 Task: Look for space in Banda, India from 1st August, 2023 to 5th August, 2023 for 1 adult in price range Rs.6000 to Rs.15000. Place can be entire place with 1  bedroom having 1 bed and 1 bathroom. Property type can be house, flat, guest house. Amenities needed are: wifi. Booking option can be shelf check-in. Required host language is English.
Action: Mouse moved to (593, 134)
Screenshot: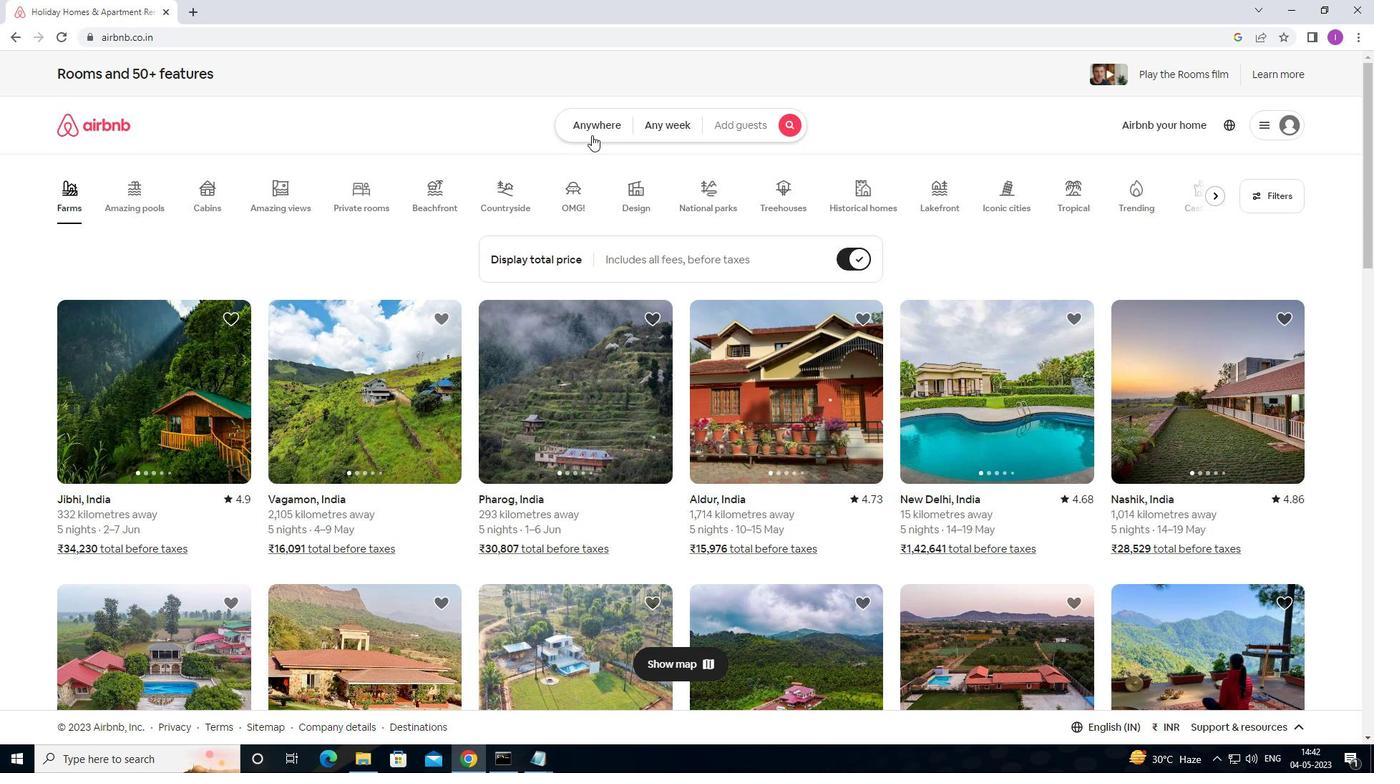 
Action: Mouse pressed left at (593, 134)
Screenshot: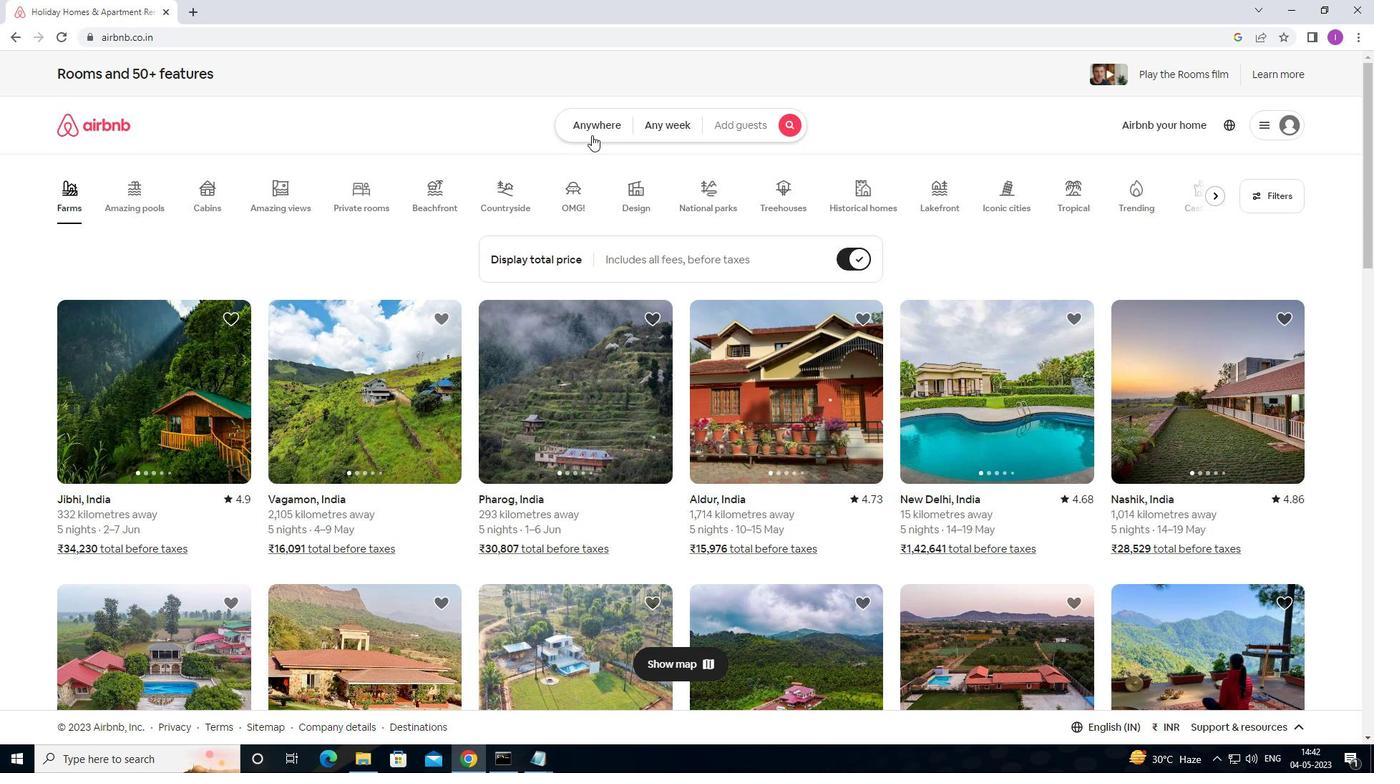 
Action: Mouse moved to (498, 181)
Screenshot: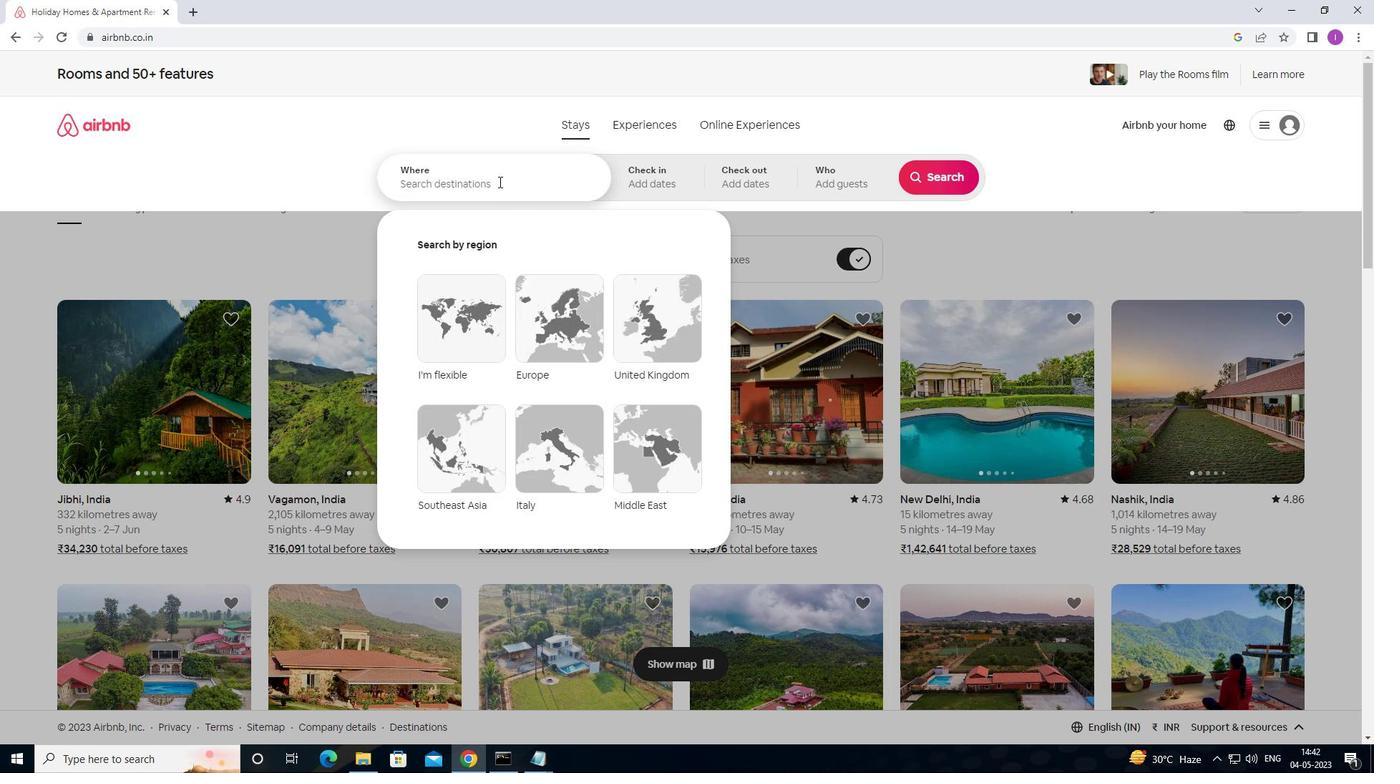 
Action: Mouse pressed left at (498, 181)
Screenshot: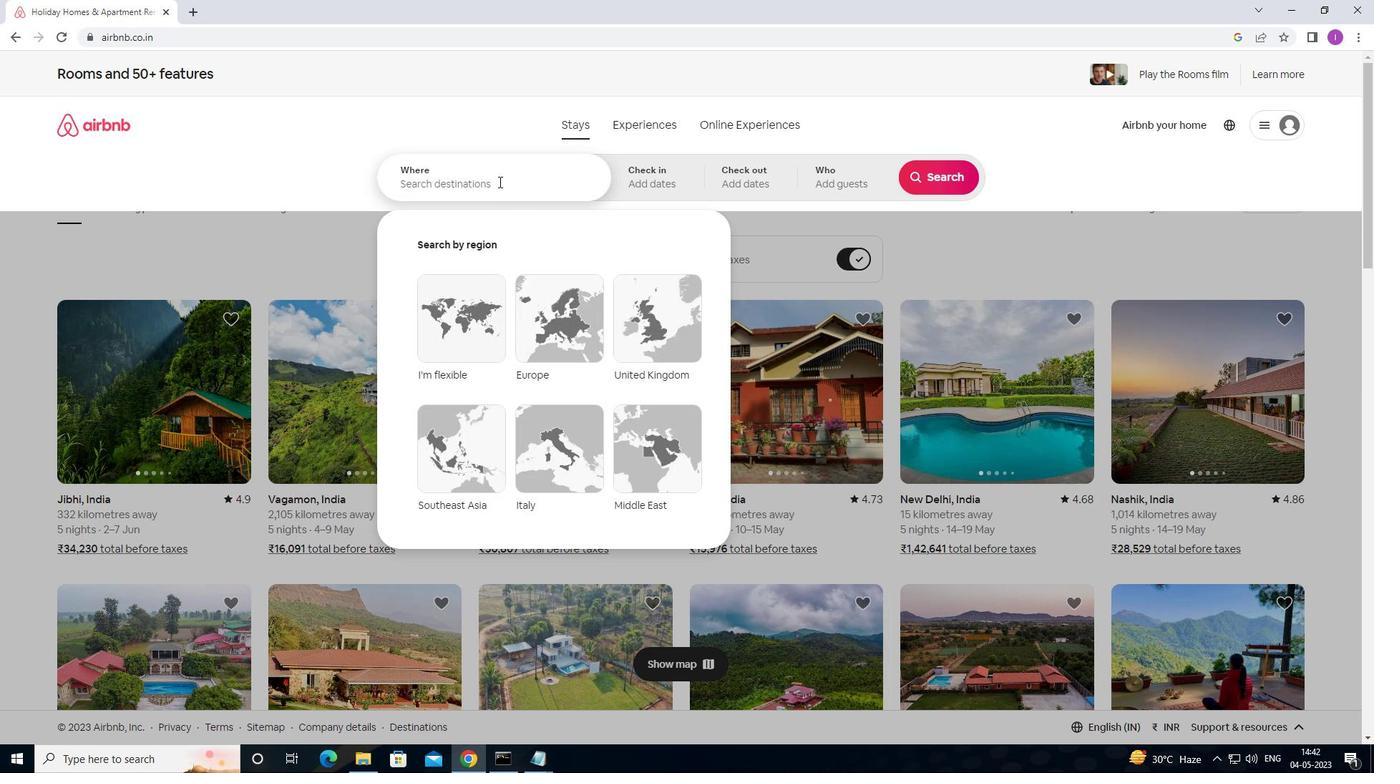 
Action: Mouse moved to (596, 175)
Screenshot: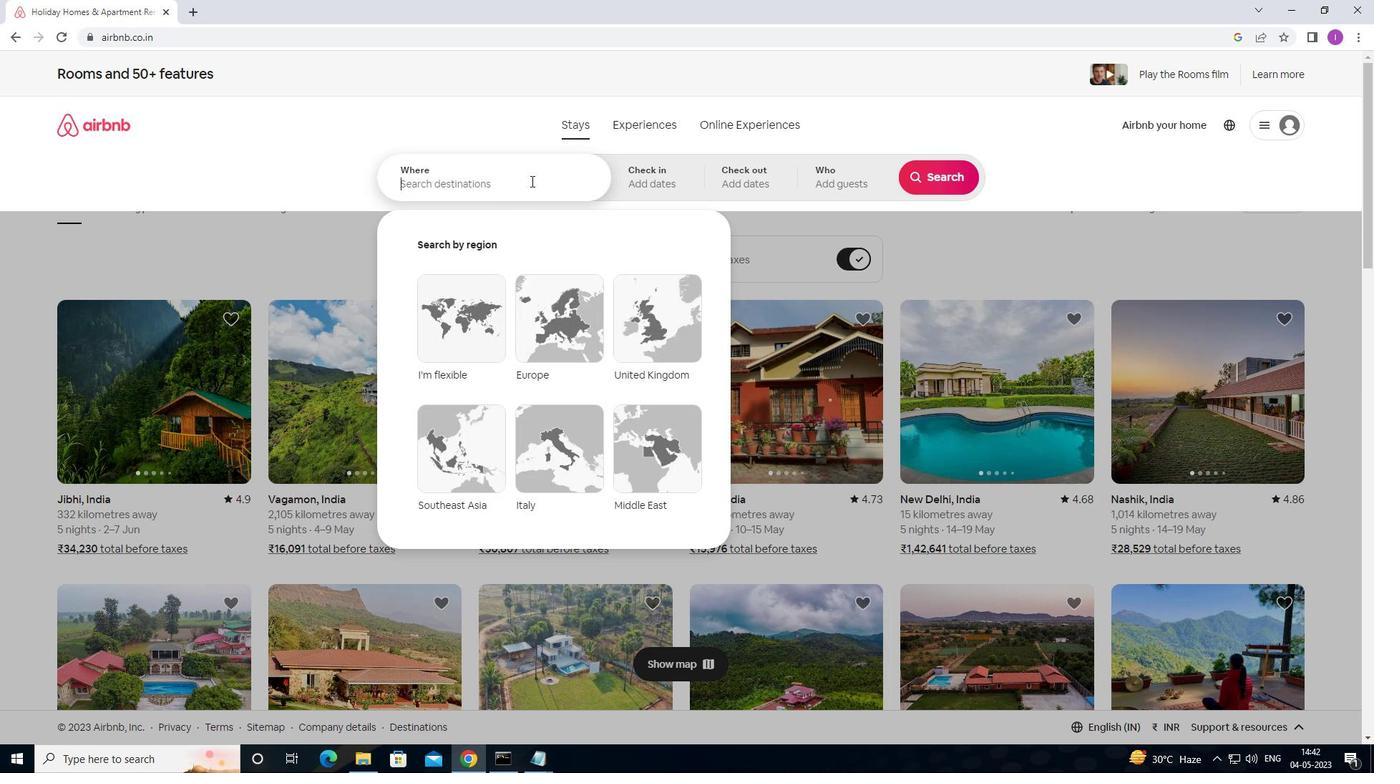 
Action: Key pressed <Key.shift>BANDA,<Key.shift>INDU<Key.backspace>IA
Screenshot: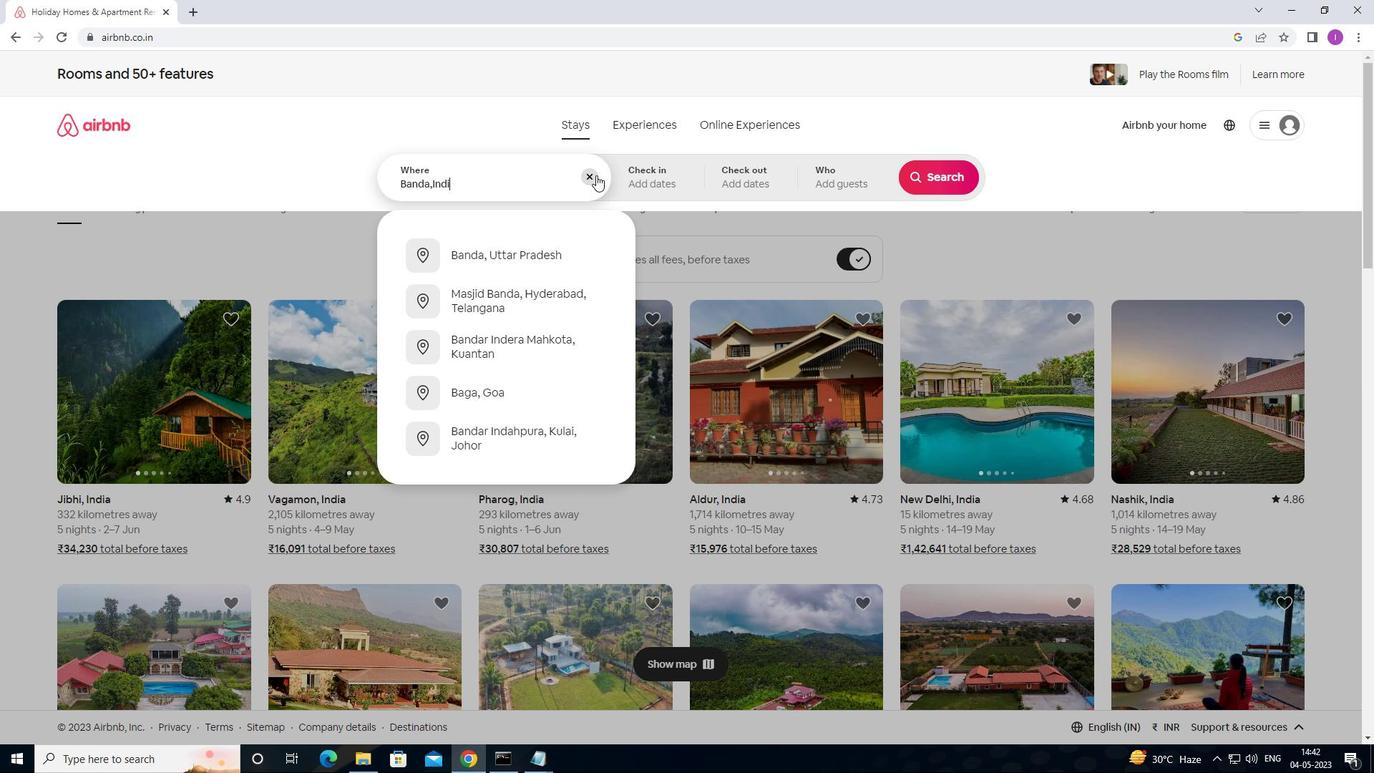 
Action: Mouse moved to (639, 182)
Screenshot: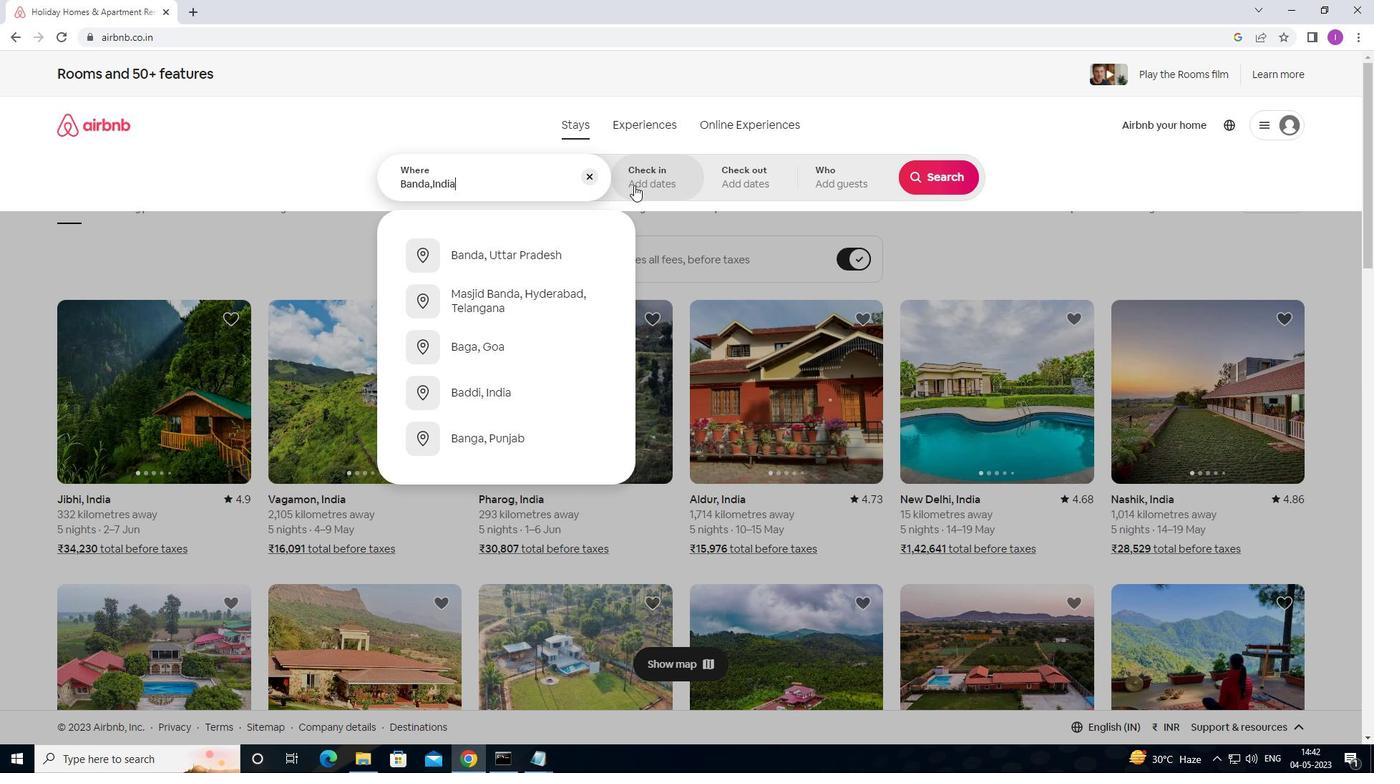 
Action: Mouse pressed left at (639, 182)
Screenshot: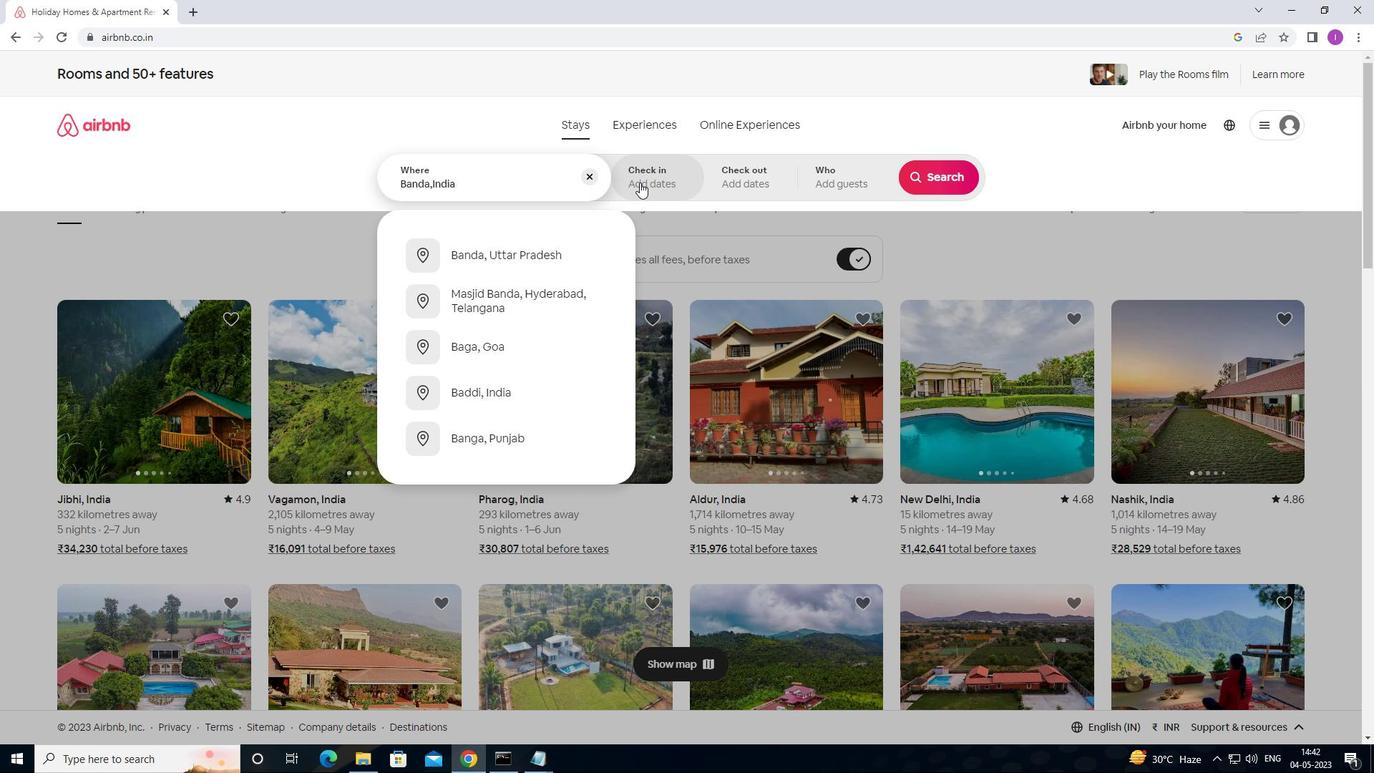 
Action: Mouse moved to (945, 288)
Screenshot: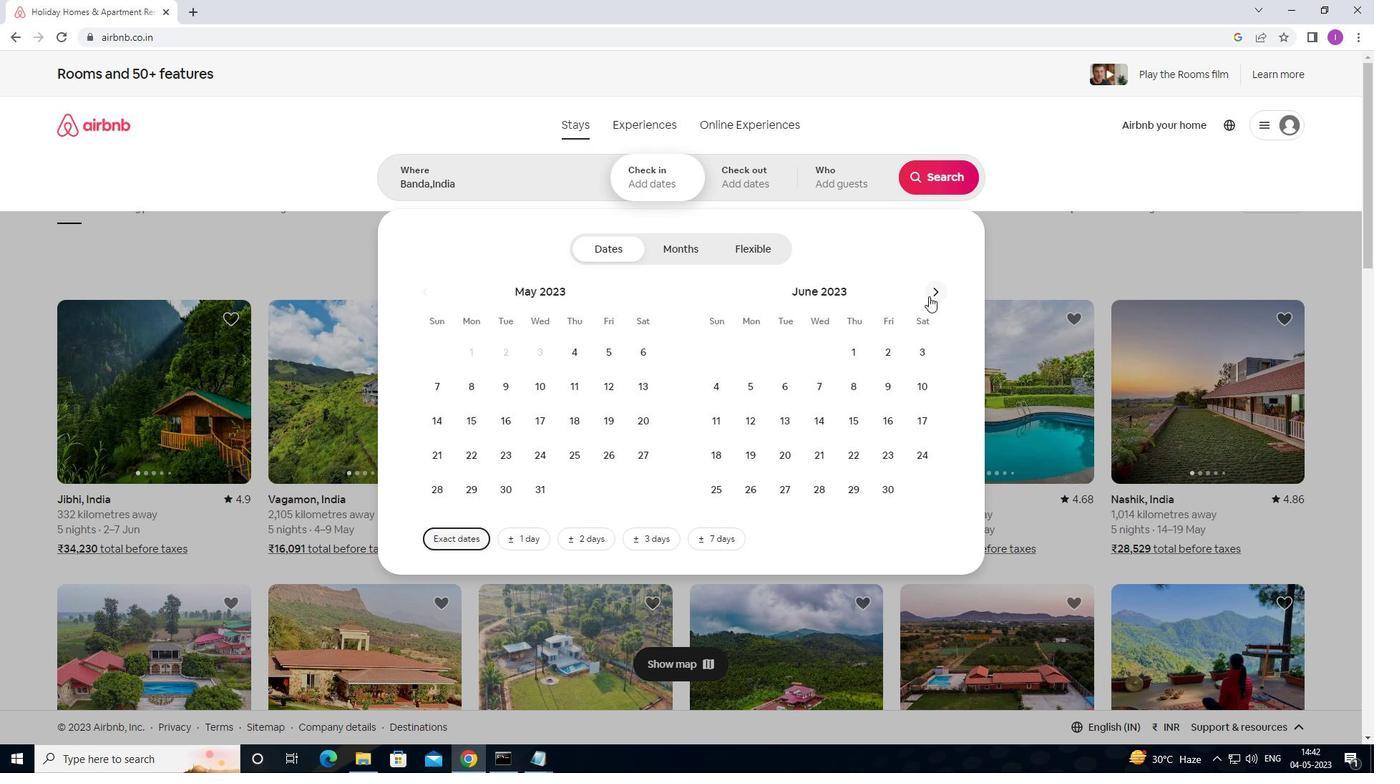 
Action: Mouse pressed left at (945, 288)
Screenshot: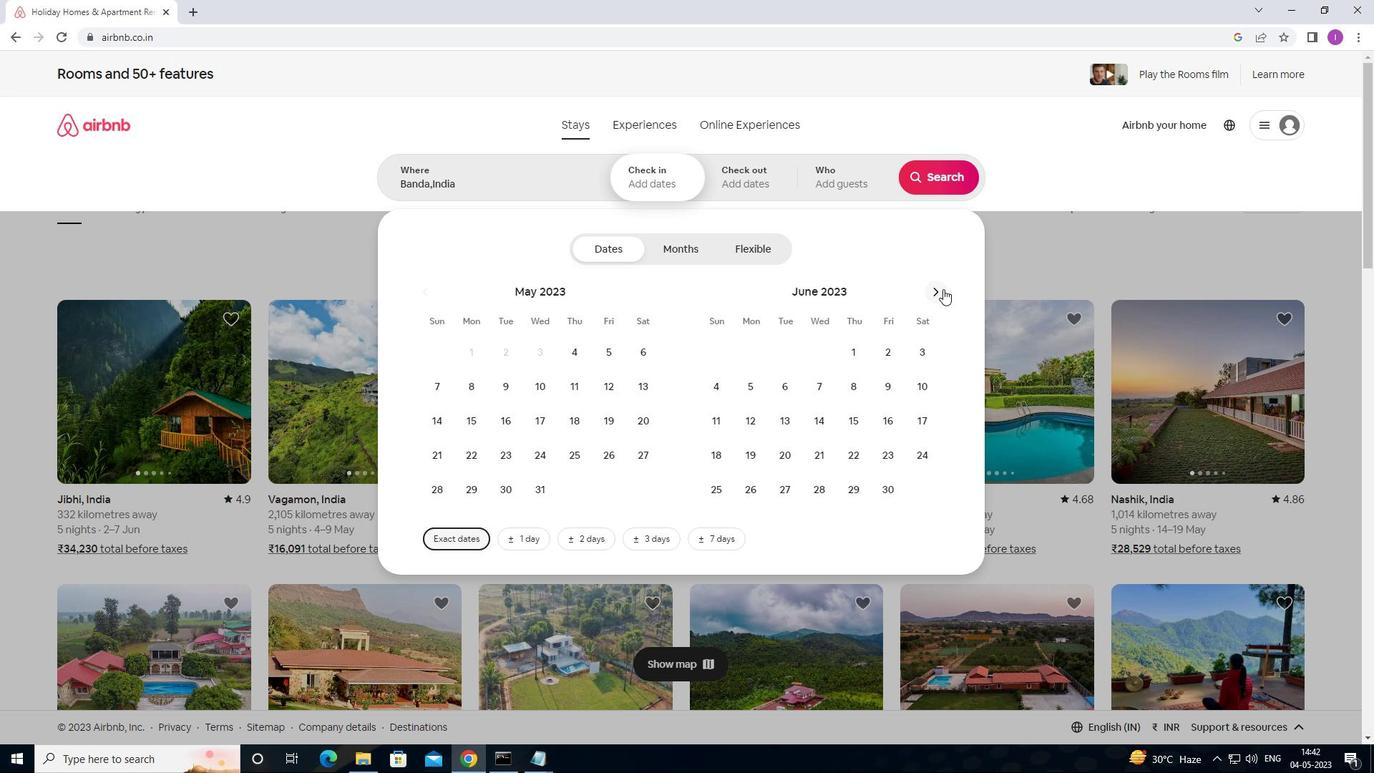 
Action: Mouse pressed left at (945, 288)
Screenshot: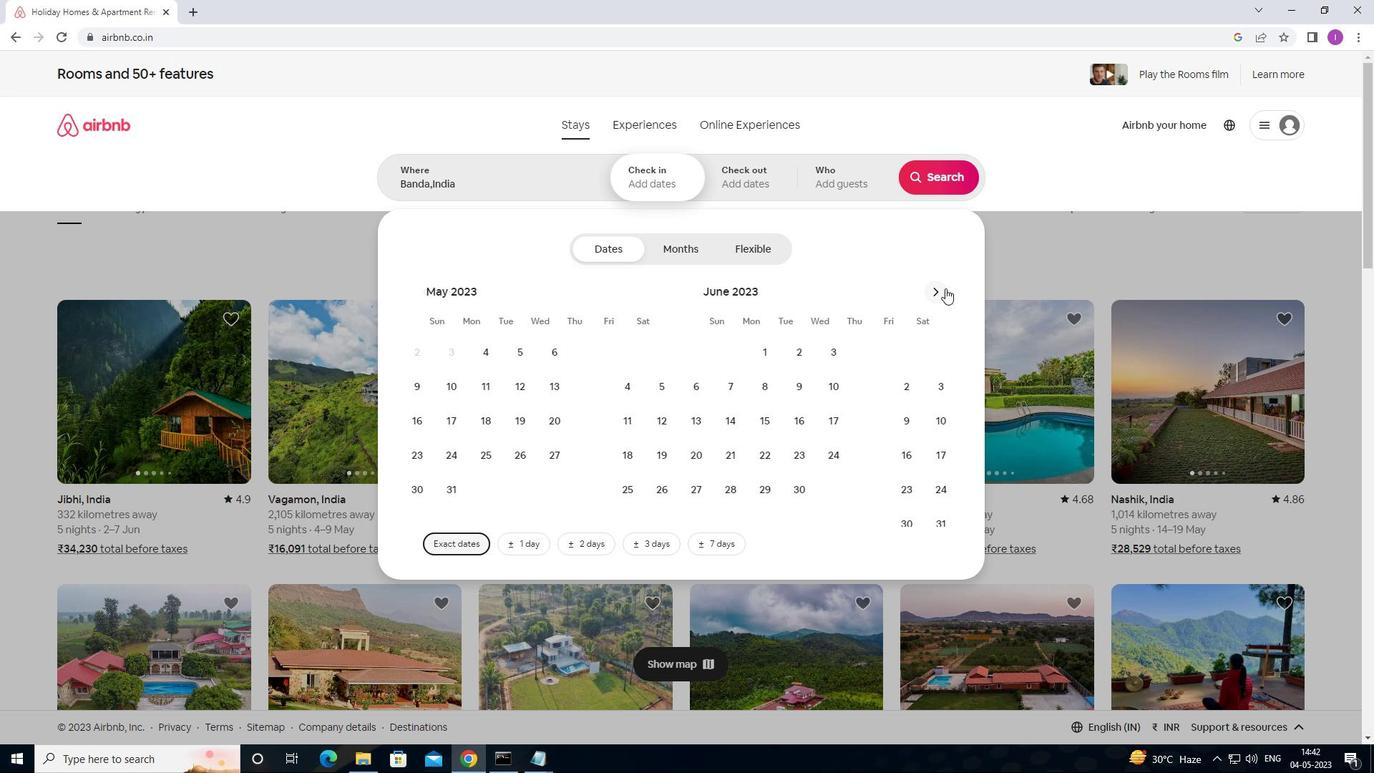 
Action: Mouse moved to (785, 354)
Screenshot: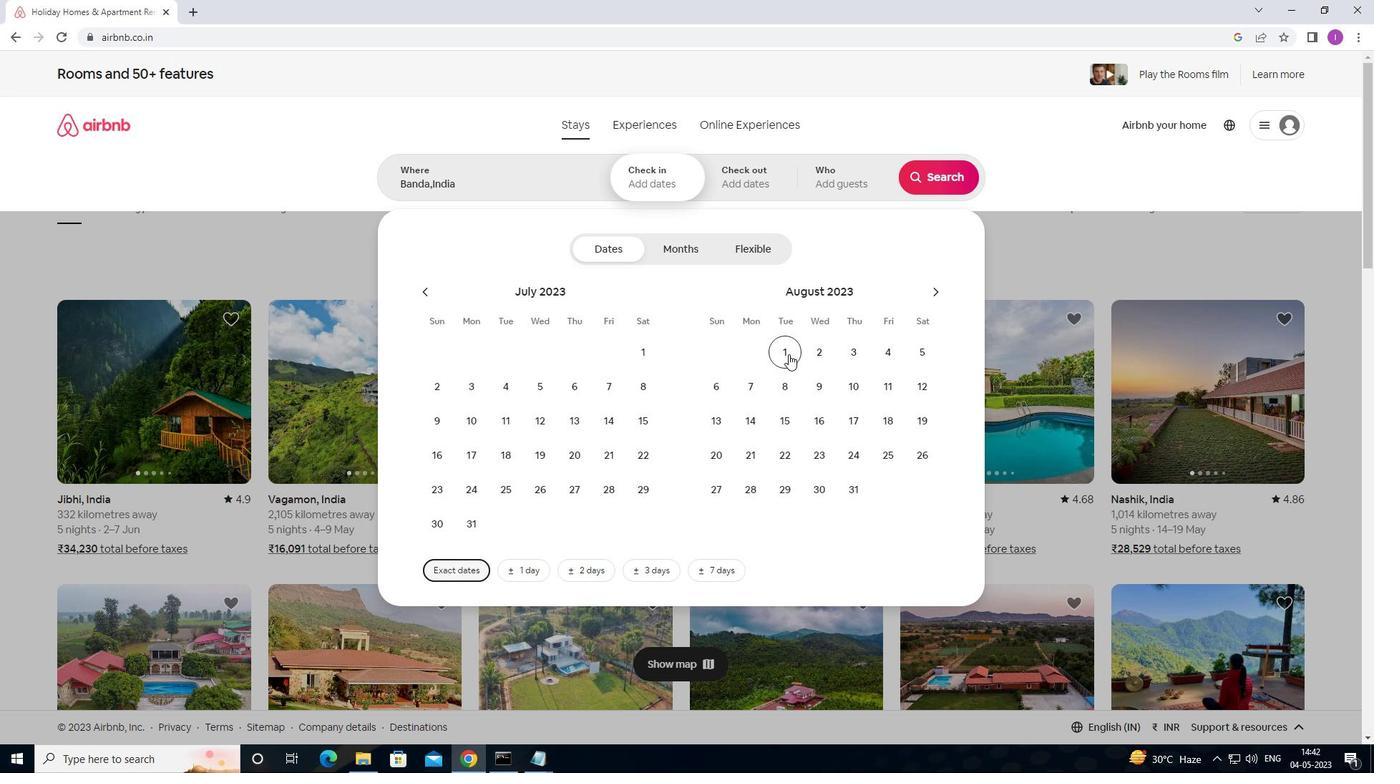 
Action: Mouse pressed left at (785, 354)
Screenshot: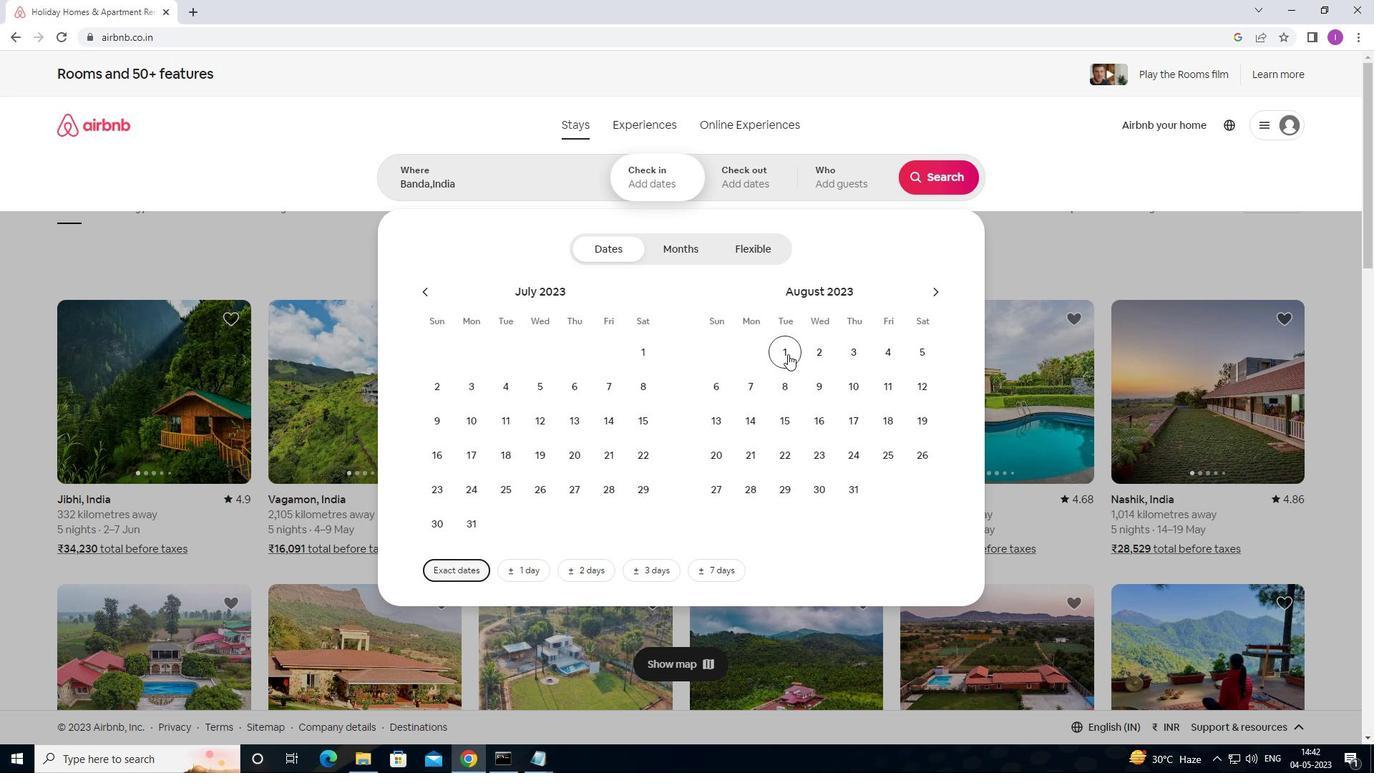 
Action: Mouse moved to (930, 353)
Screenshot: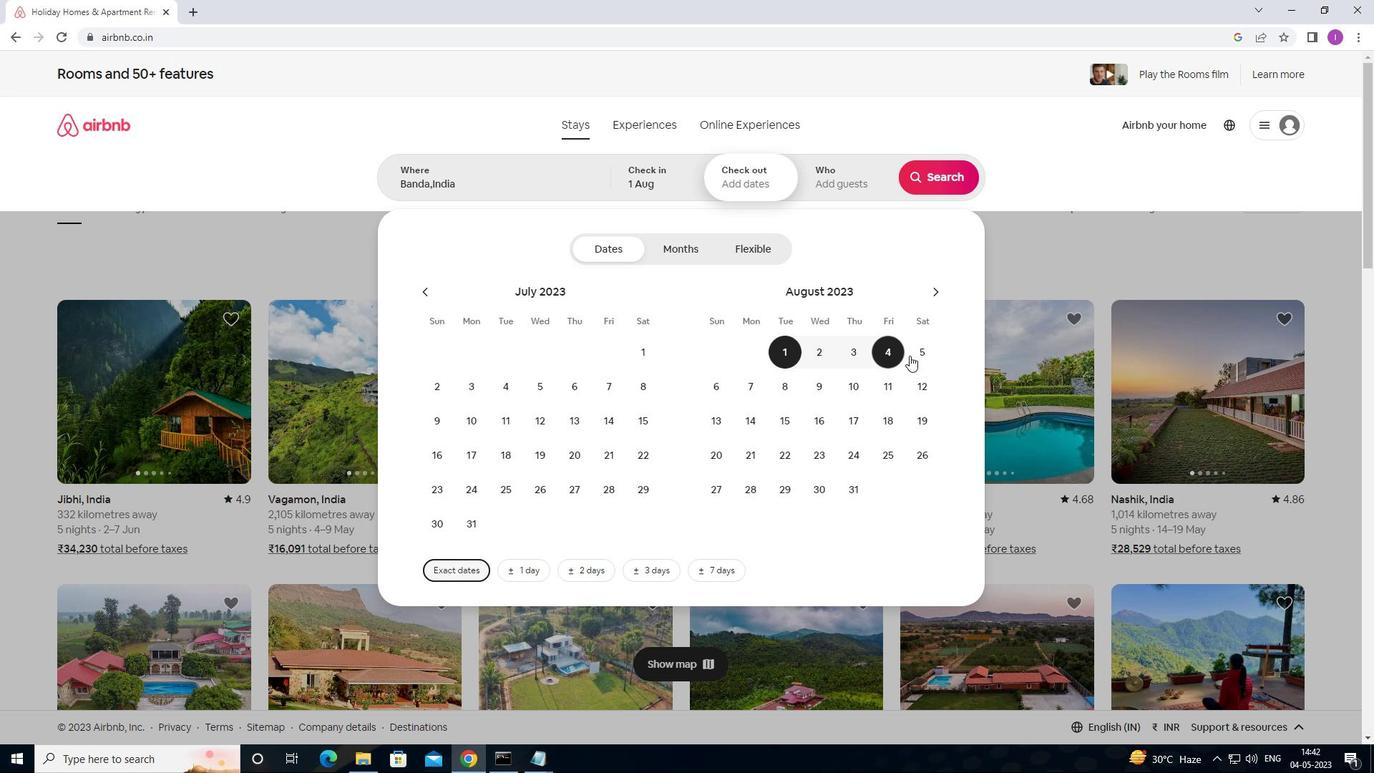 
Action: Mouse pressed left at (930, 353)
Screenshot: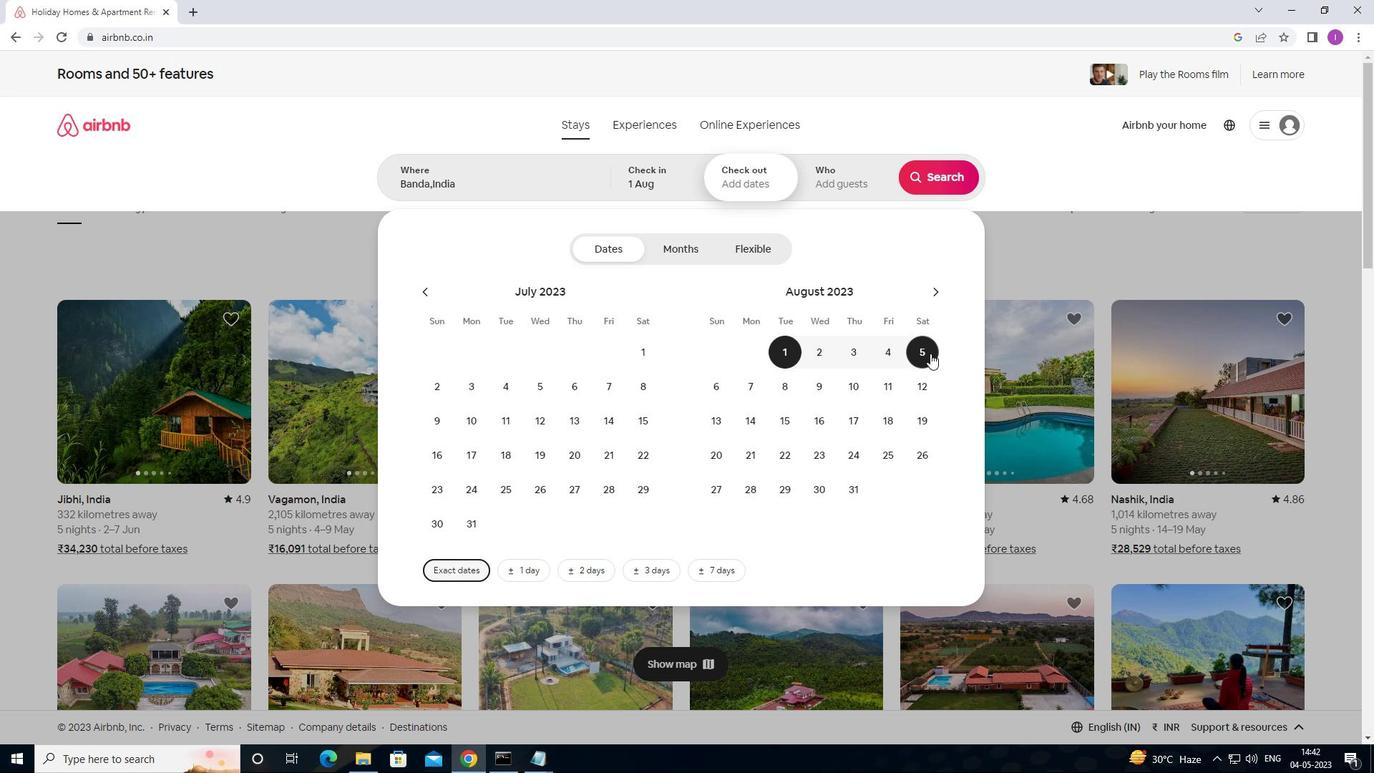 
Action: Mouse moved to (870, 176)
Screenshot: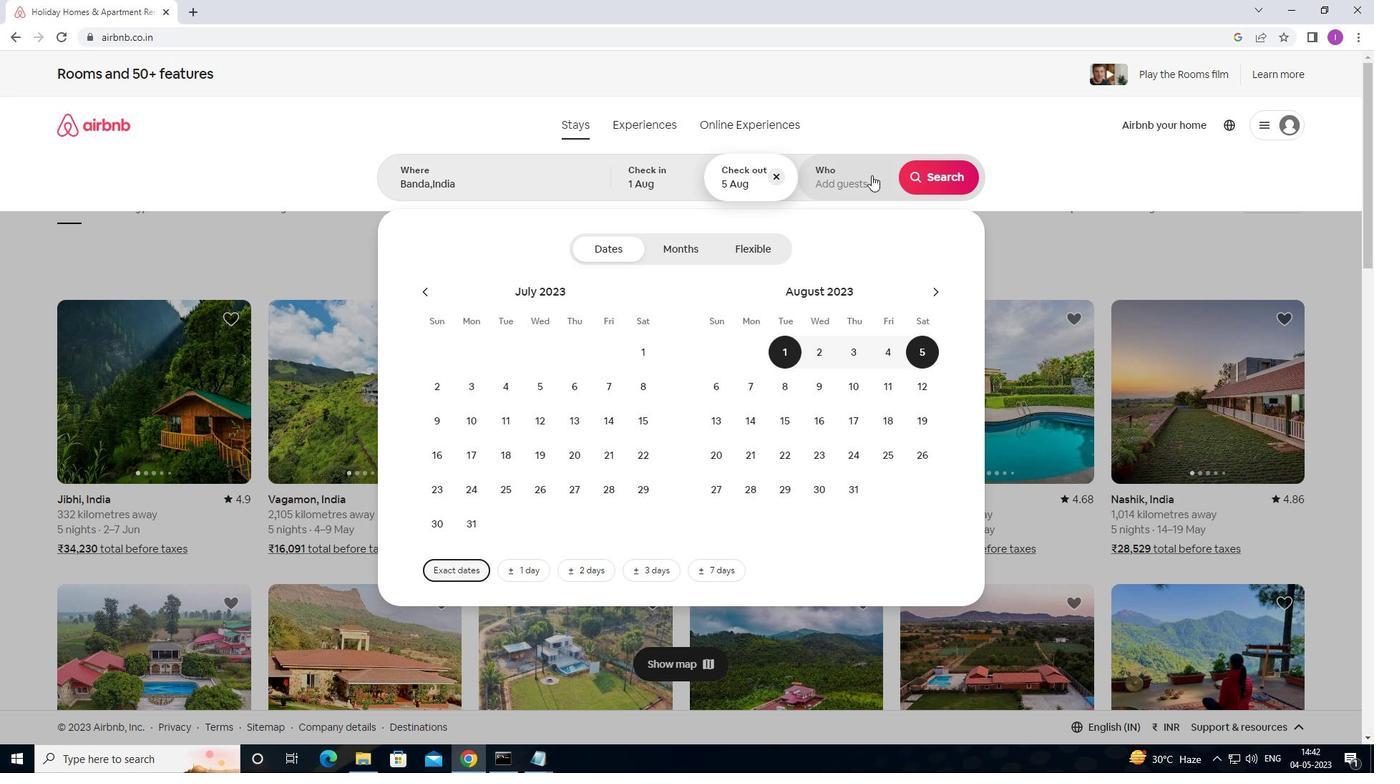 
Action: Mouse pressed left at (870, 176)
Screenshot: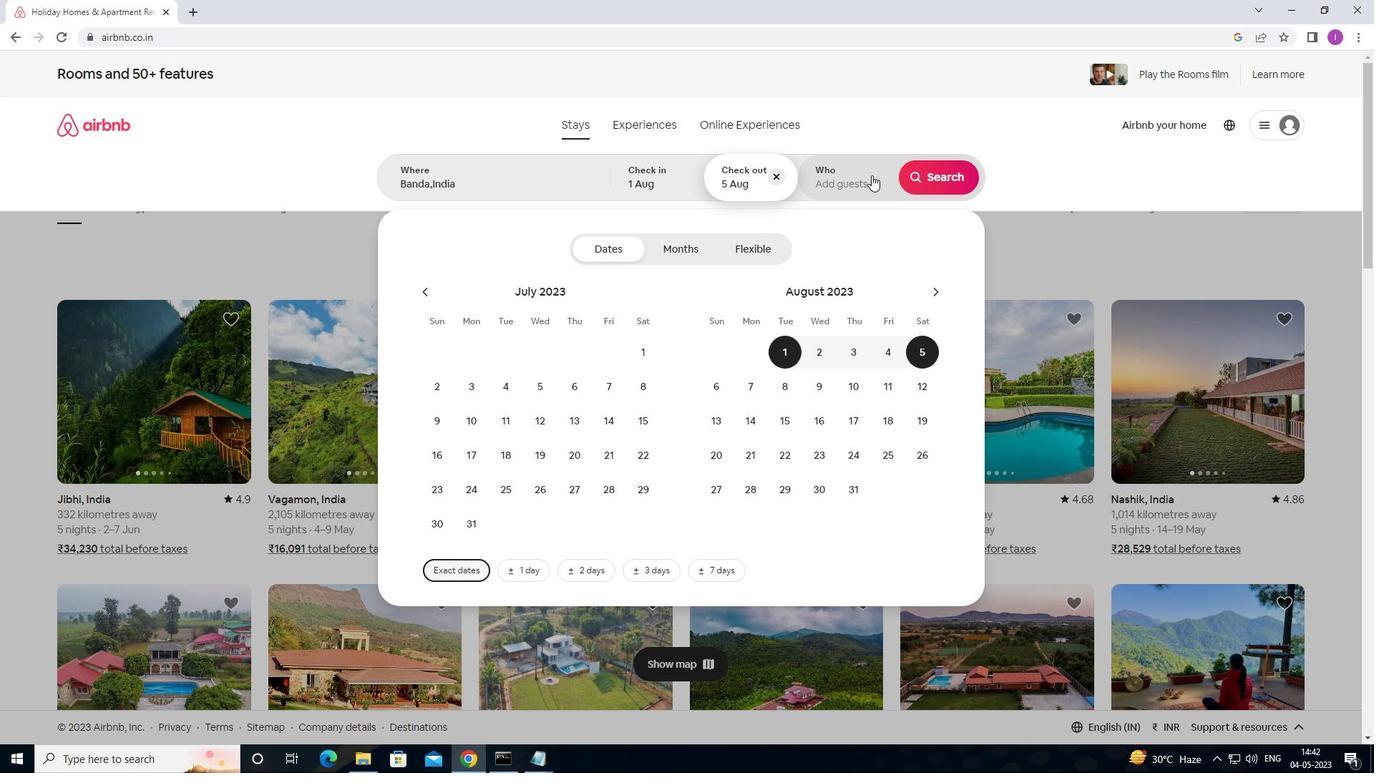 
Action: Mouse moved to (948, 251)
Screenshot: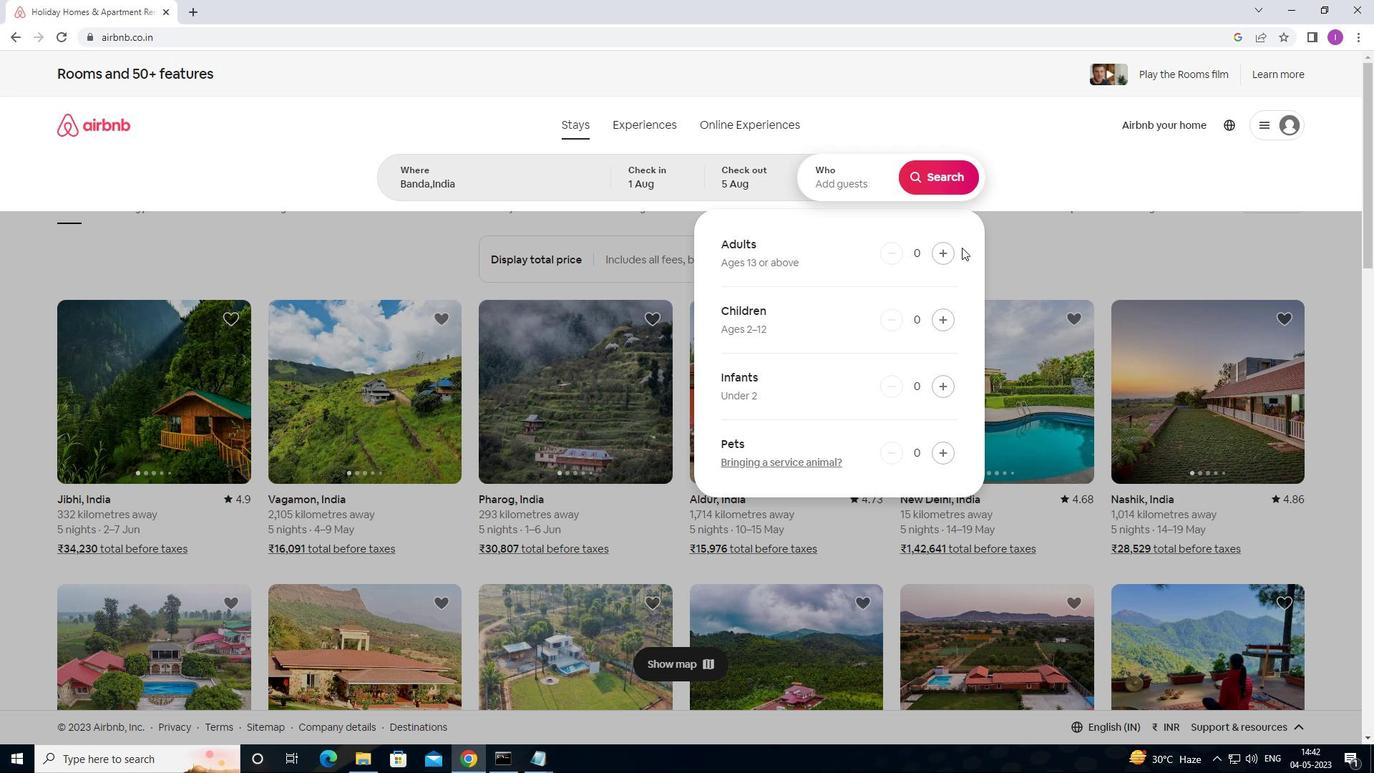 
Action: Mouse pressed left at (948, 251)
Screenshot: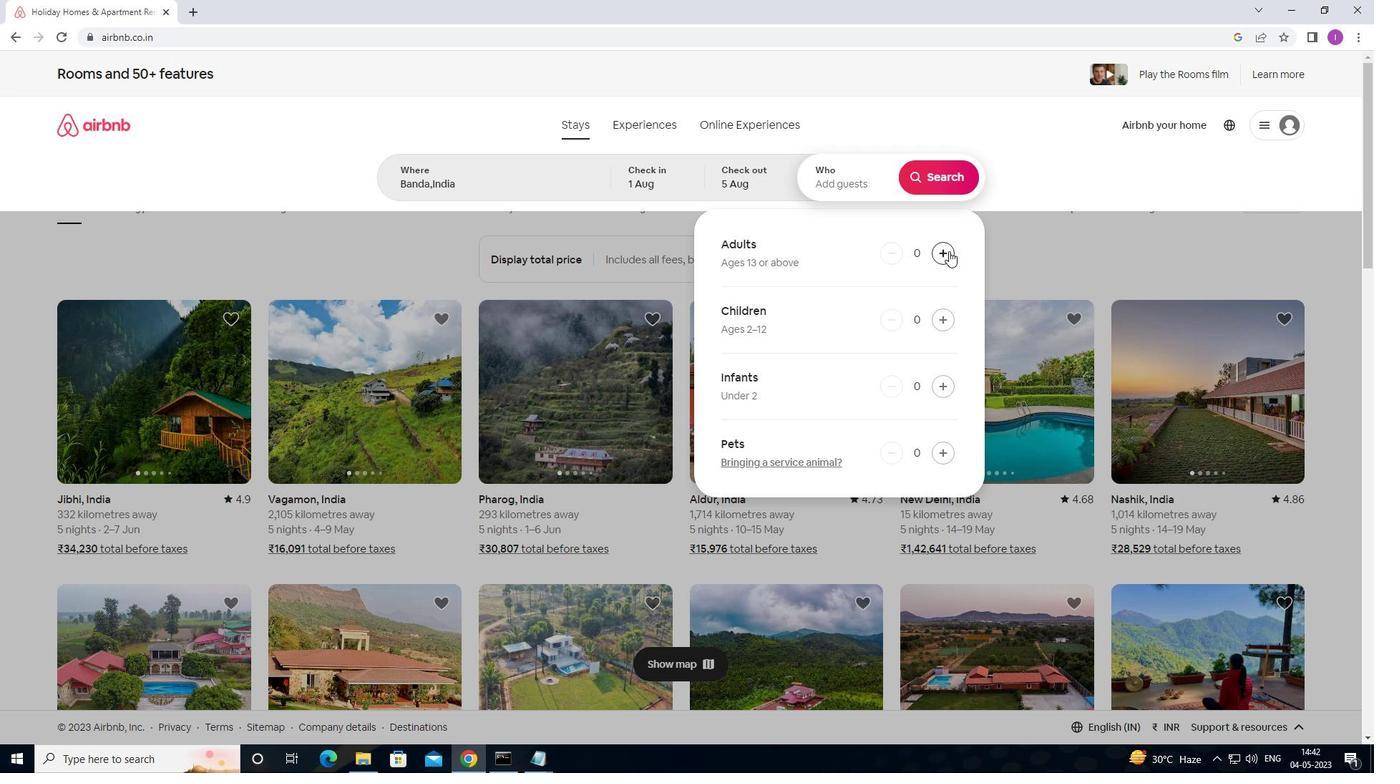 
Action: Mouse moved to (931, 182)
Screenshot: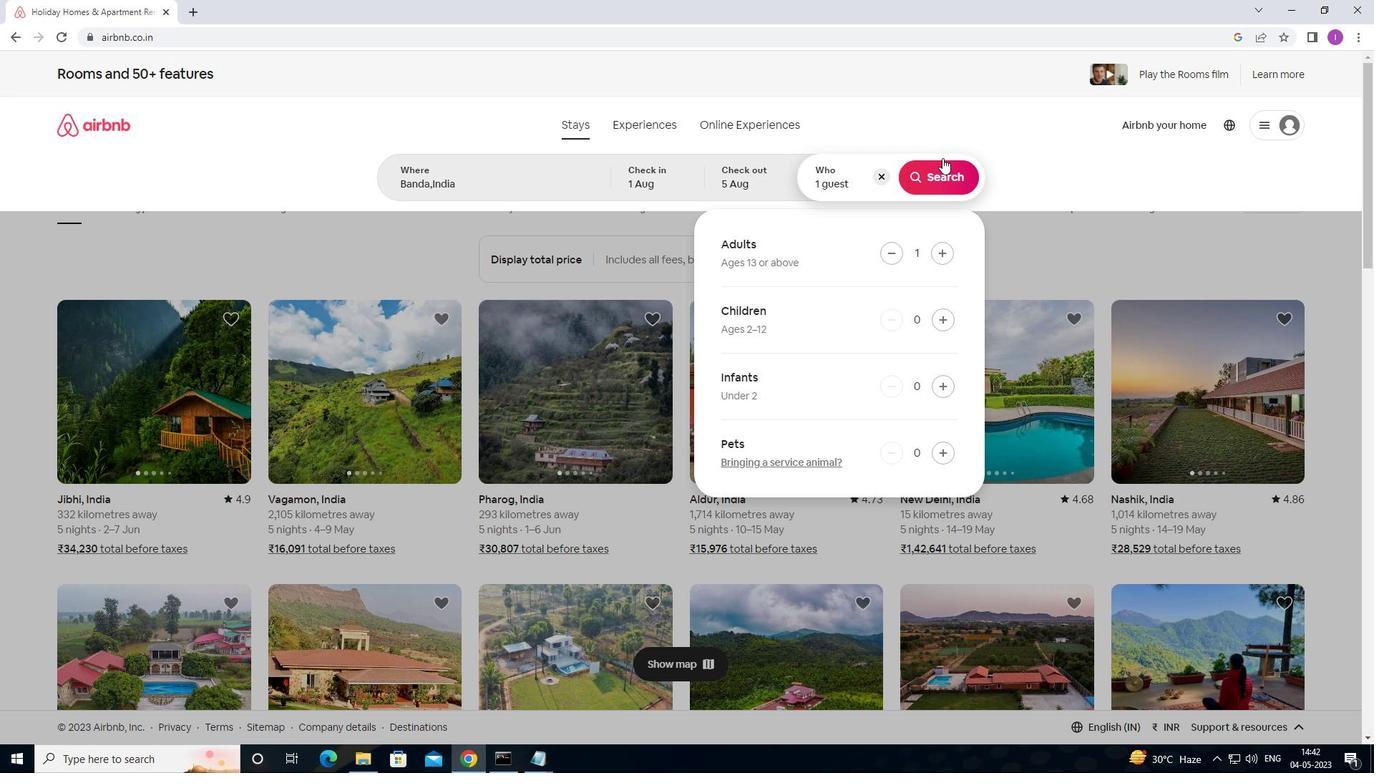 
Action: Mouse pressed left at (931, 182)
Screenshot: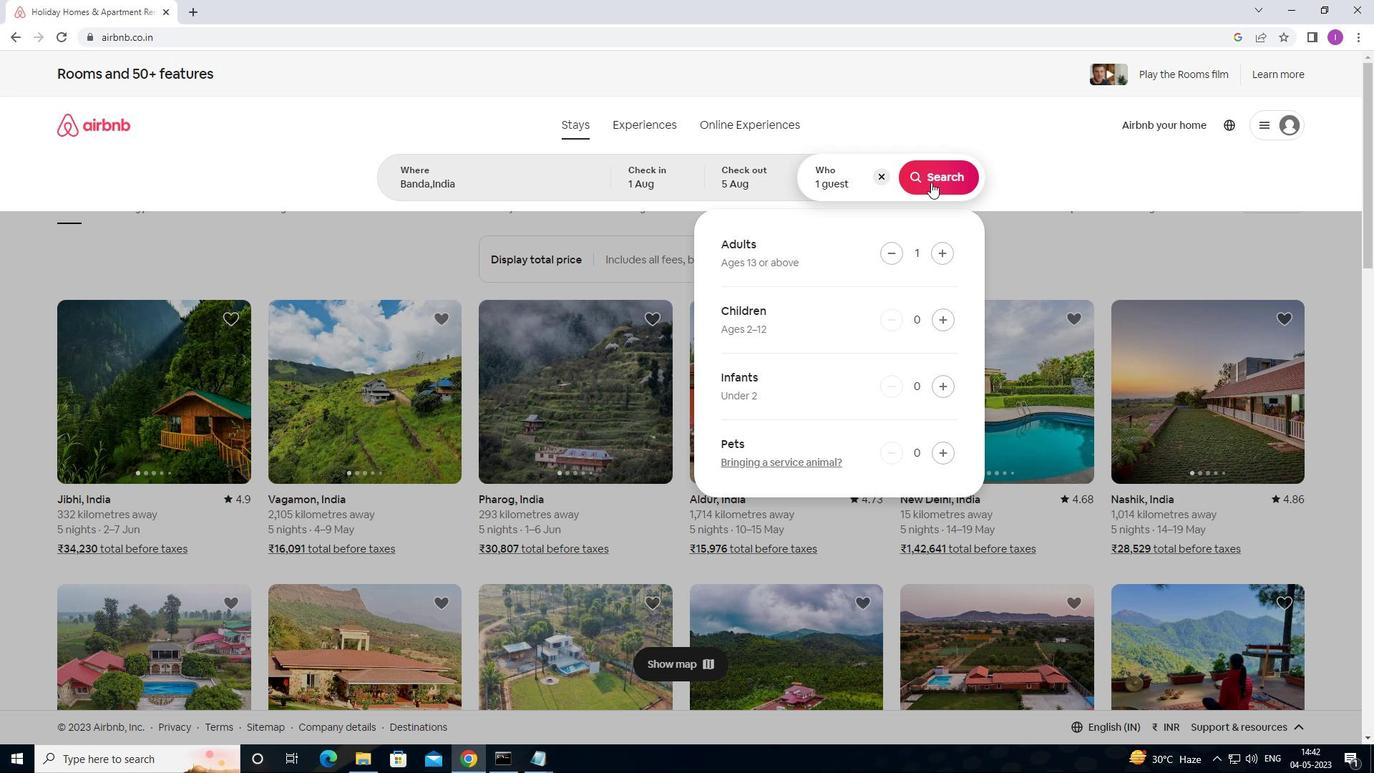 
Action: Mouse moved to (1298, 143)
Screenshot: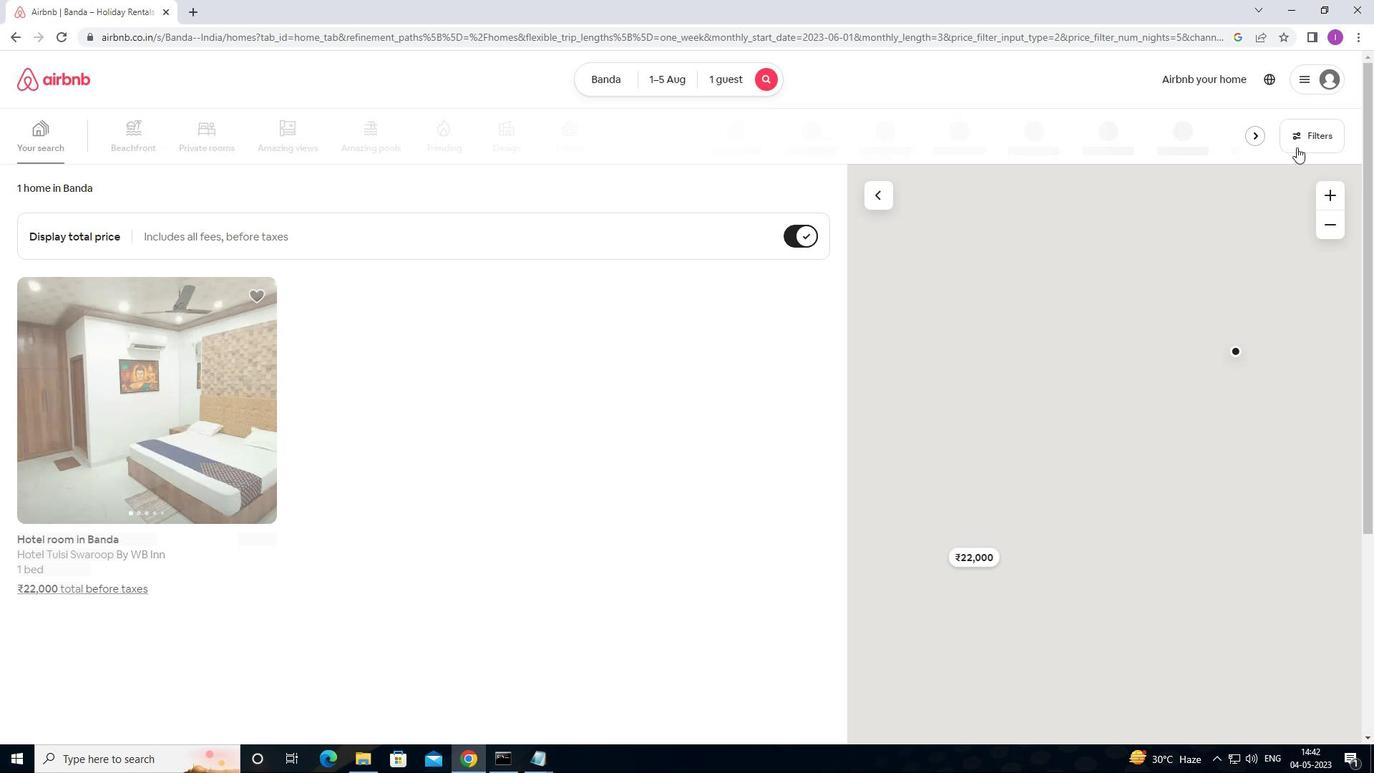 
Action: Mouse pressed left at (1298, 143)
Screenshot: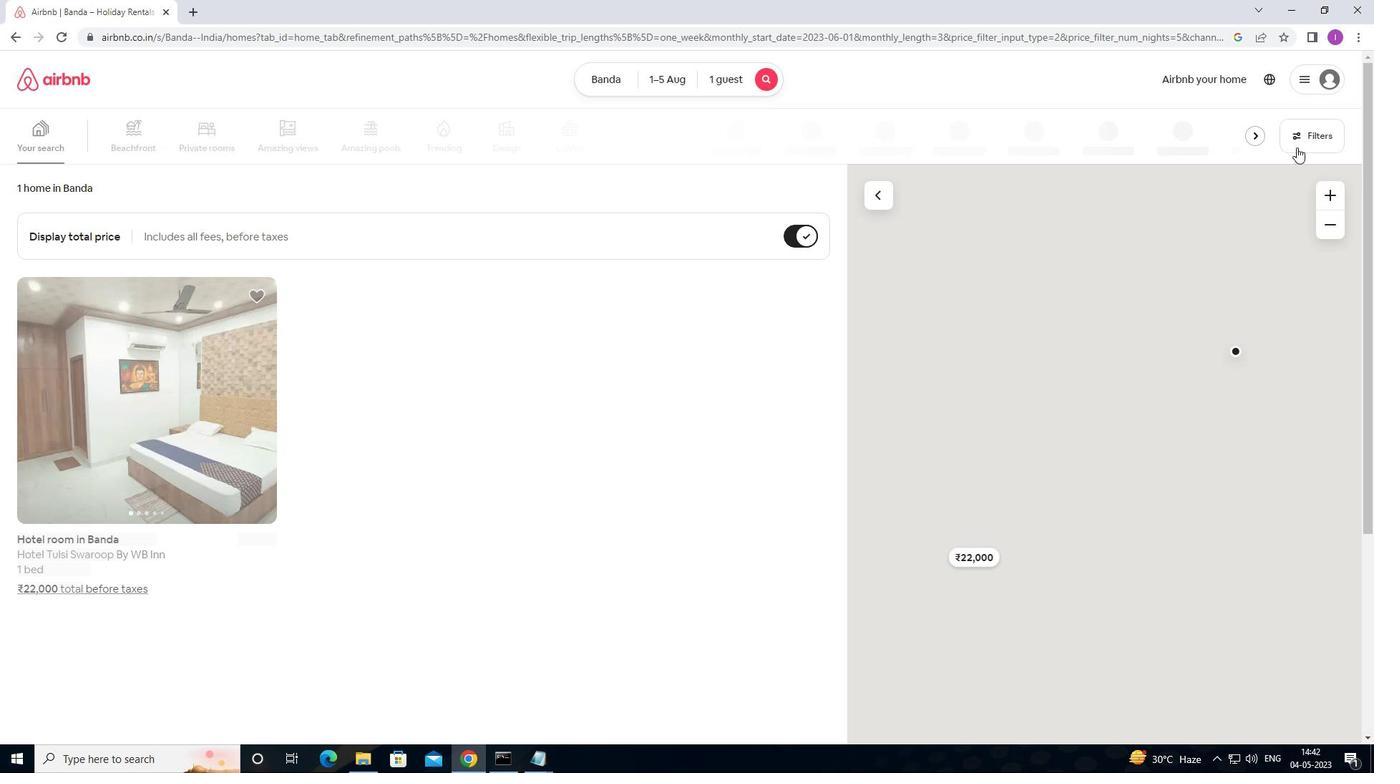 
Action: Mouse moved to (518, 321)
Screenshot: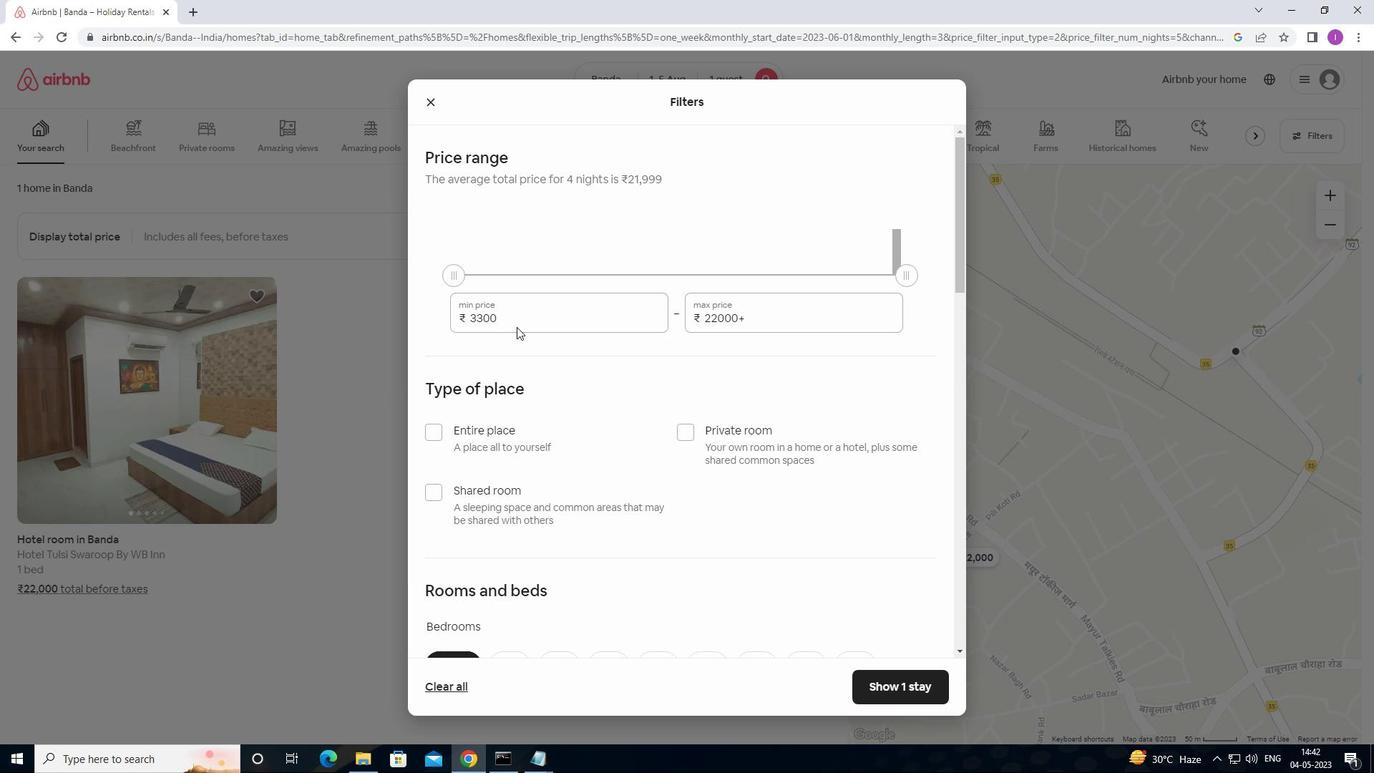
Action: Mouse pressed left at (518, 321)
Screenshot: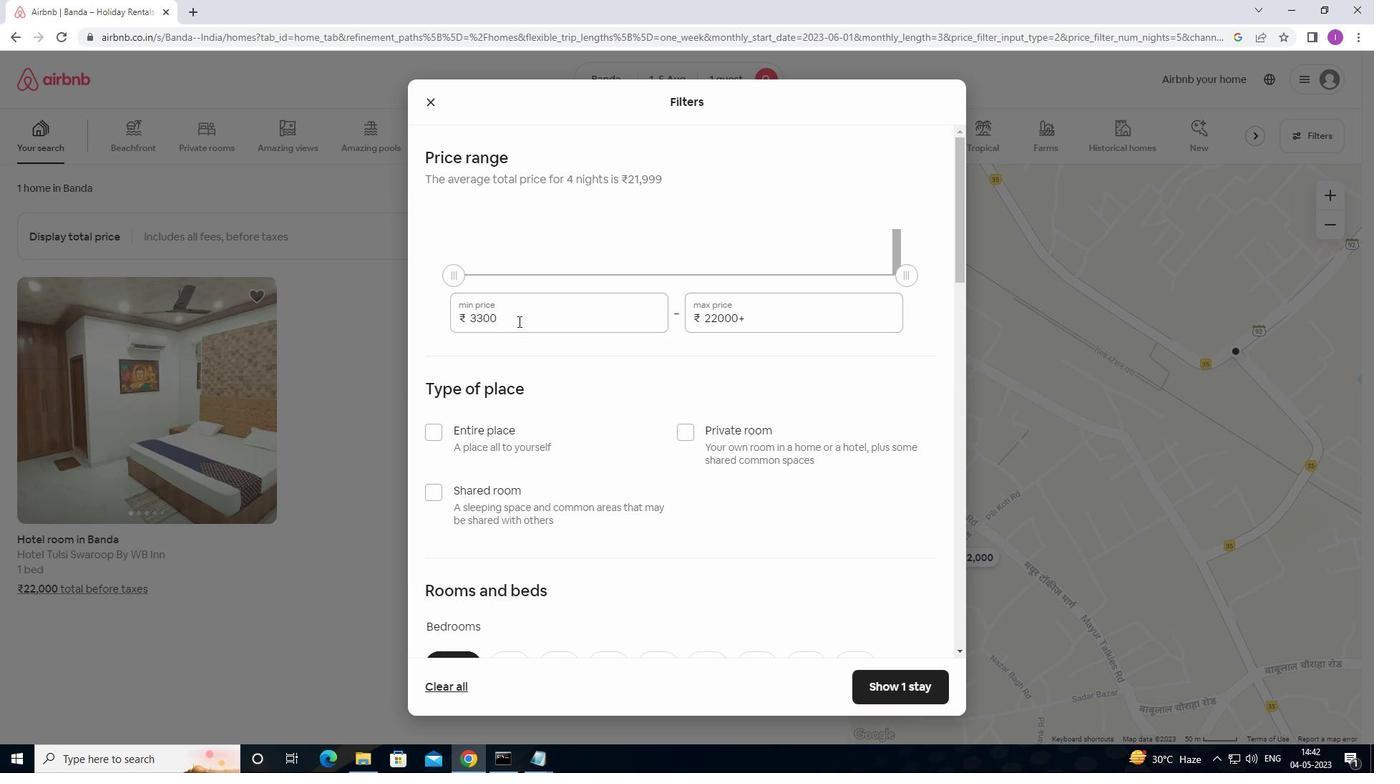 
Action: Mouse moved to (463, 320)
Screenshot: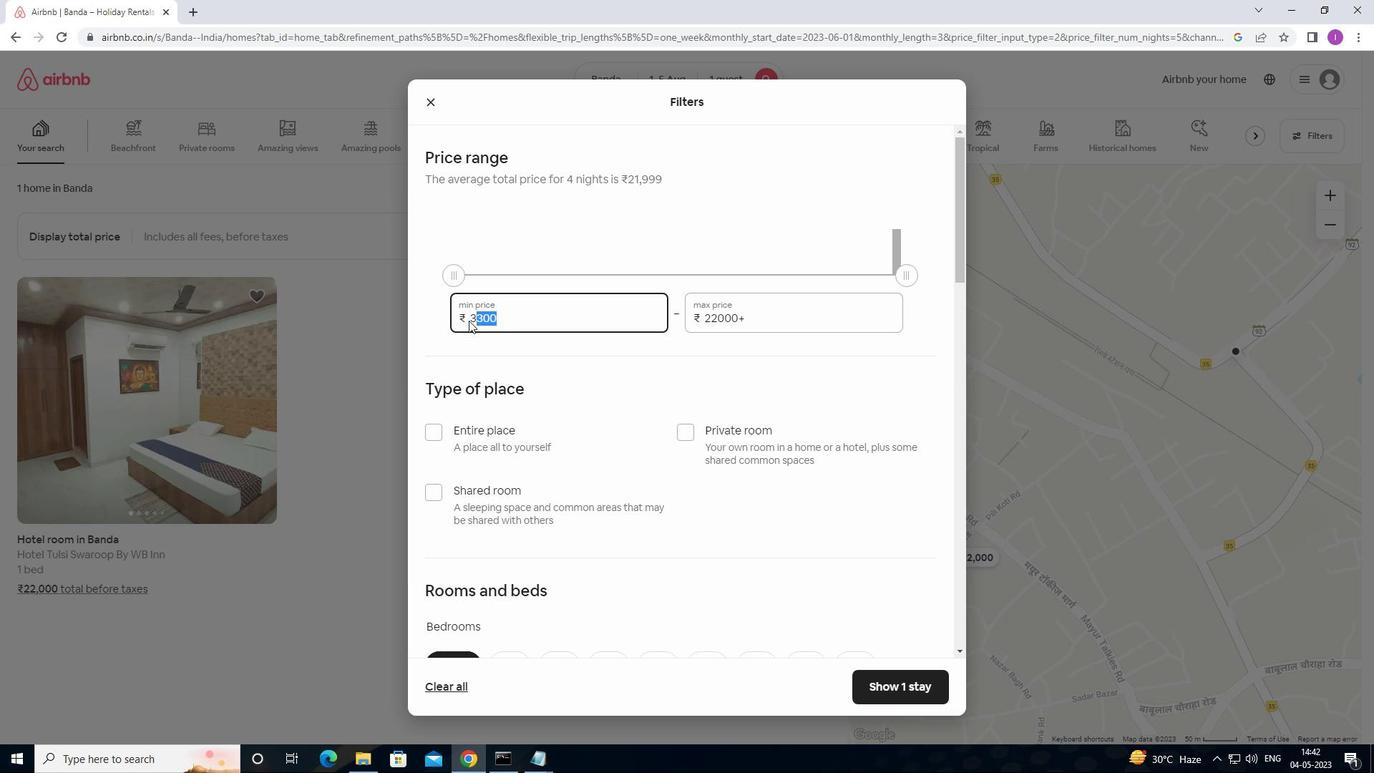
Action: Key pressed 6000
Screenshot: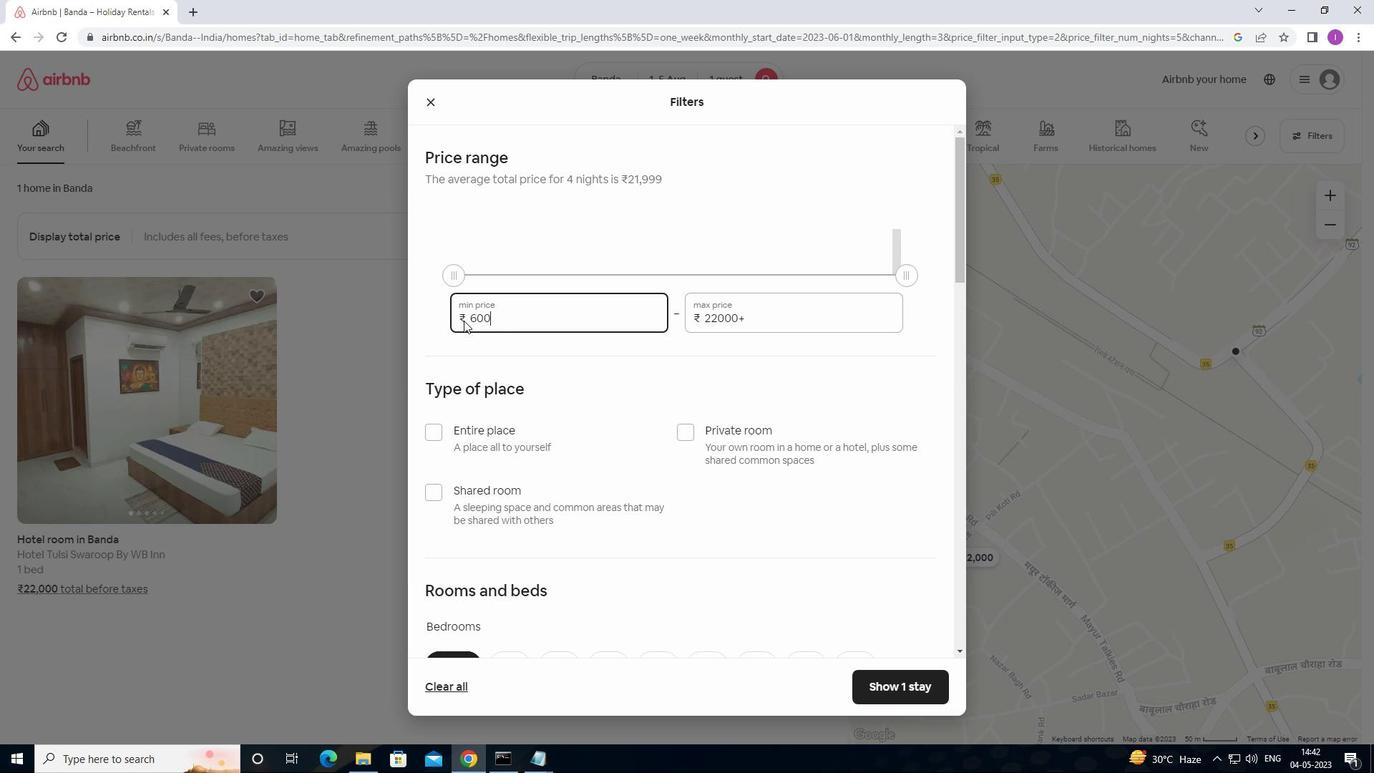 
Action: Mouse moved to (745, 319)
Screenshot: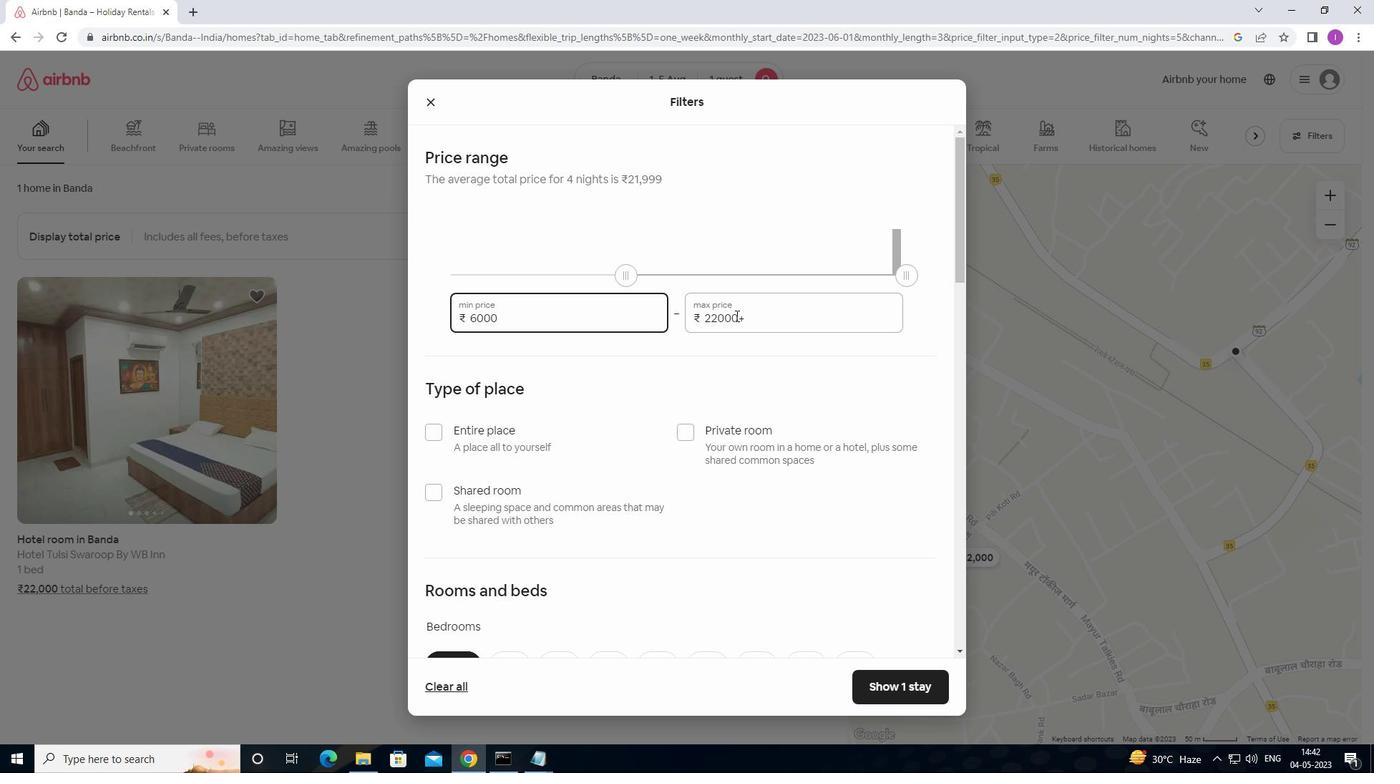 
Action: Mouse pressed left at (745, 319)
Screenshot: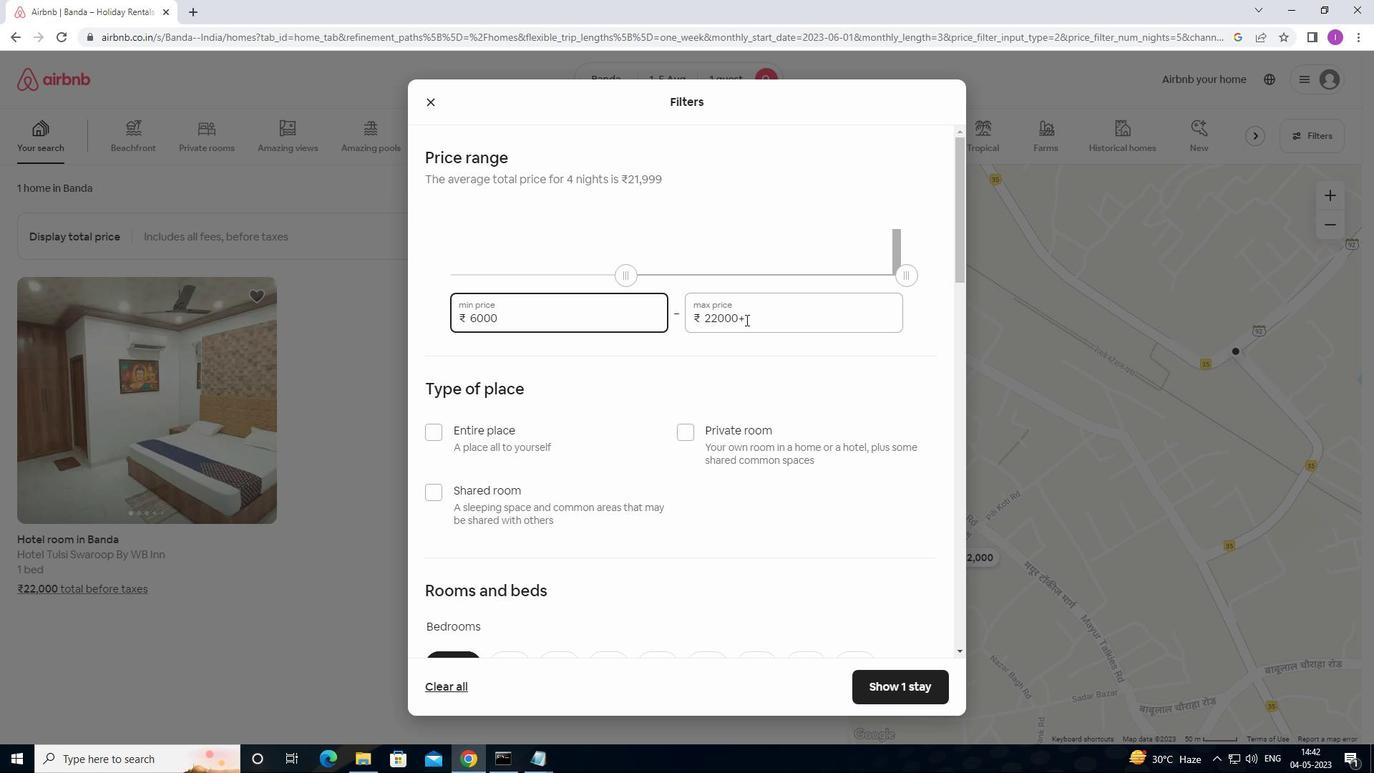 
Action: Mouse moved to (677, 319)
Screenshot: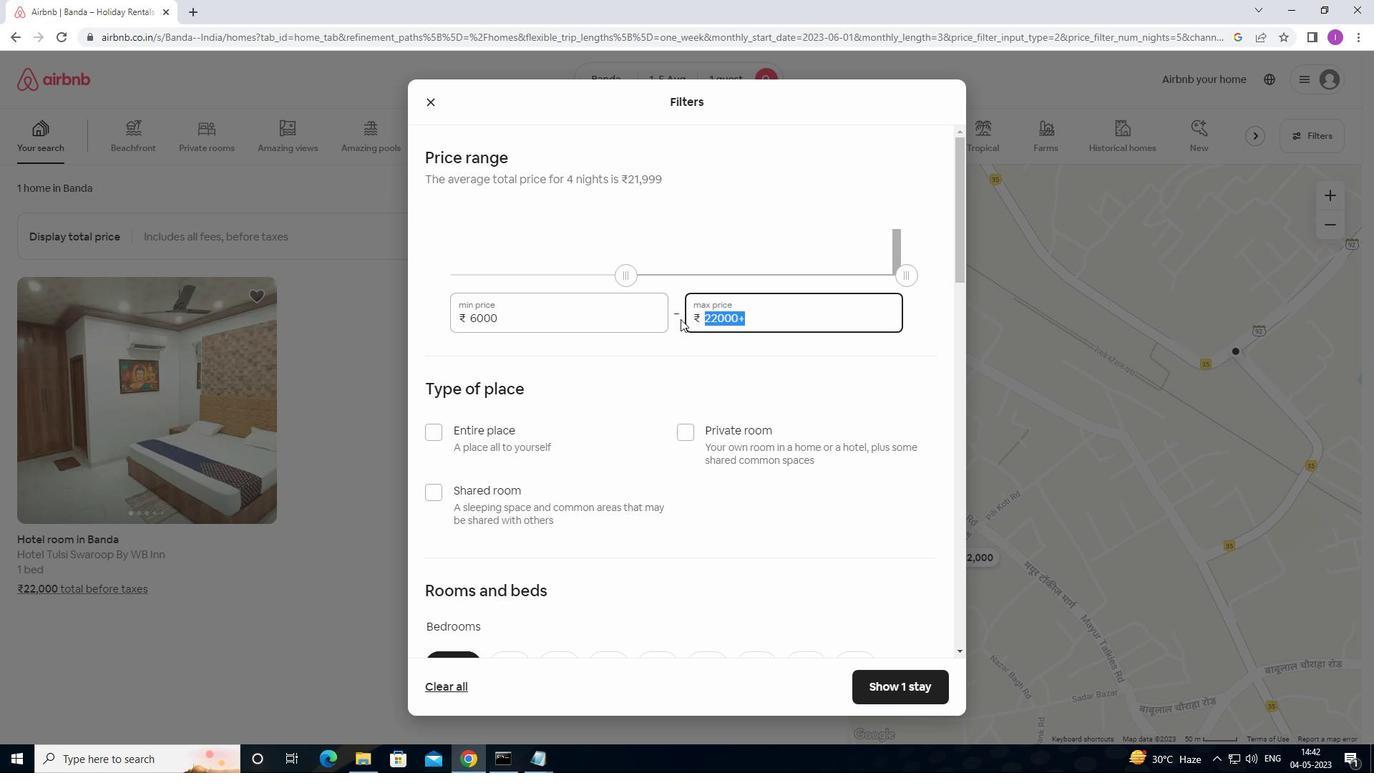 
Action: Key pressed 159<Key.backspace>000
Screenshot: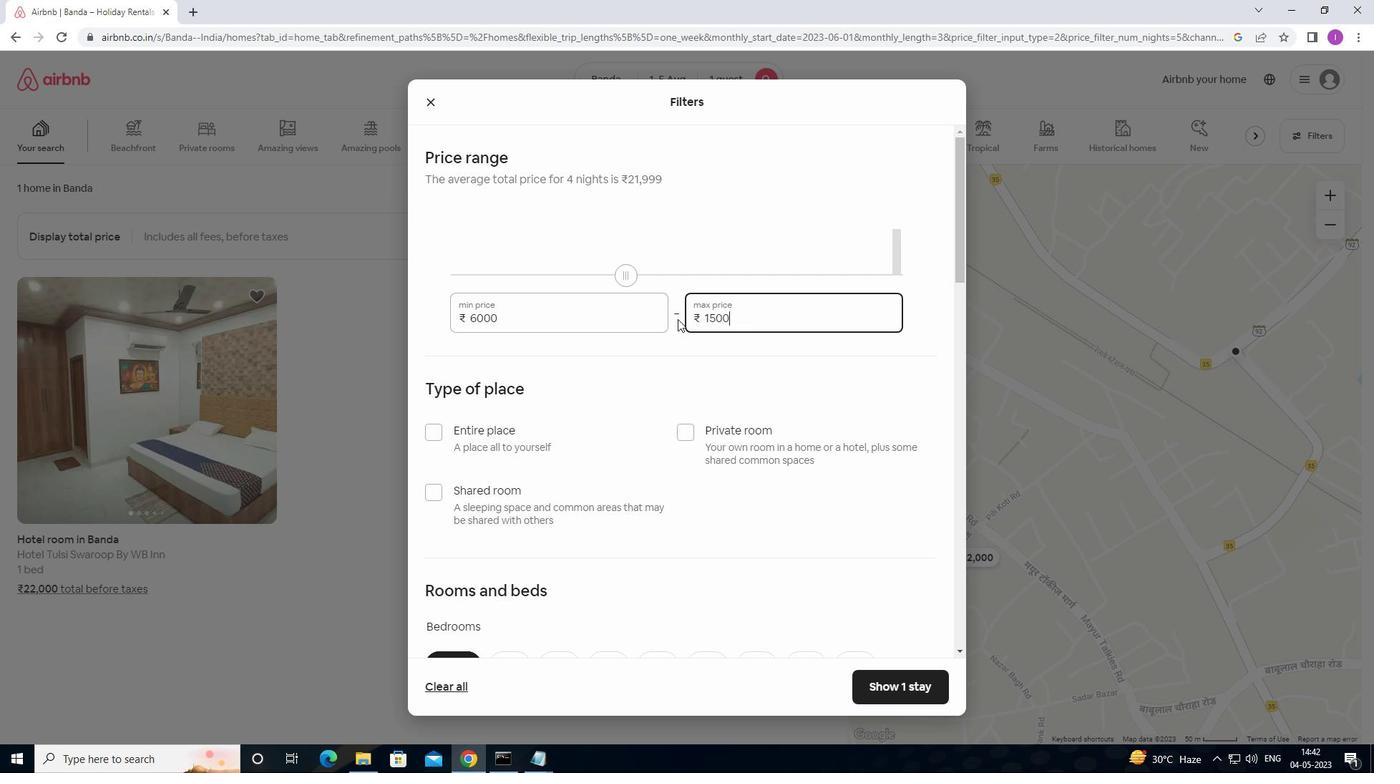 
Action: Mouse moved to (590, 350)
Screenshot: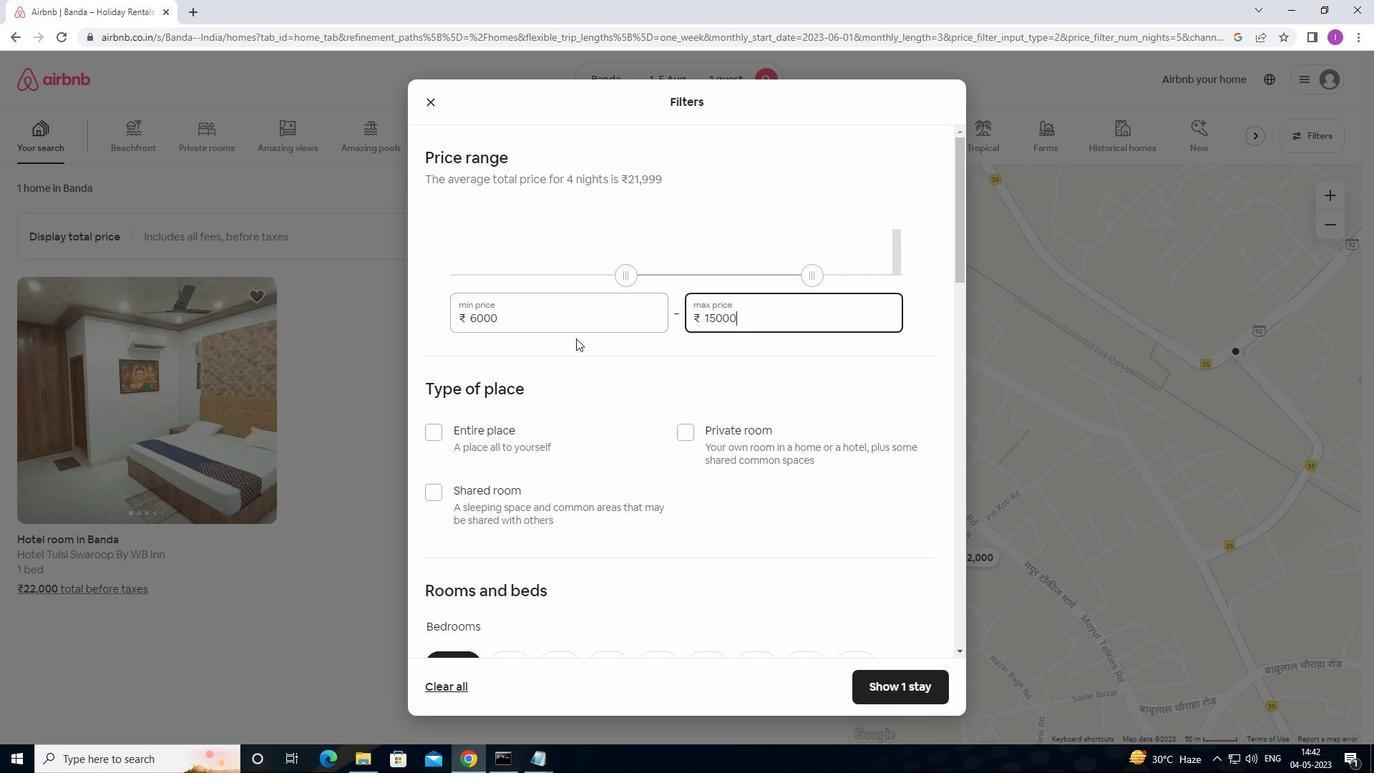 
Action: Mouse scrolled (590, 349) with delta (0, 0)
Screenshot: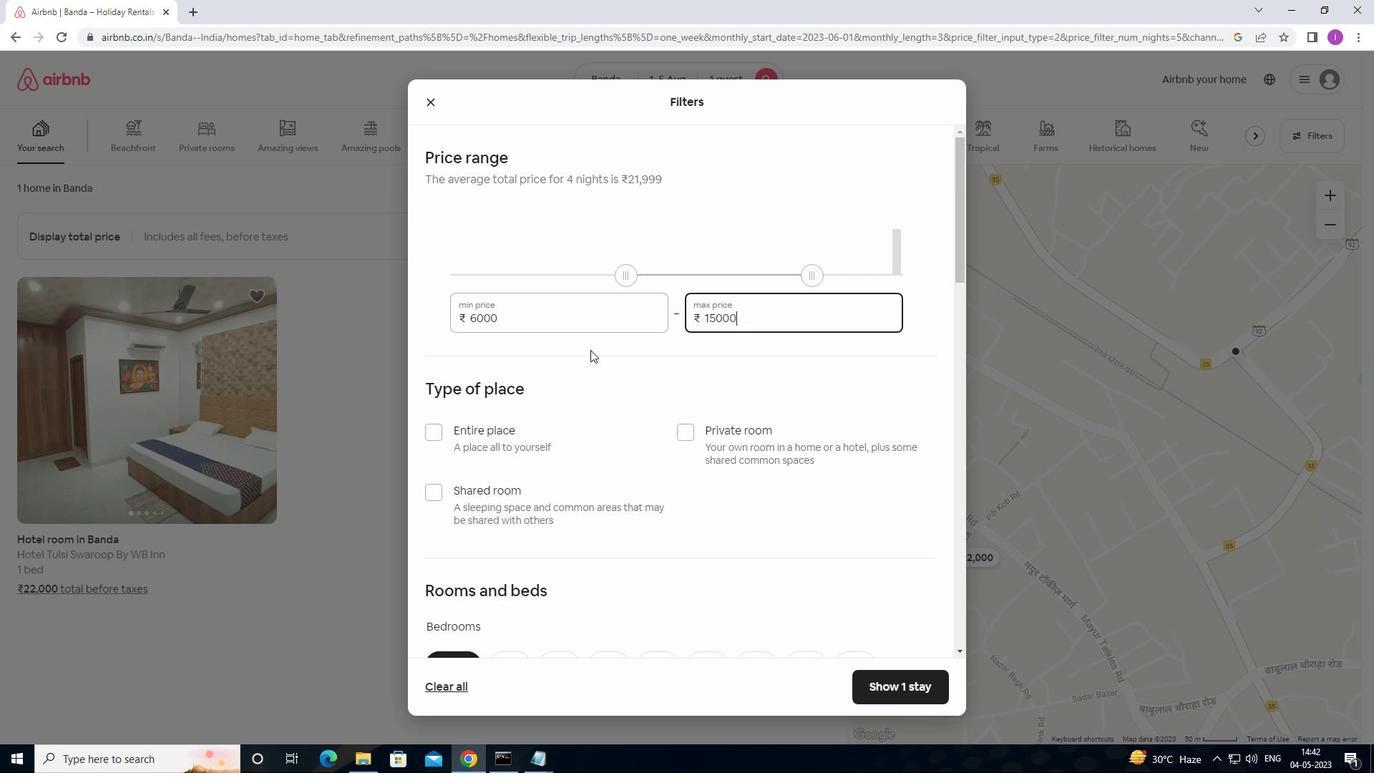 
Action: Mouse moved to (588, 352)
Screenshot: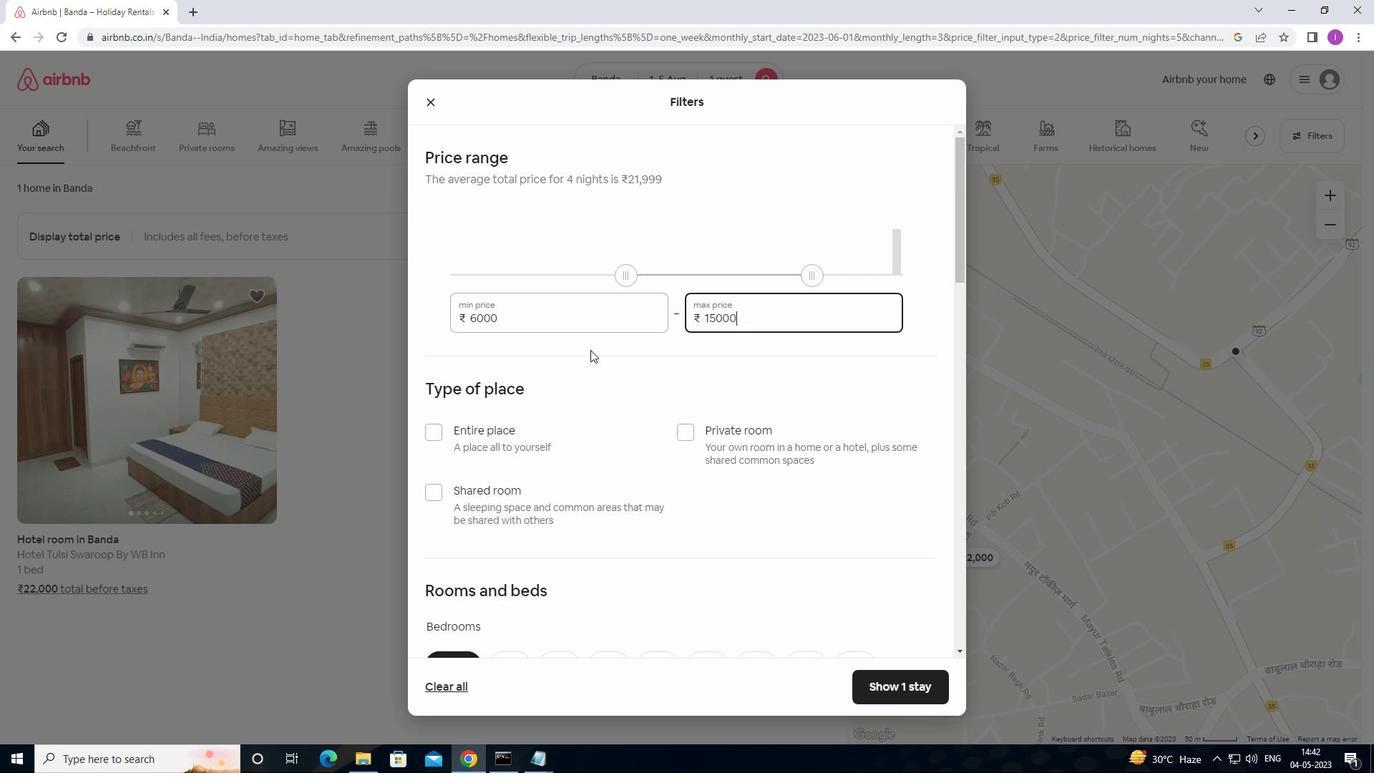 
Action: Mouse scrolled (588, 352) with delta (0, 0)
Screenshot: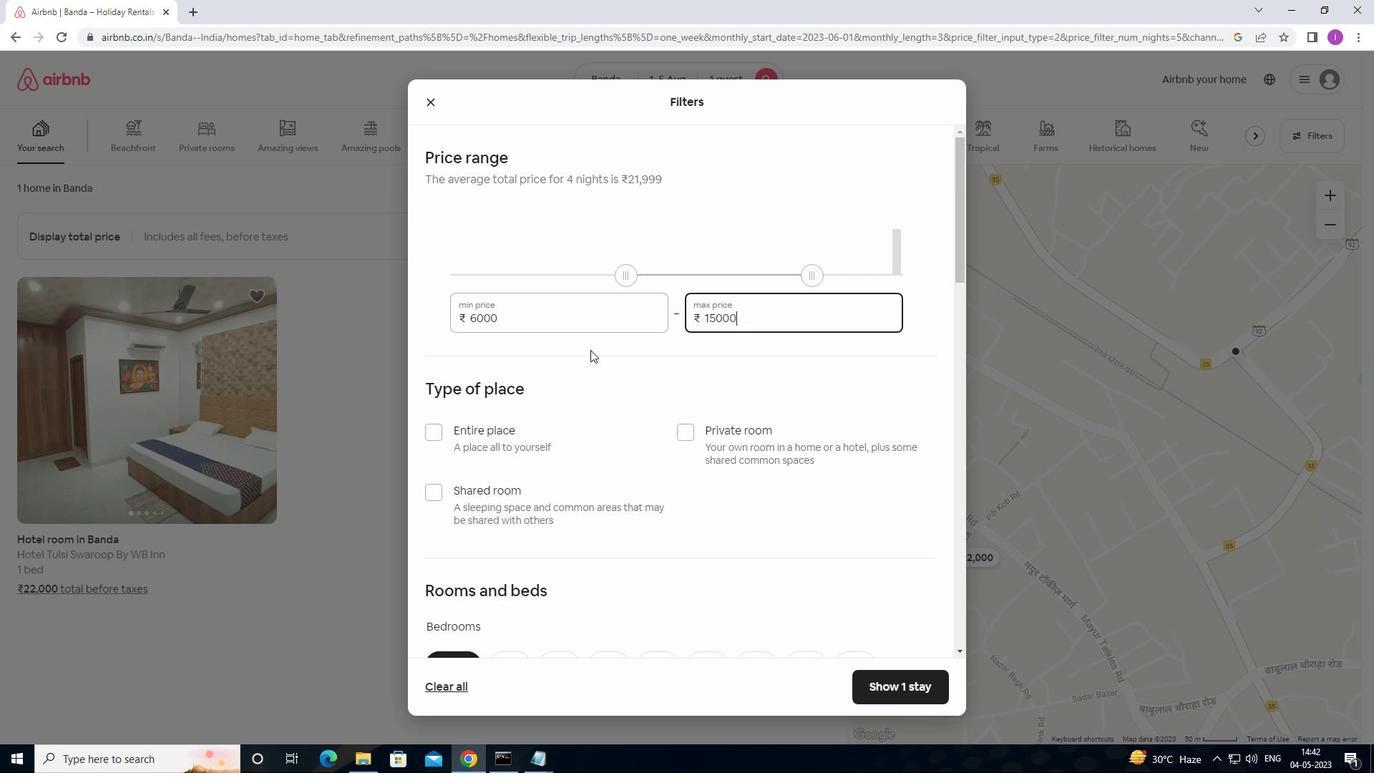 
Action: Mouse moved to (435, 286)
Screenshot: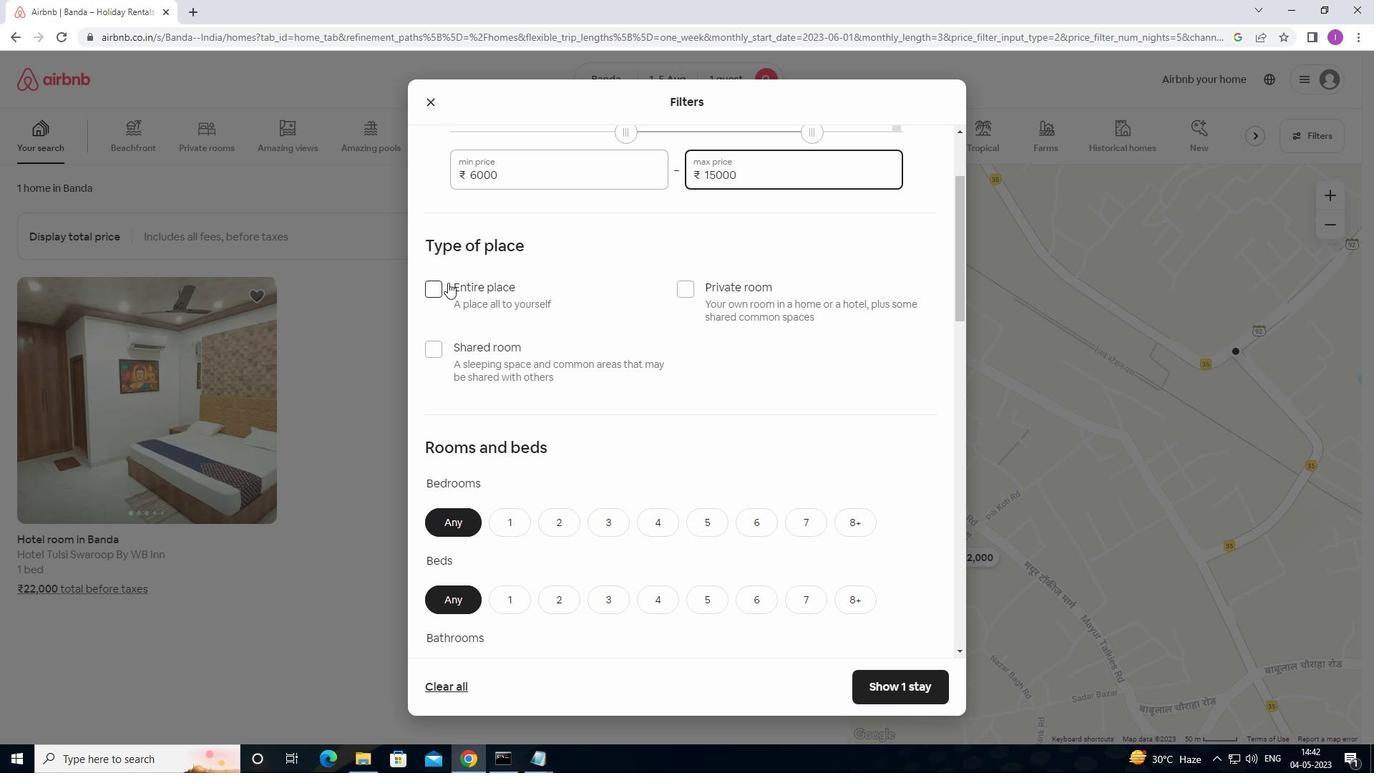 
Action: Mouse pressed left at (435, 286)
Screenshot: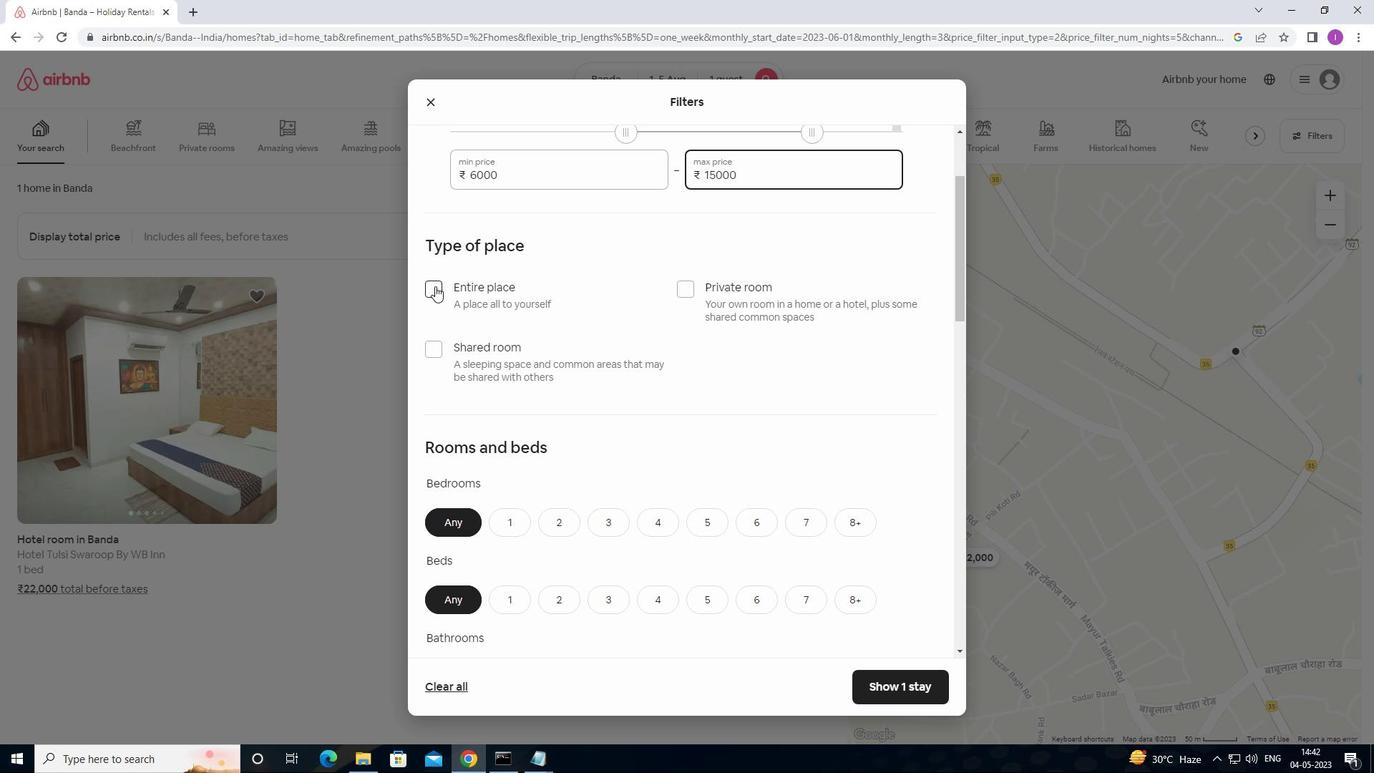 
Action: Mouse moved to (601, 297)
Screenshot: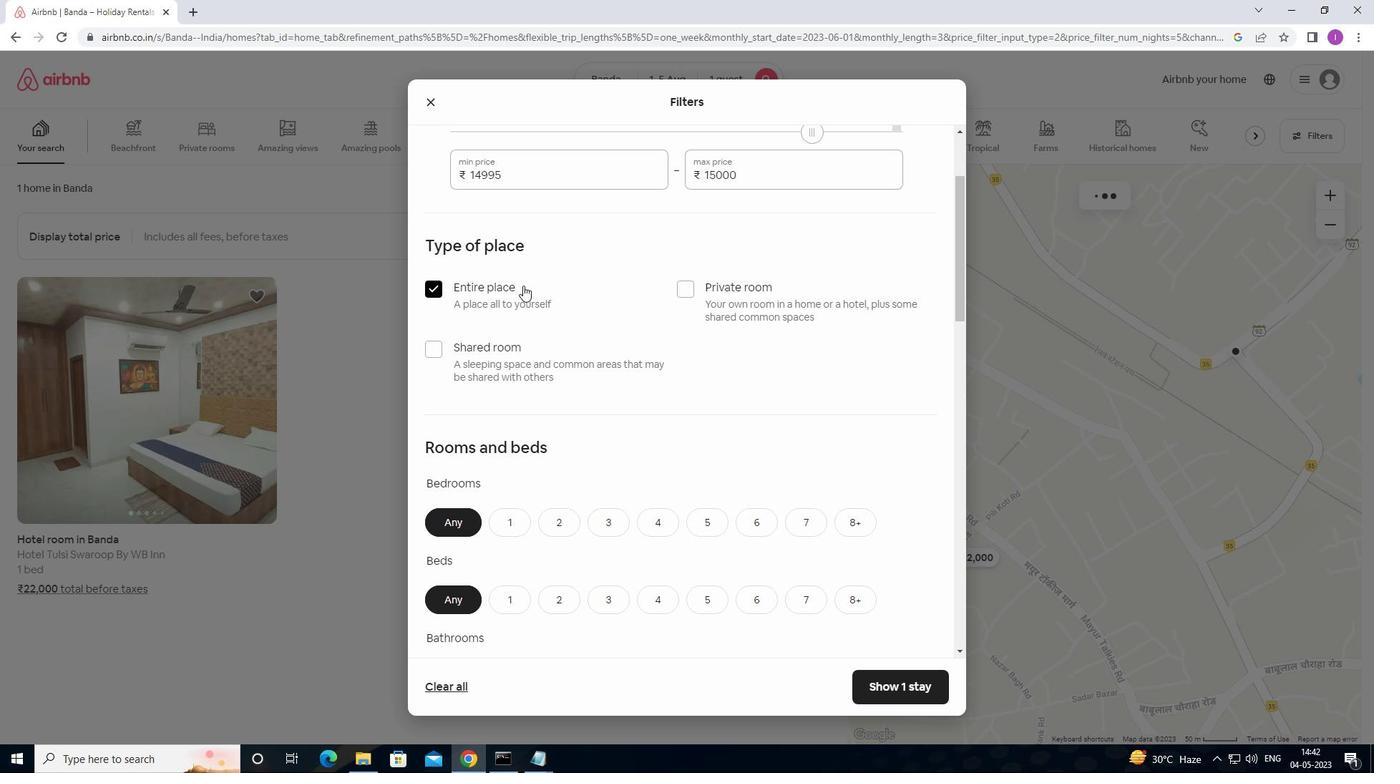 
Action: Mouse scrolled (601, 296) with delta (0, 0)
Screenshot: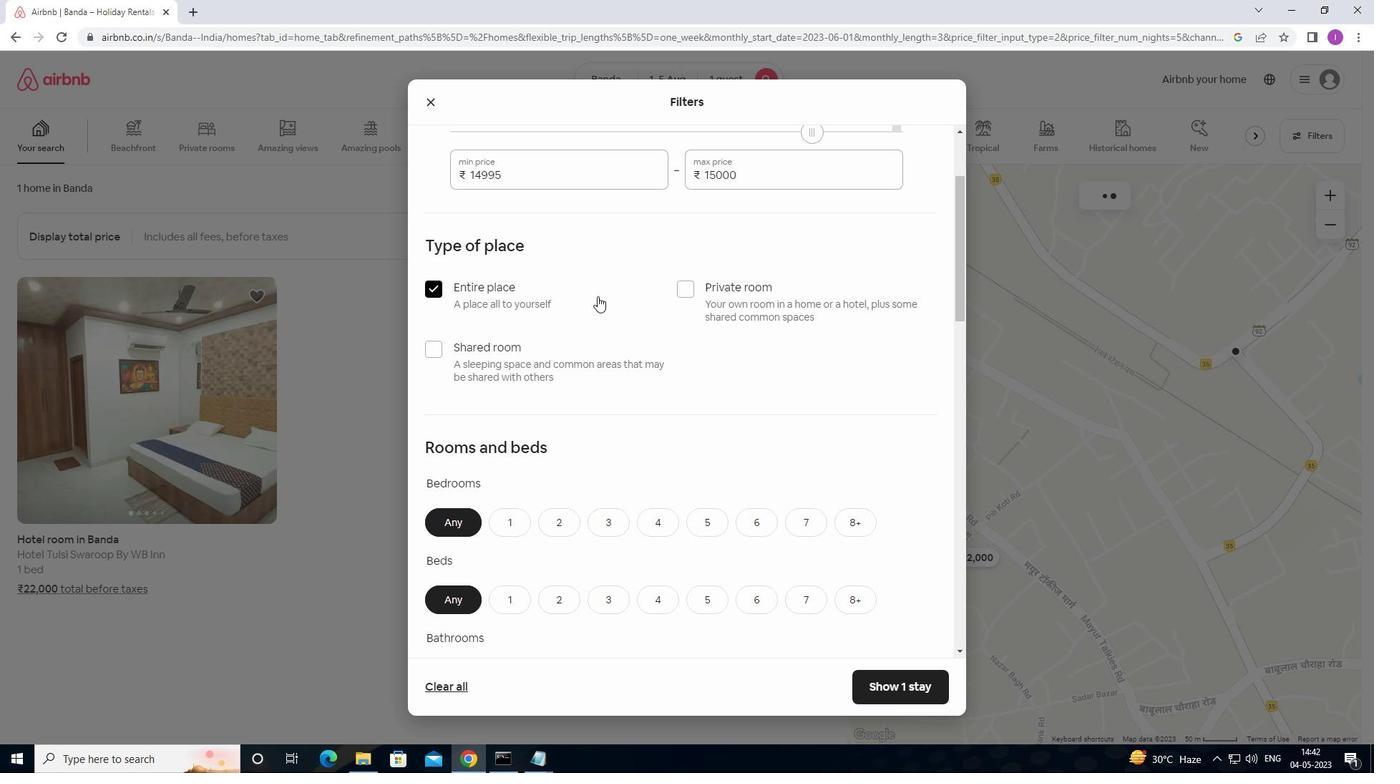 
Action: Mouse moved to (601, 300)
Screenshot: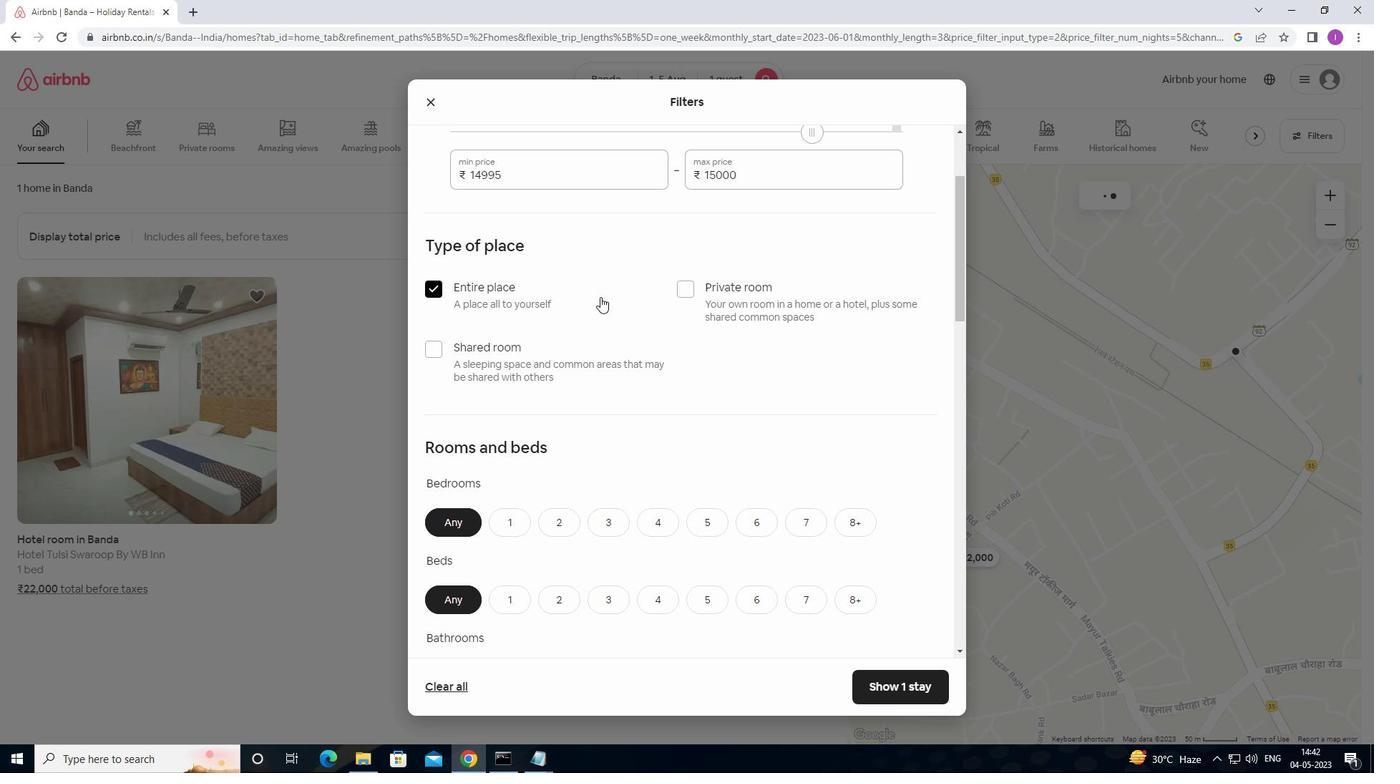 
Action: Mouse scrolled (601, 299) with delta (0, 0)
Screenshot: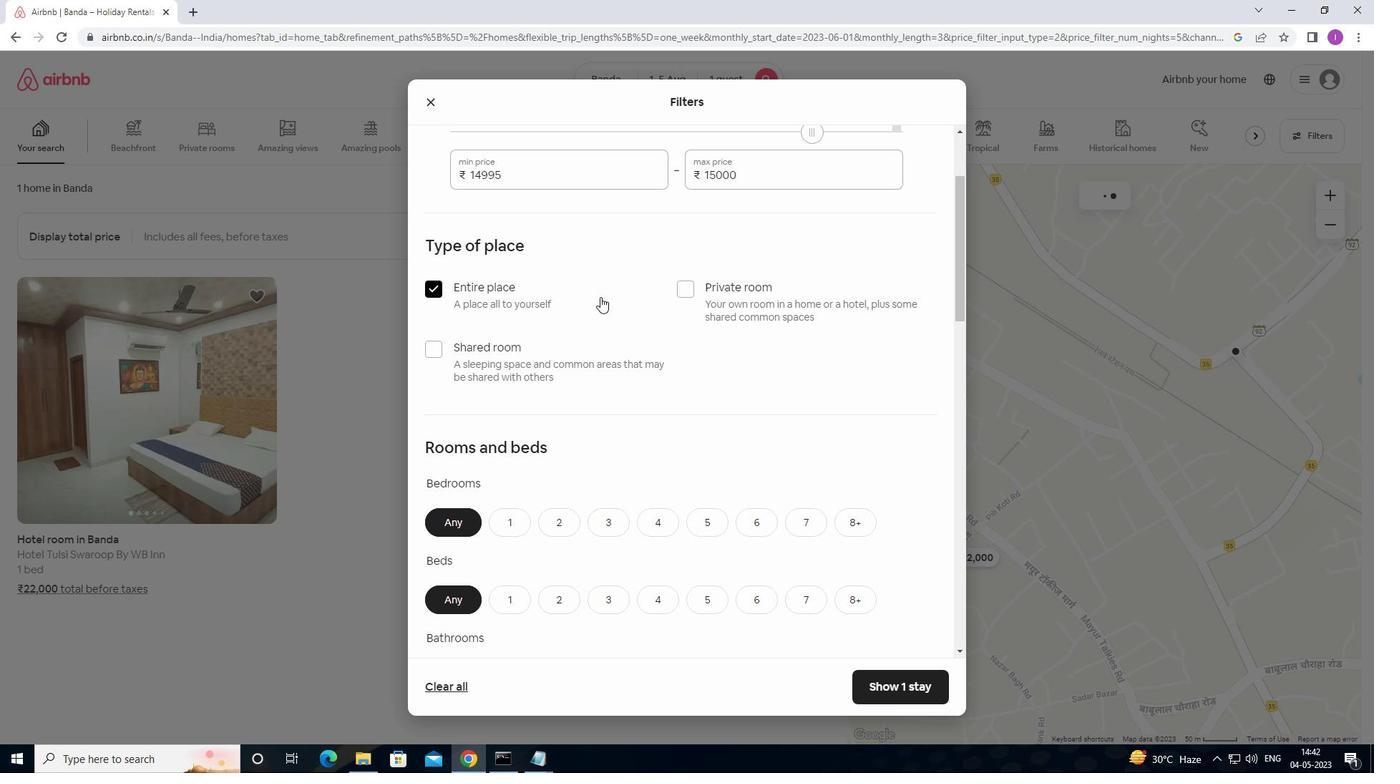 
Action: Mouse moved to (599, 304)
Screenshot: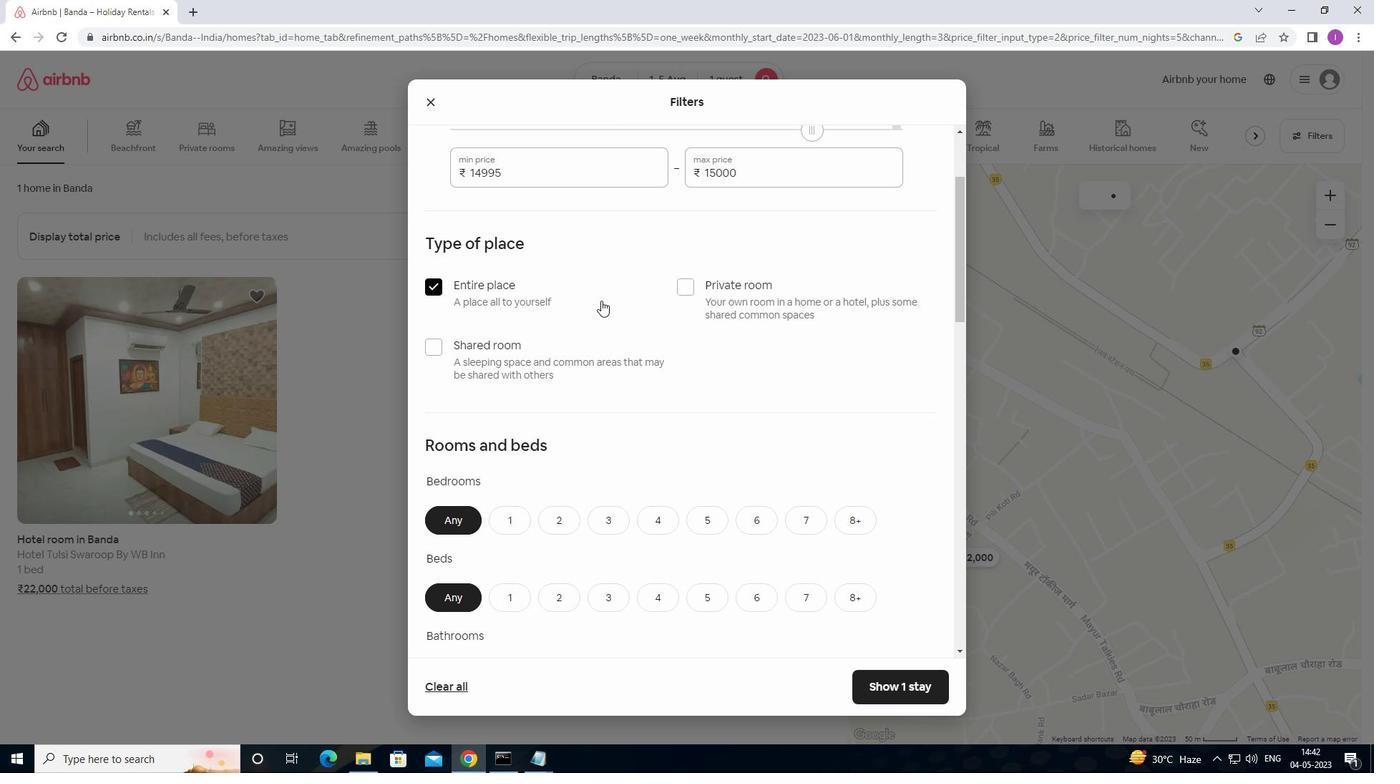 
Action: Mouse scrolled (599, 303) with delta (0, 0)
Screenshot: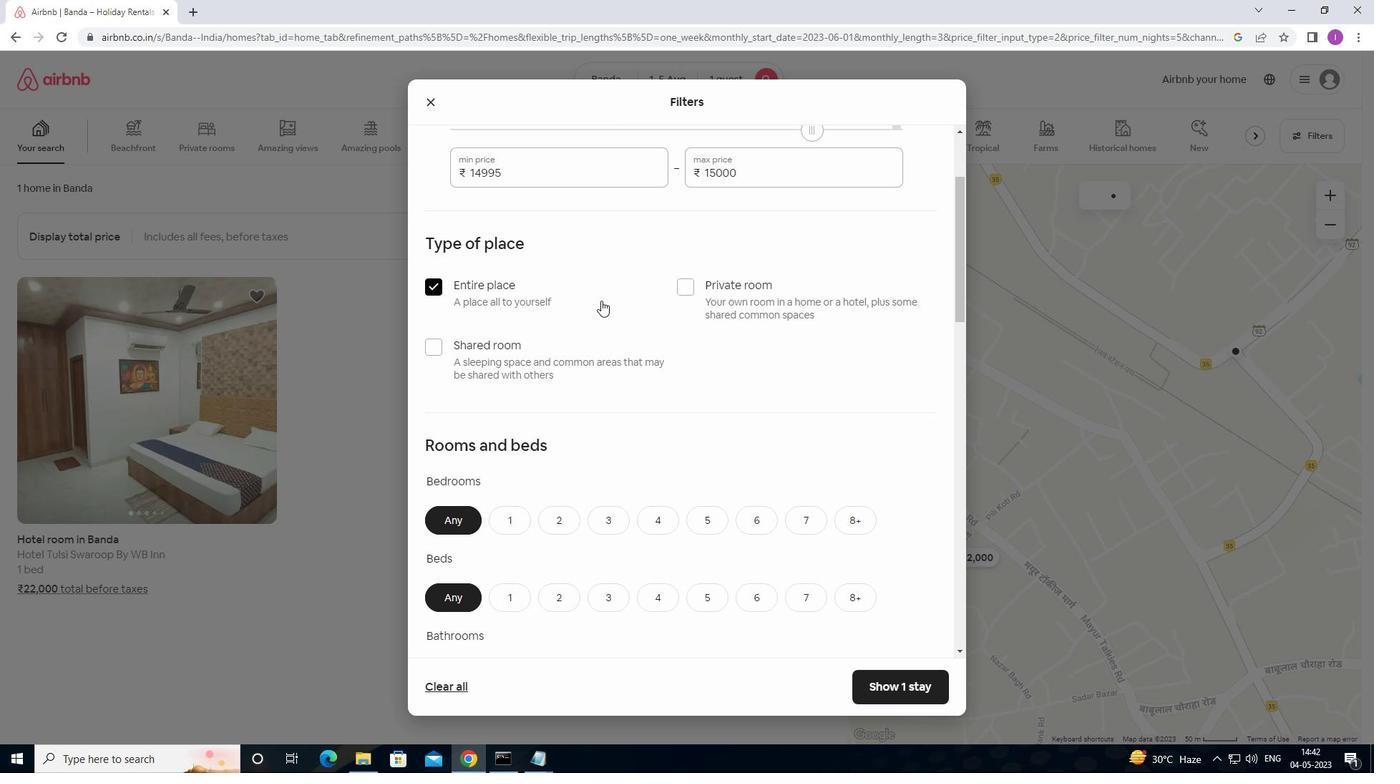 
Action: Mouse moved to (596, 305)
Screenshot: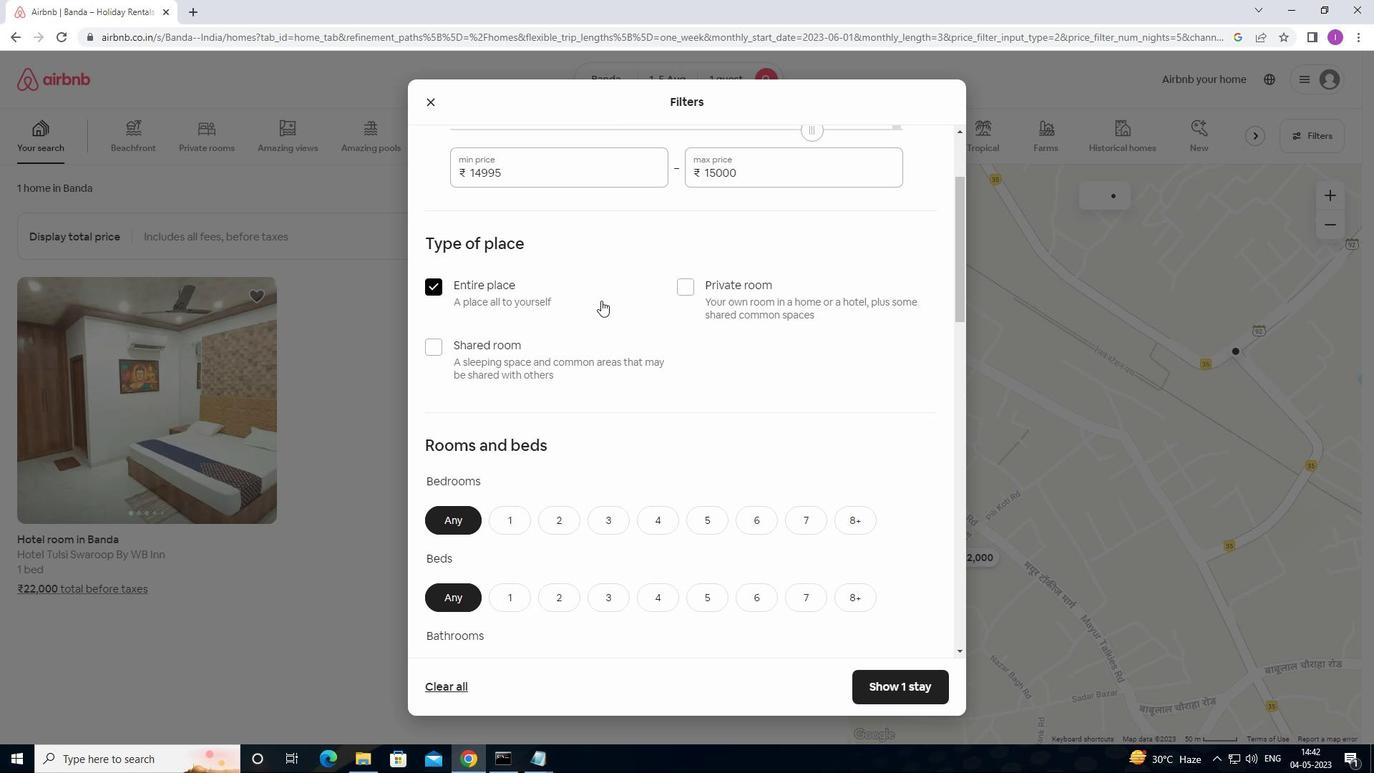 
Action: Mouse scrolled (596, 304) with delta (0, 0)
Screenshot: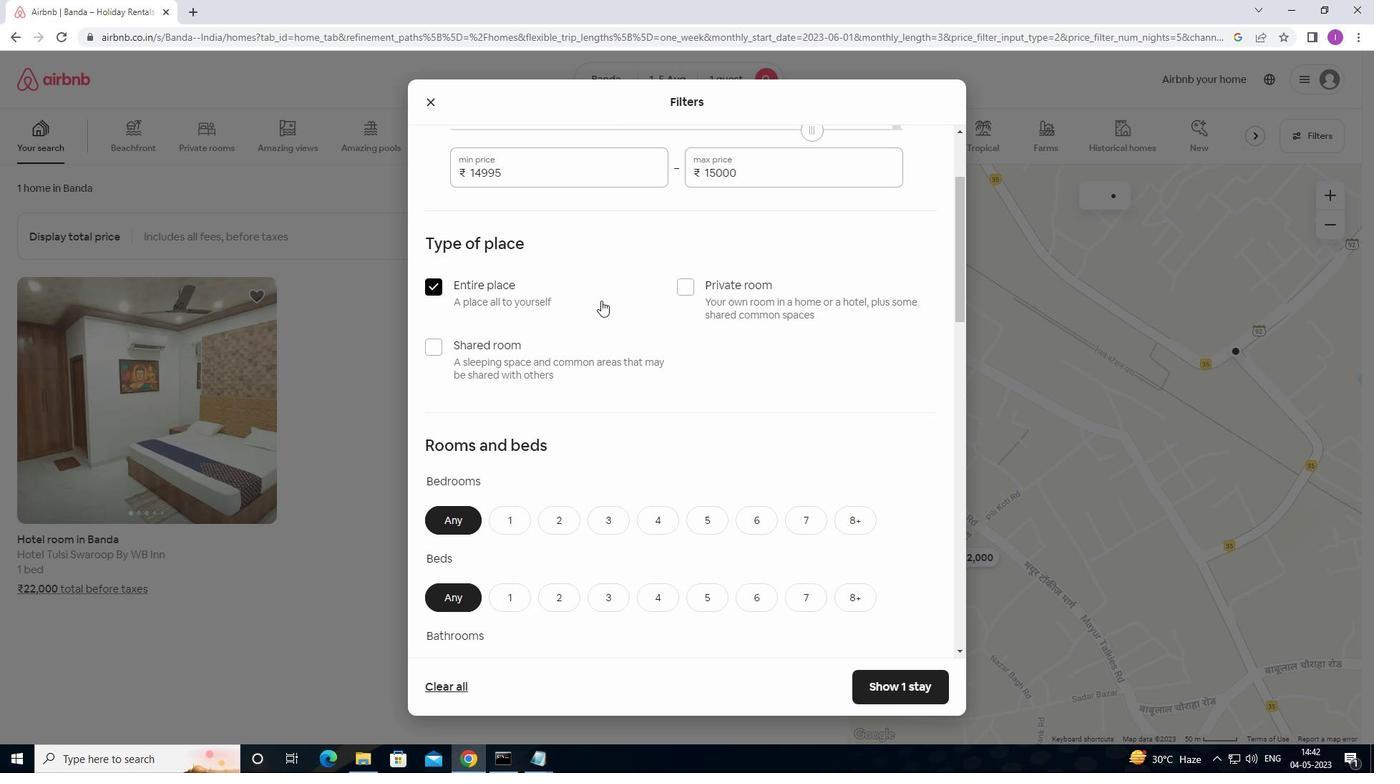 
Action: Mouse scrolled (596, 304) with delta (0, 0)
Screenshot: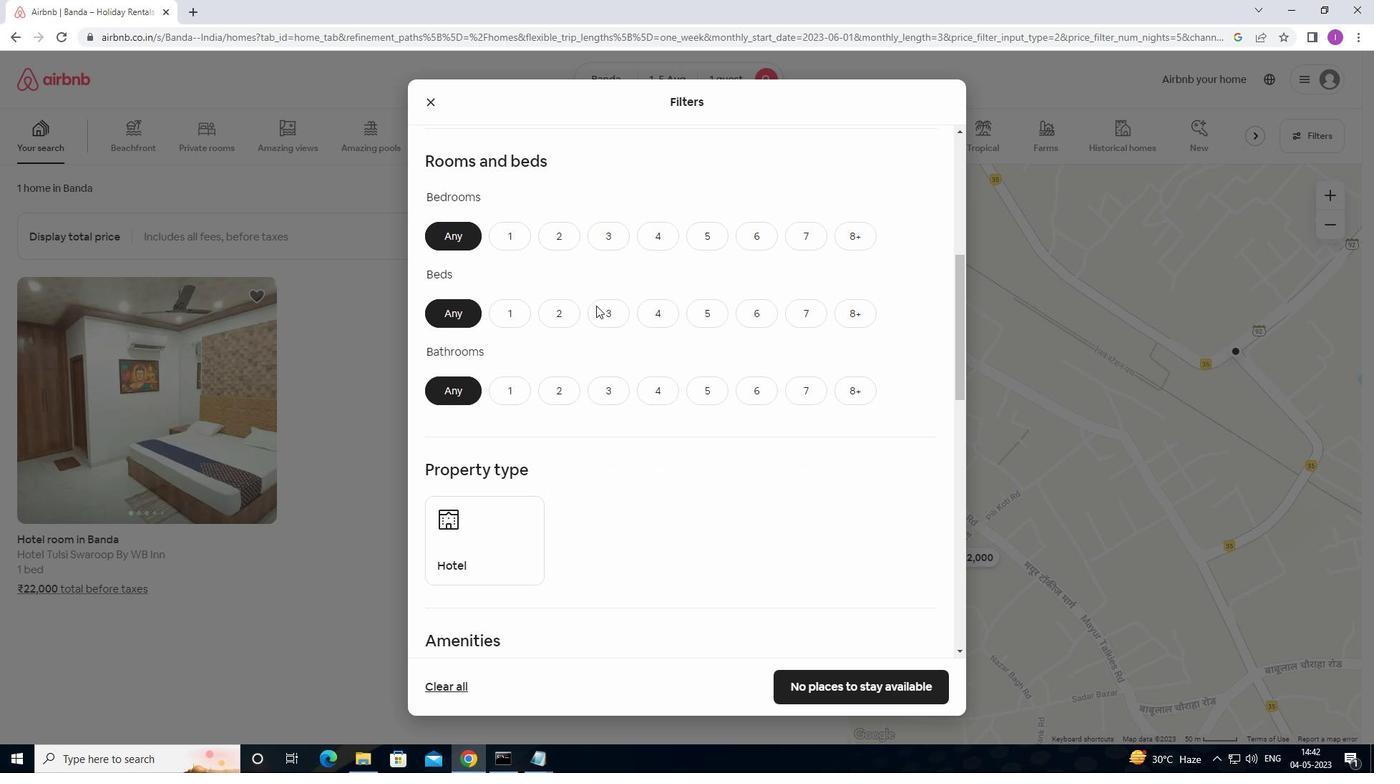 
Action: Mouse moved to (523, 163)
Screenshot: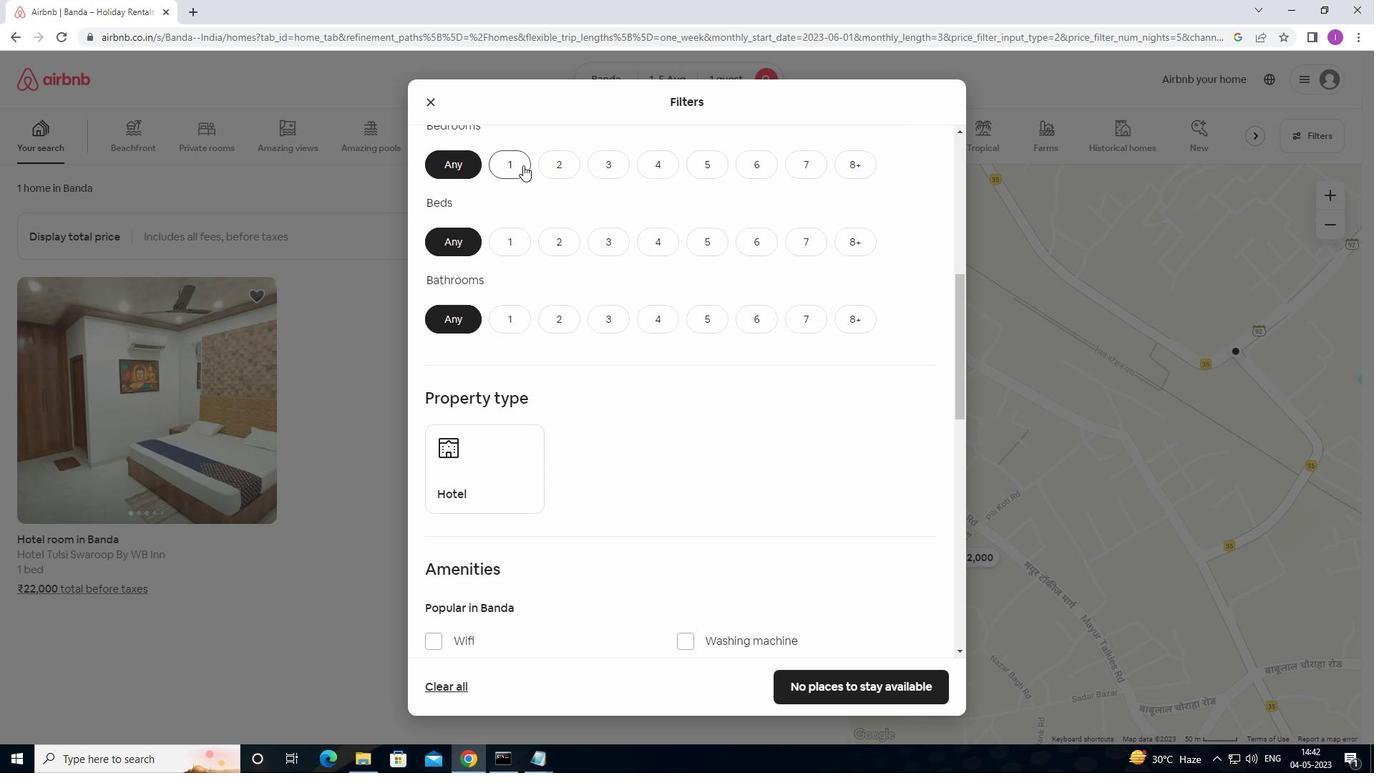 
Action: Mouse pressed left at (523, 163)
Screenshot: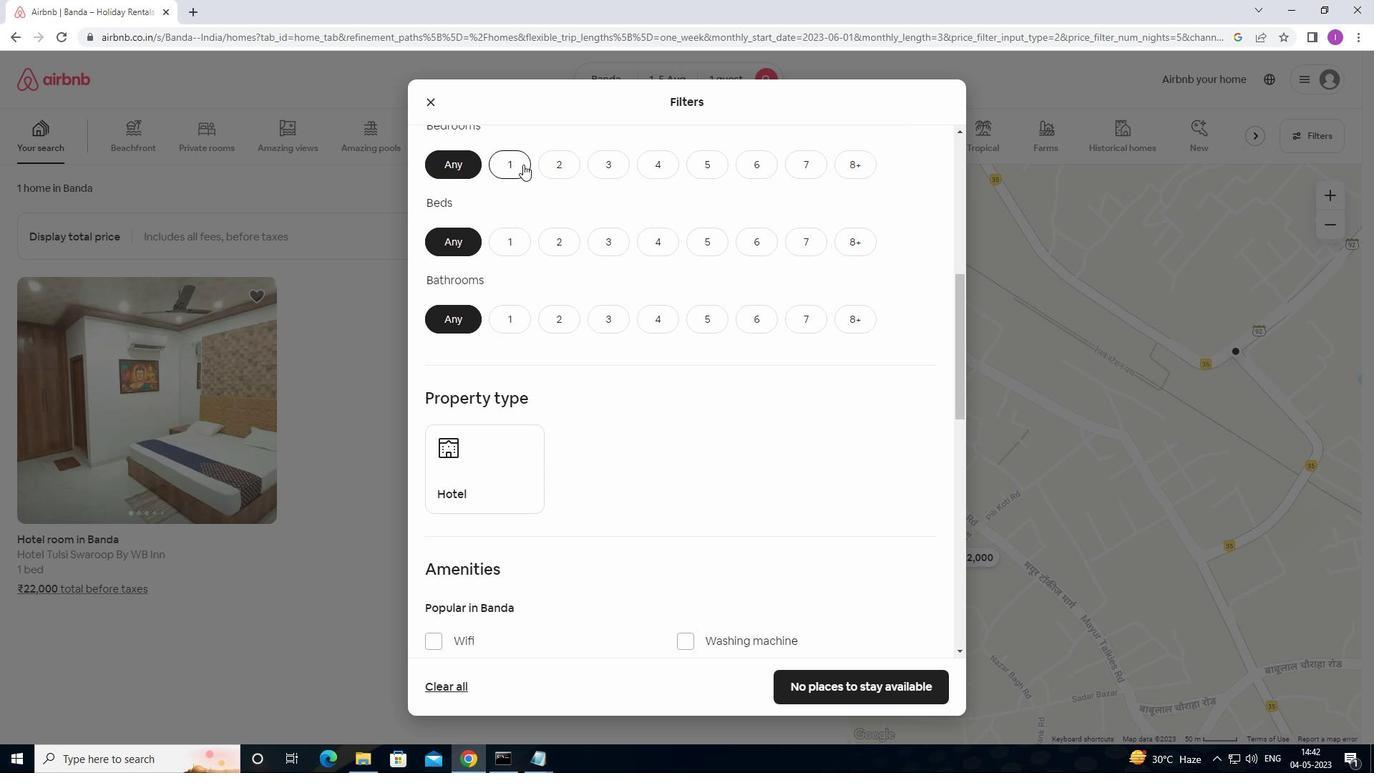 
Action: Mouse moved to (513, 245)
Screenshot: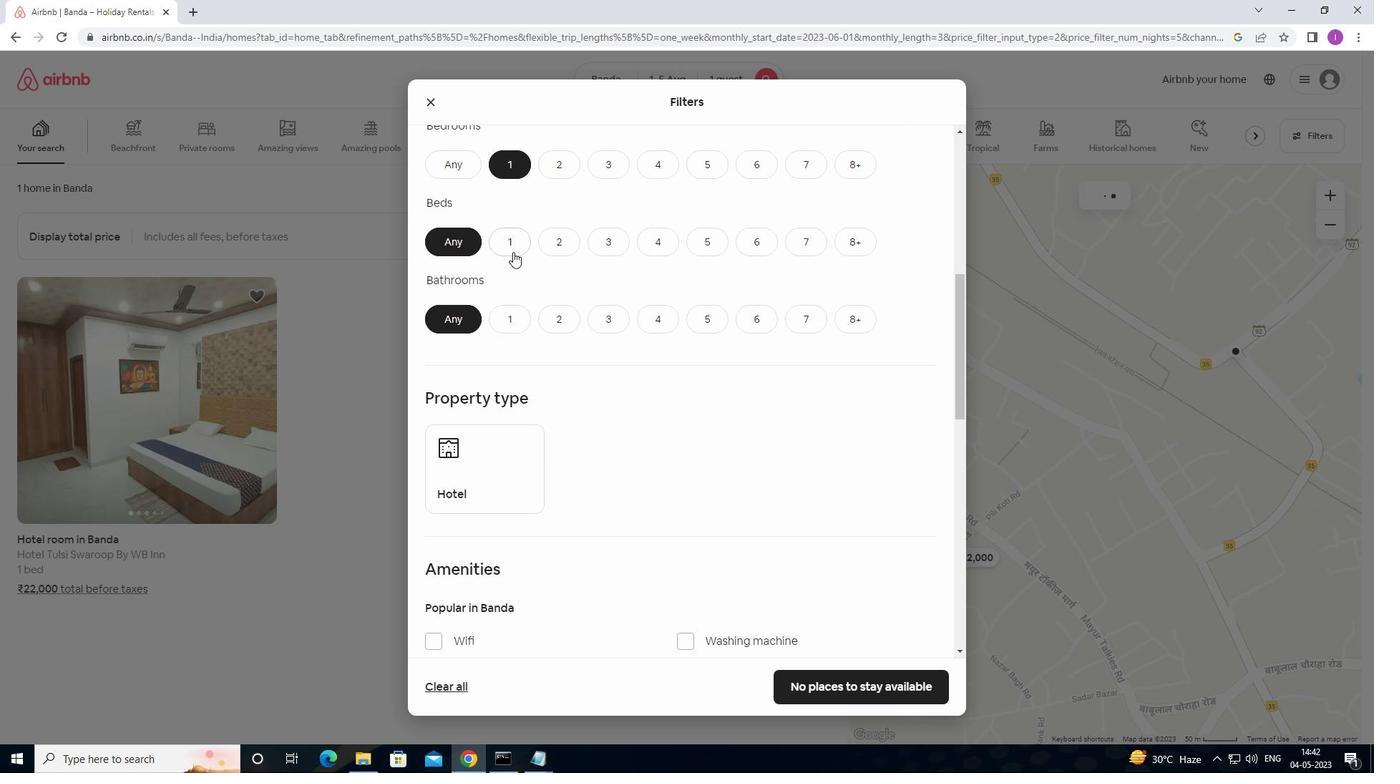 
Action: Mouse pressed left at (513, 245)
Screenshot: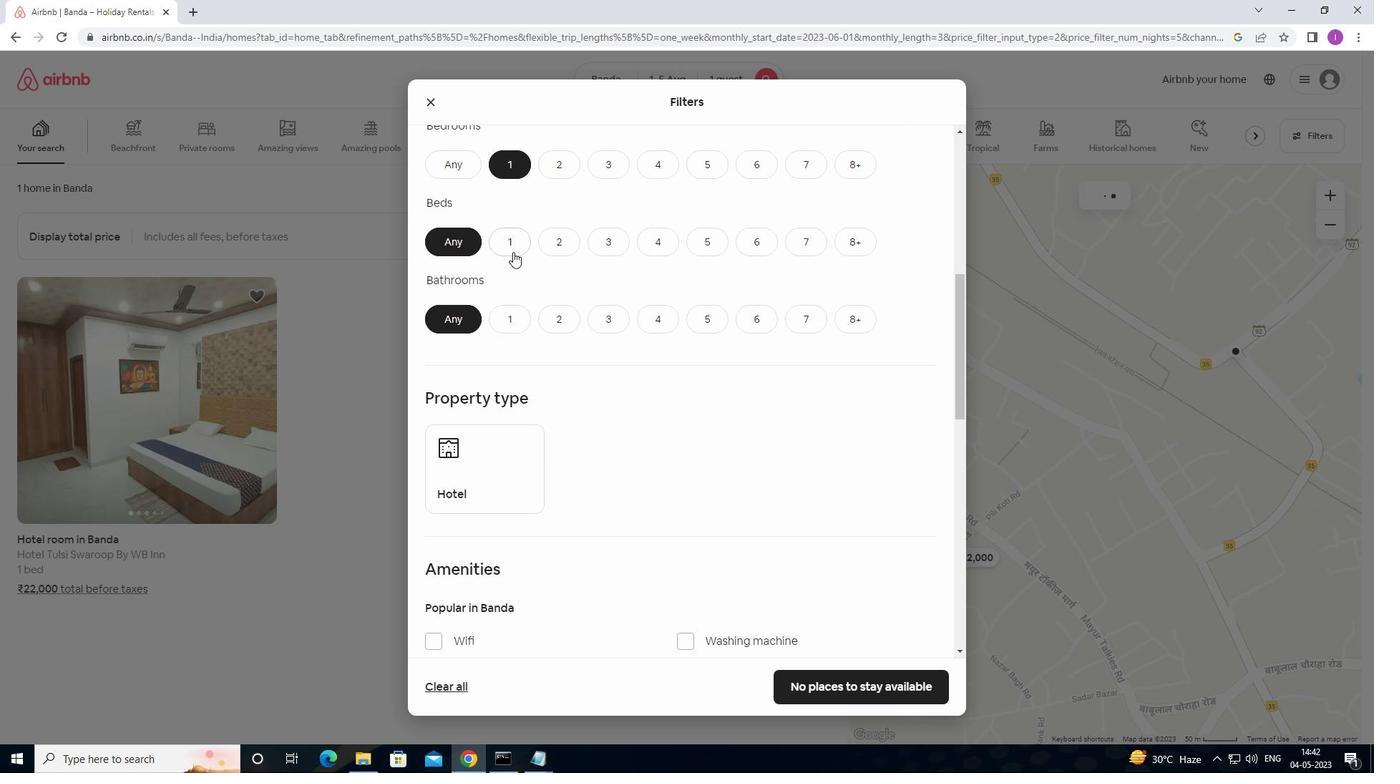 
Action: Mouse moved to (521, 315)
Screenshot: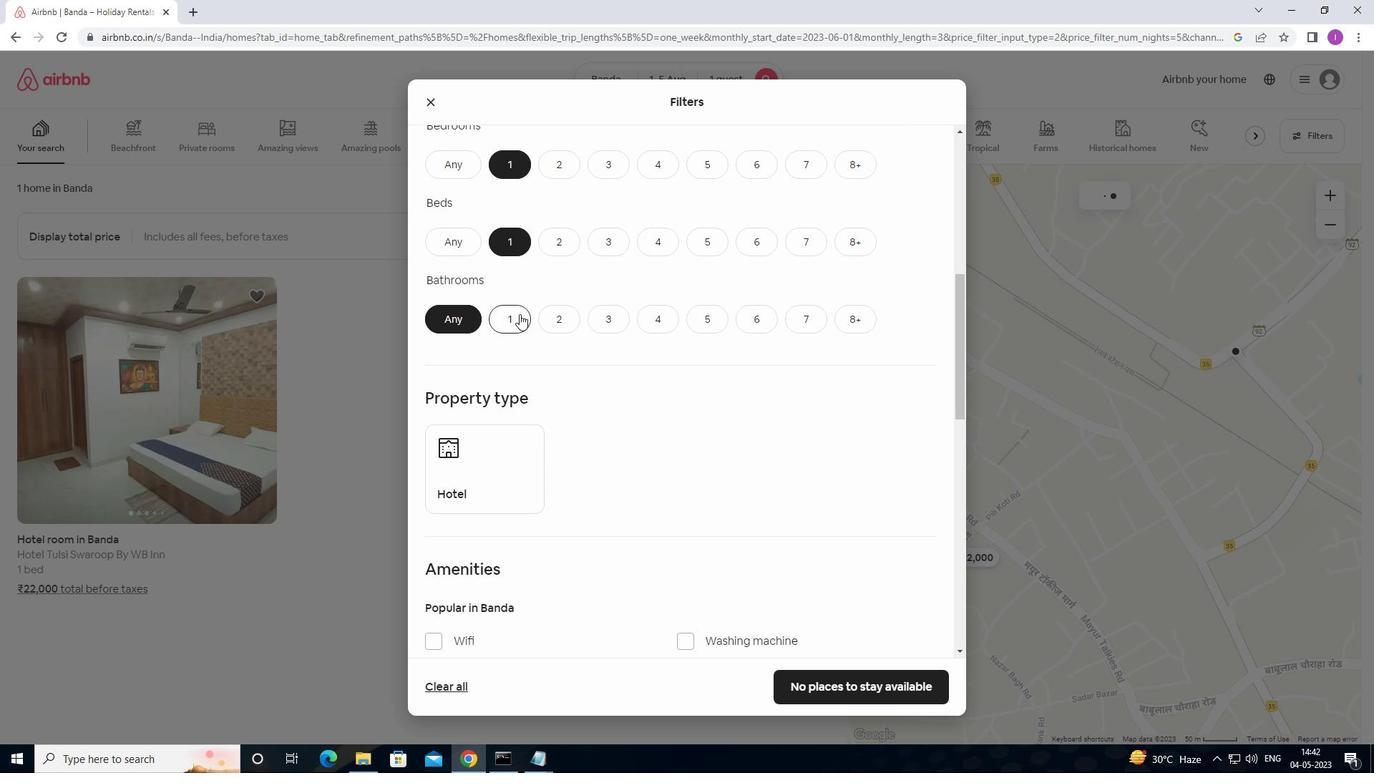 
Action: Mouse pressed left at (521, 315)
Screenshot: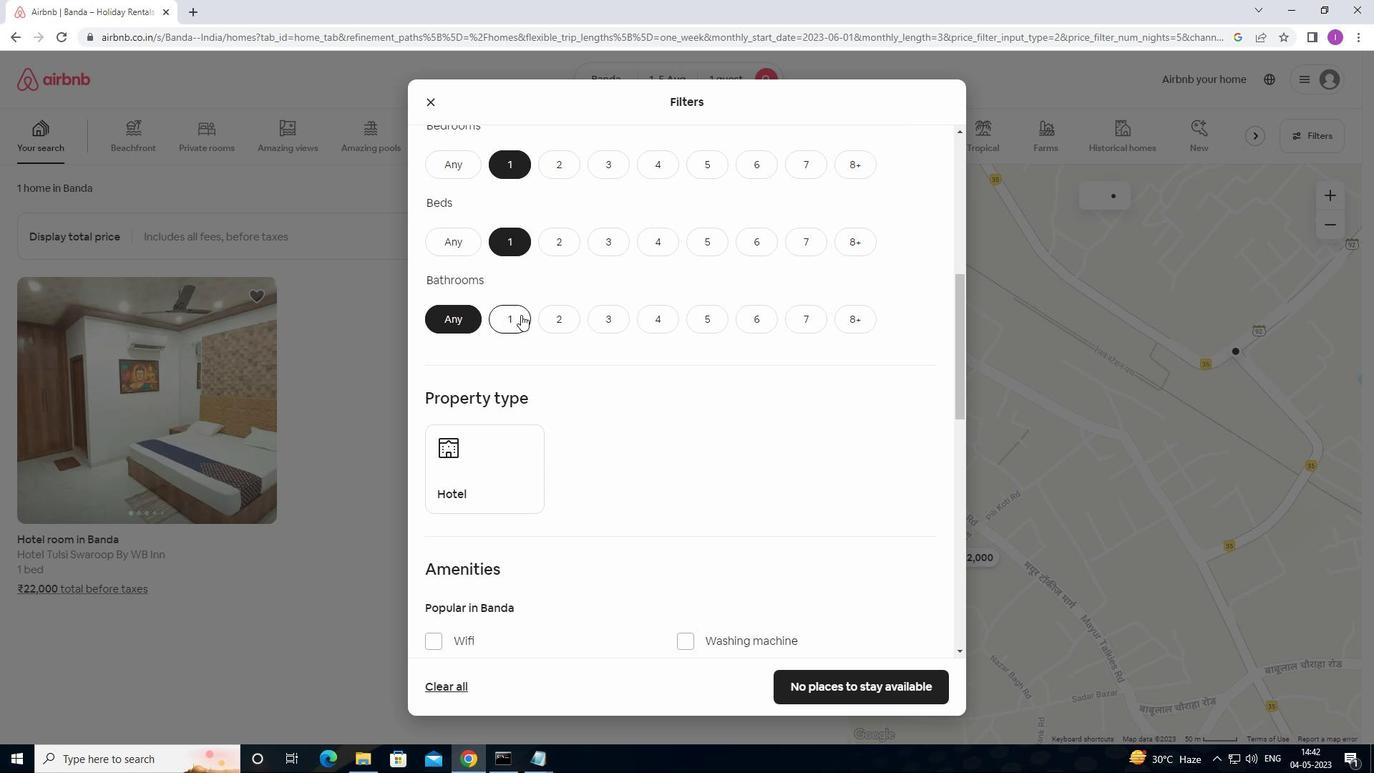 
Action: Mouse moved to (518, 387)
Screenshot: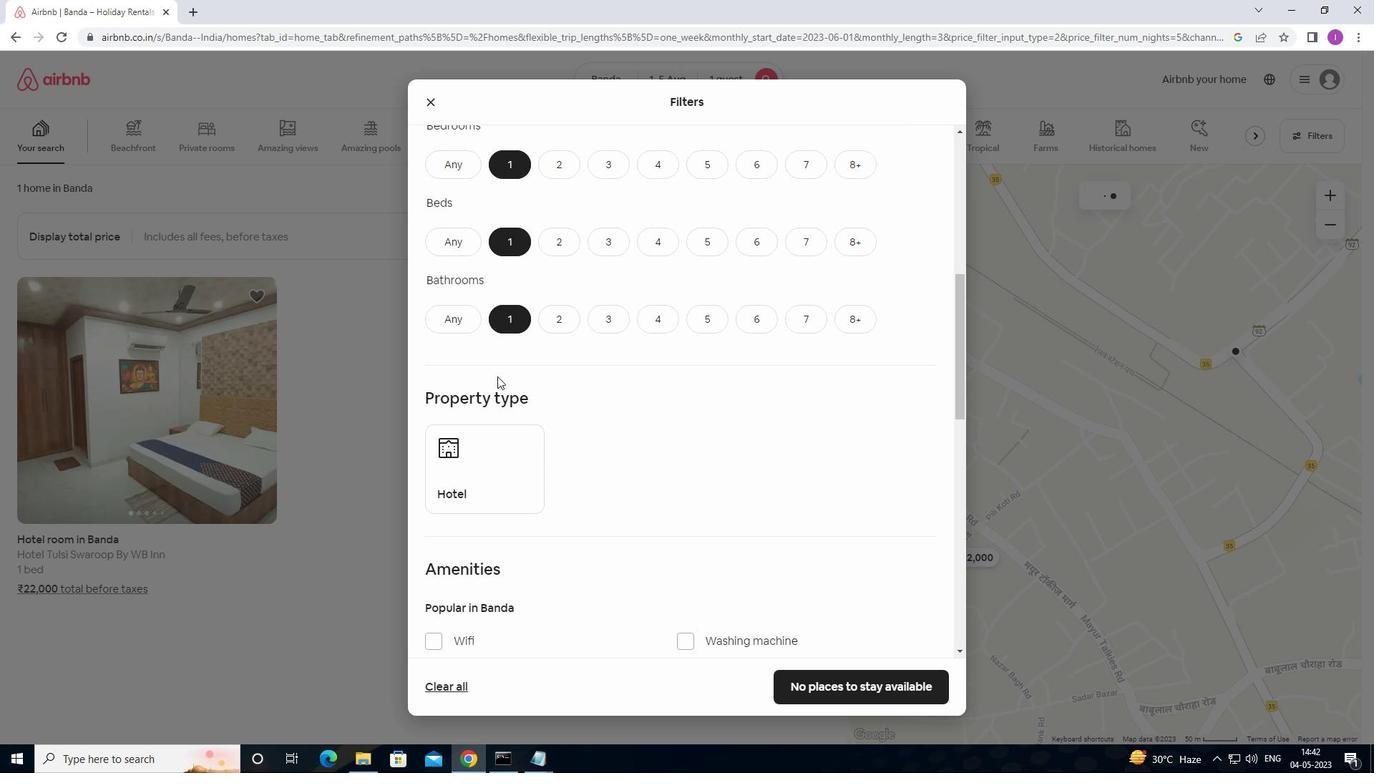 
Action: Mouse scrolled (518, 386) with delta (0, 0)
Screenshot: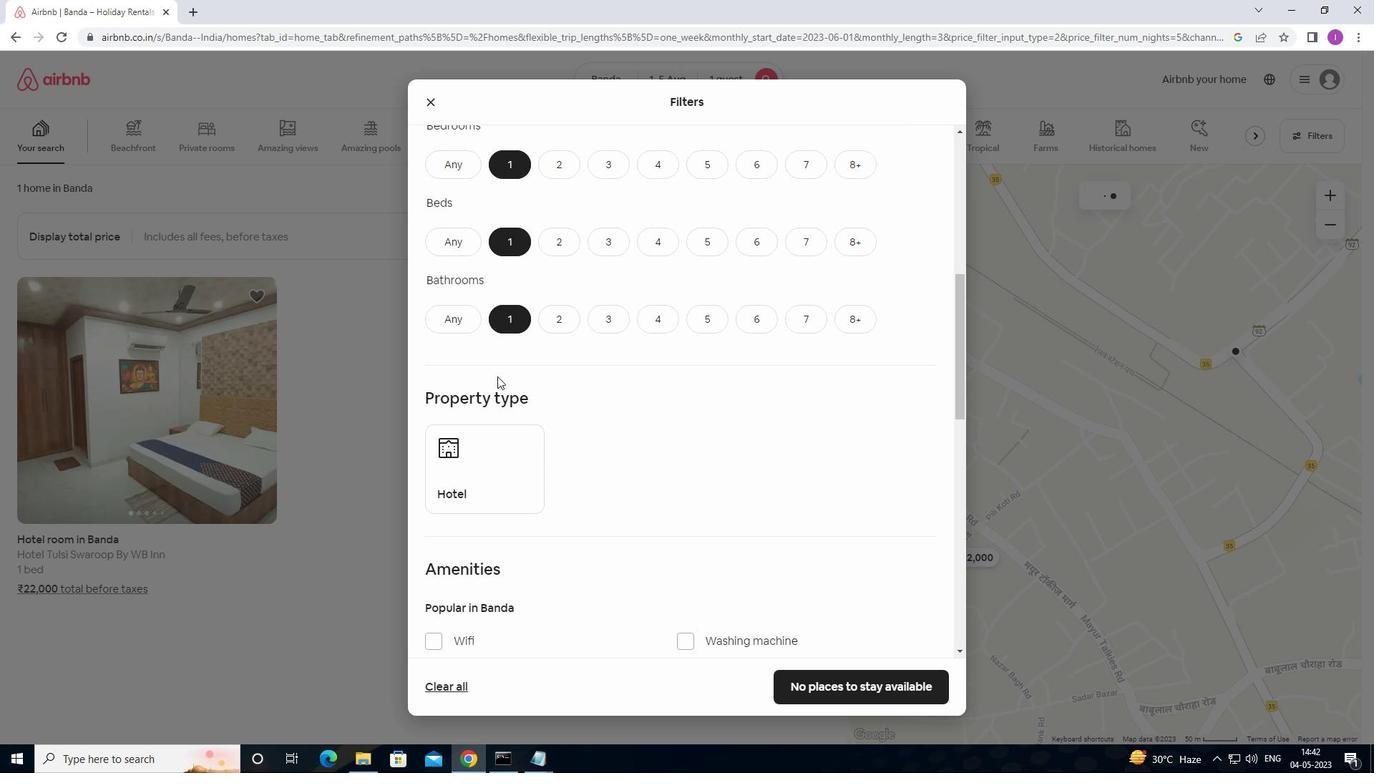 
Action: Mouse moved to (523, 388)
Screenshot: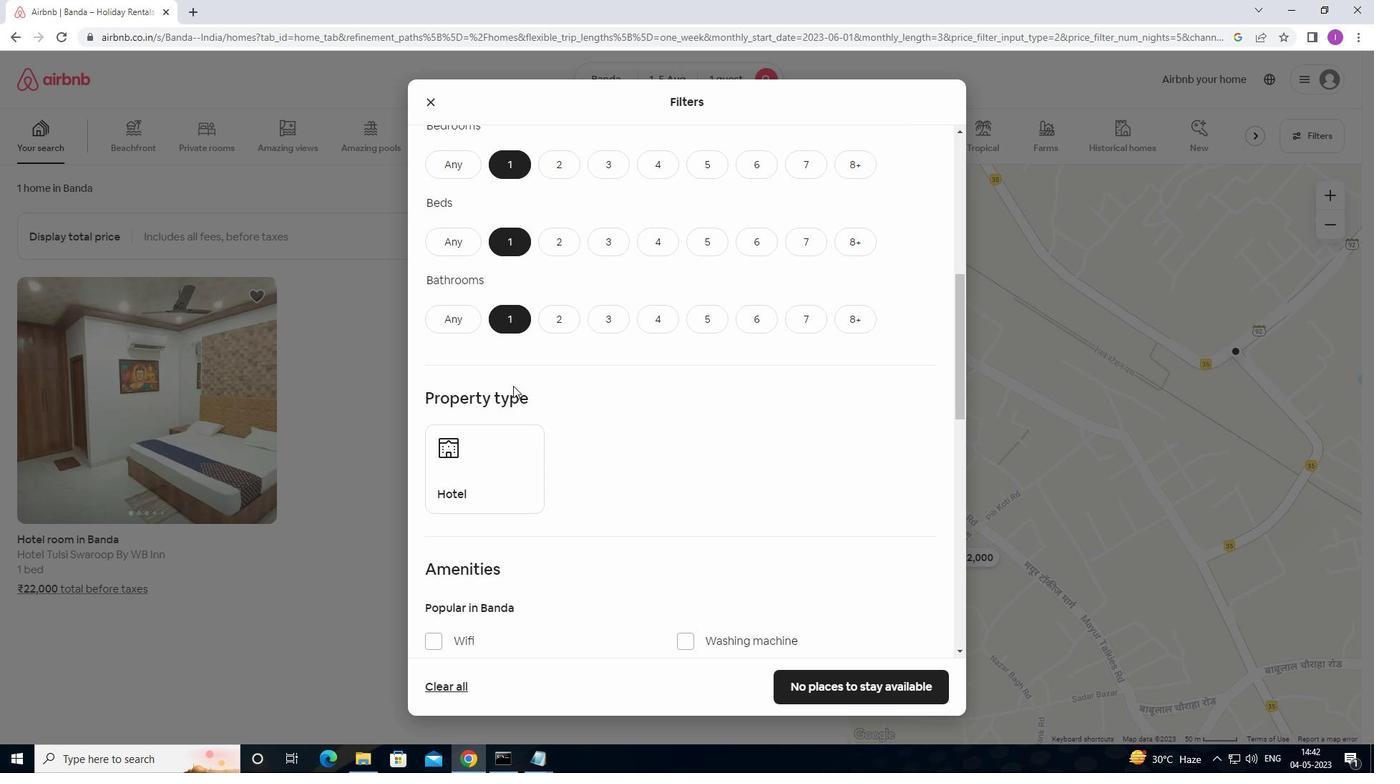 
Action: Mouse scrolled (523, 387) with delta (0, 0)
Screenshot: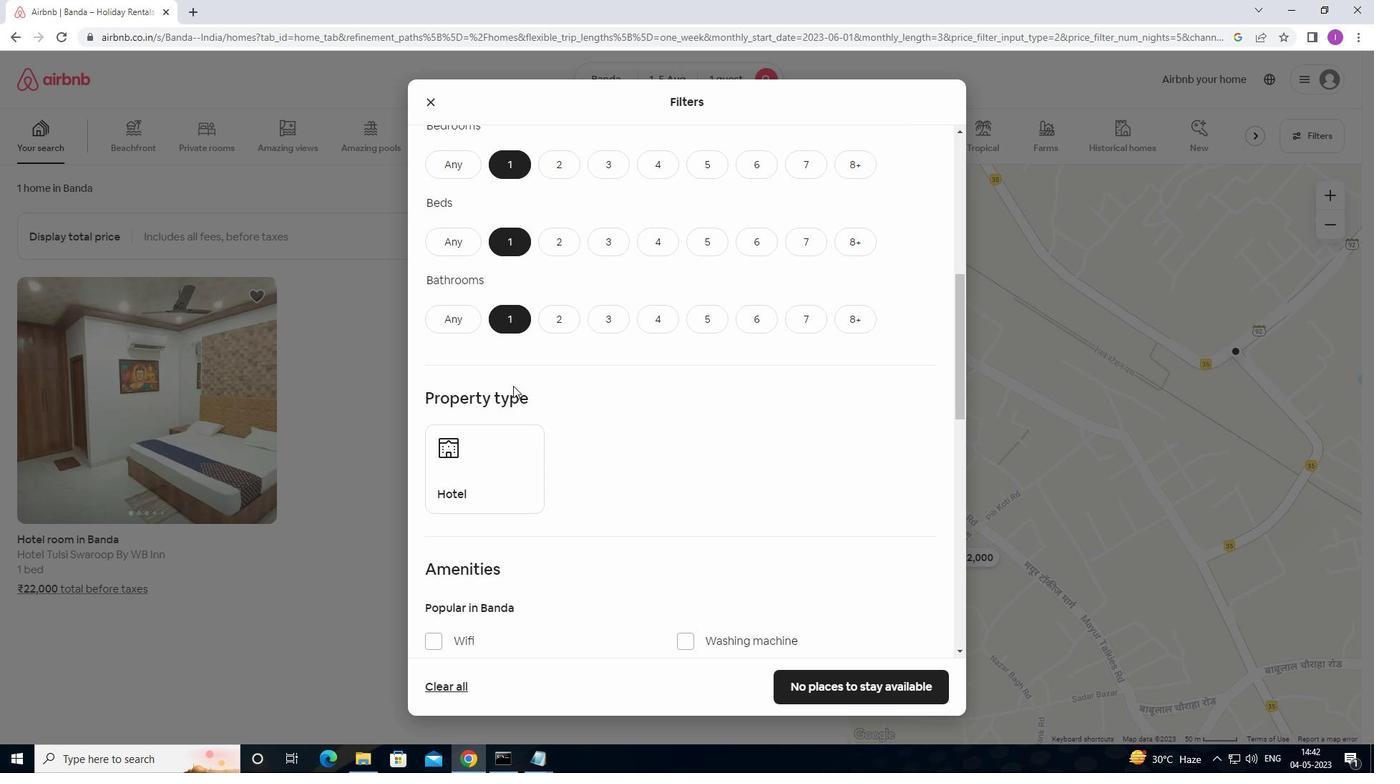 
Action: Mouse moved to (534, 388)
Screenshot: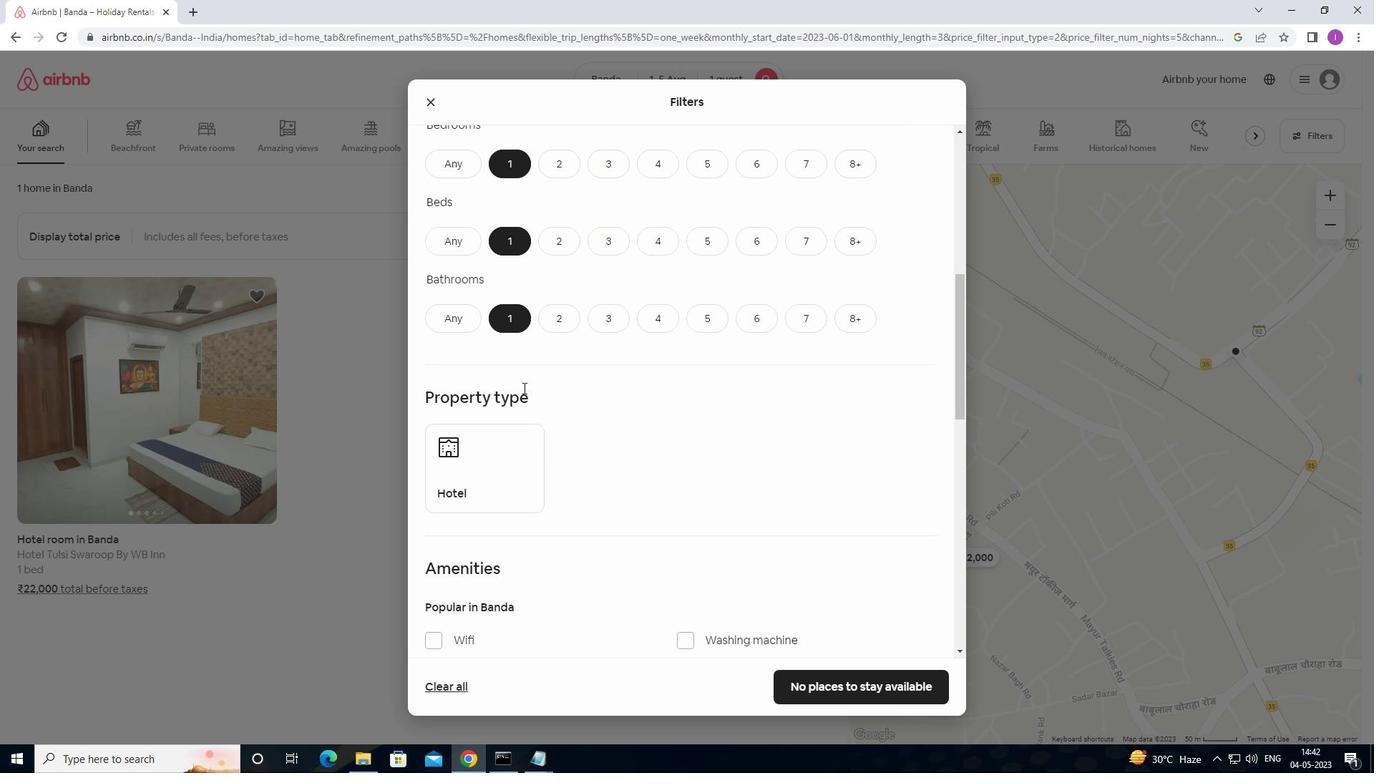 
Action: Mouse scrolled (534, 387) with delta (0, 0)
Screenshot: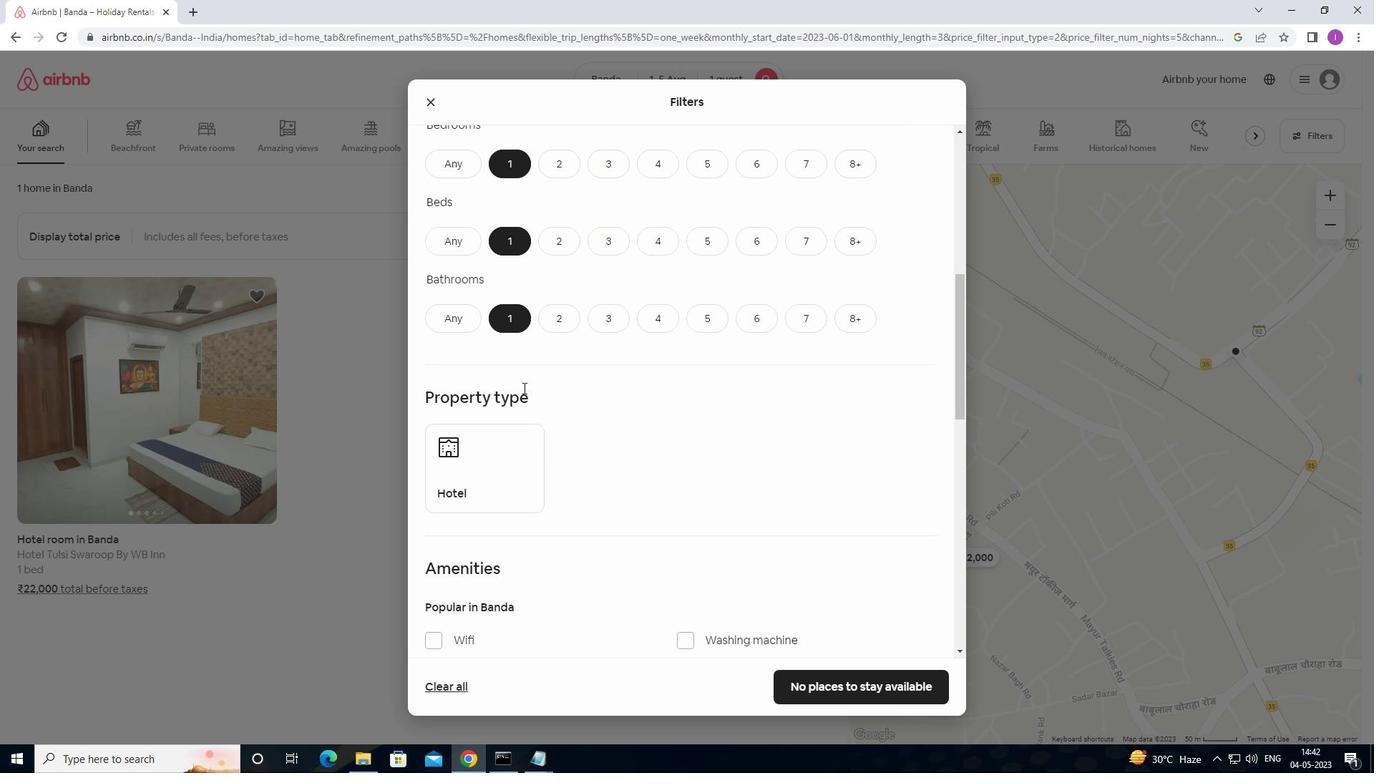 
Action: Mouse moved to (658, 382)
Screenshot: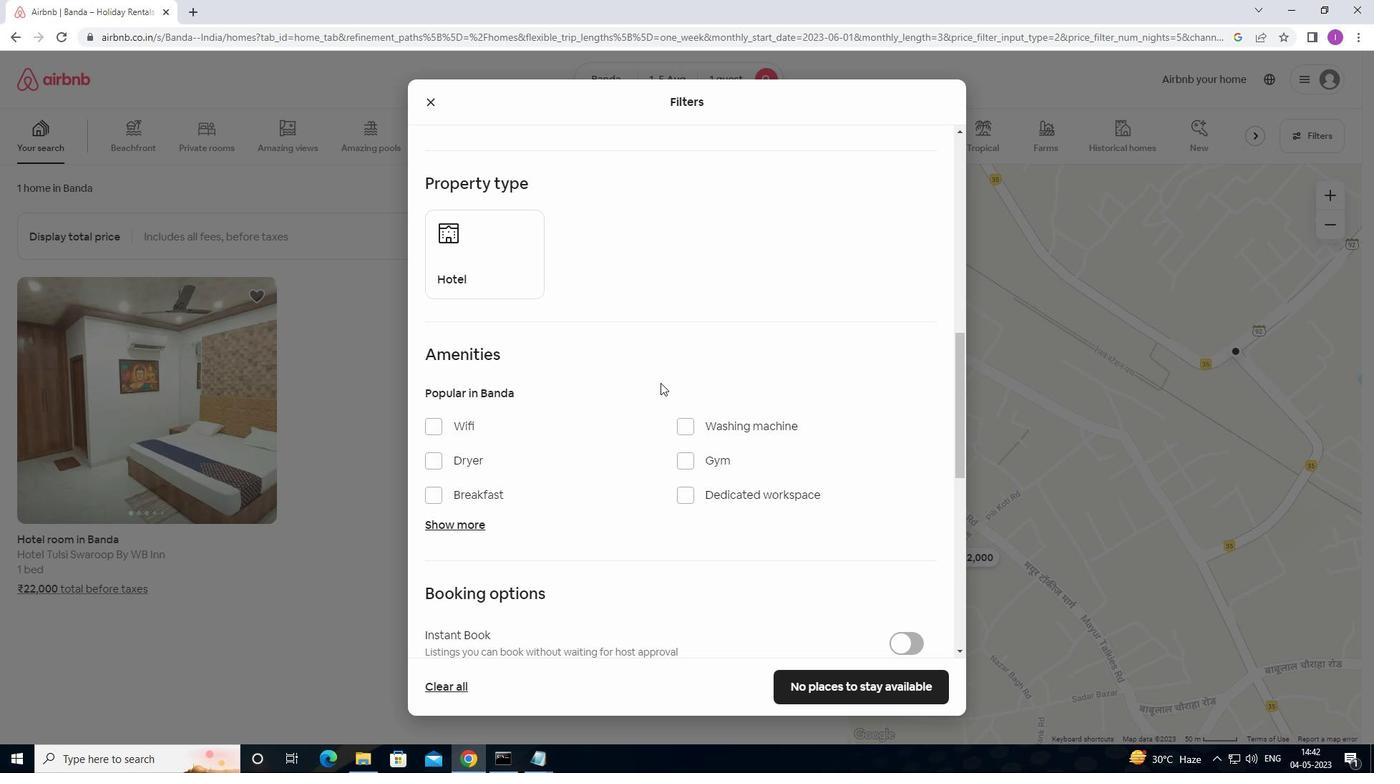 
Action: Mouse scrolled (658, 382) with delta (0, 0)
Screenshot: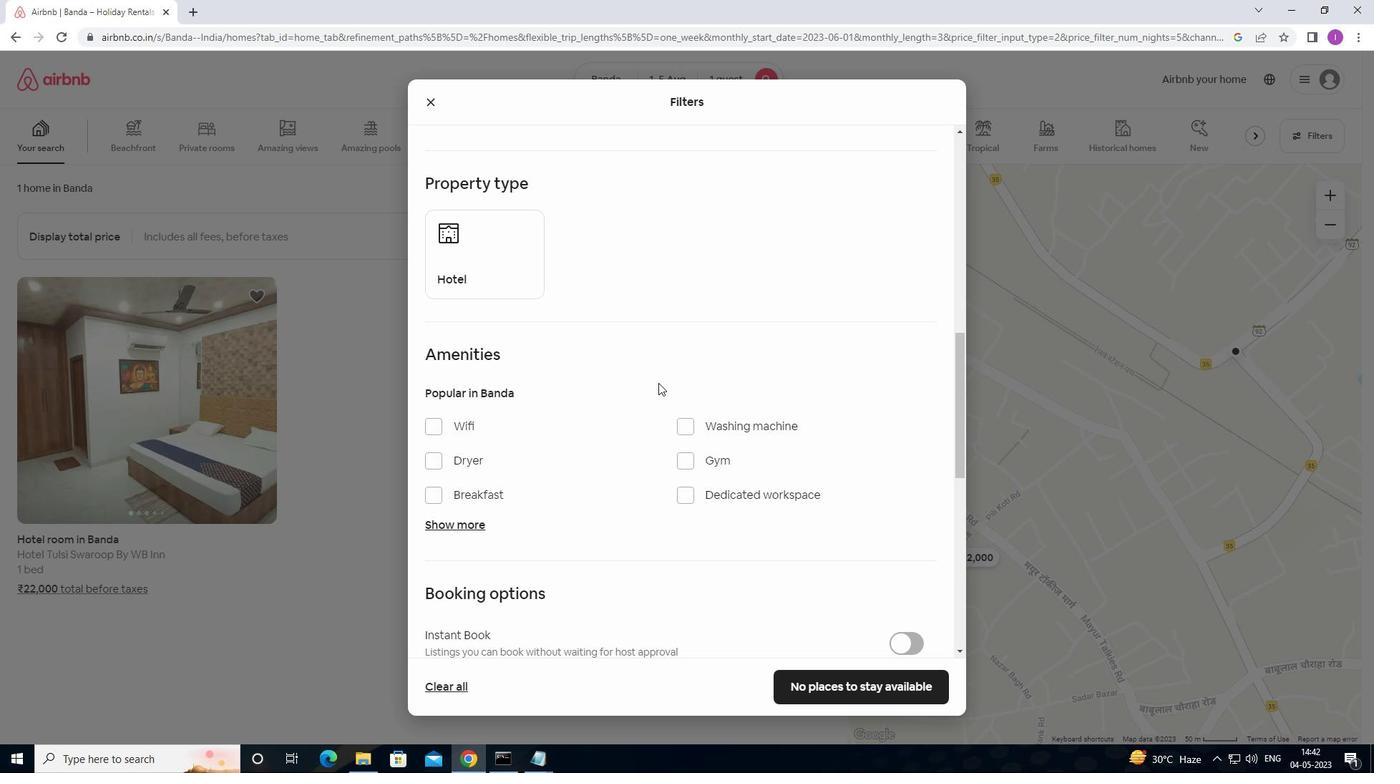 
Action: Mouse moved to (440, 355)
Screenshot: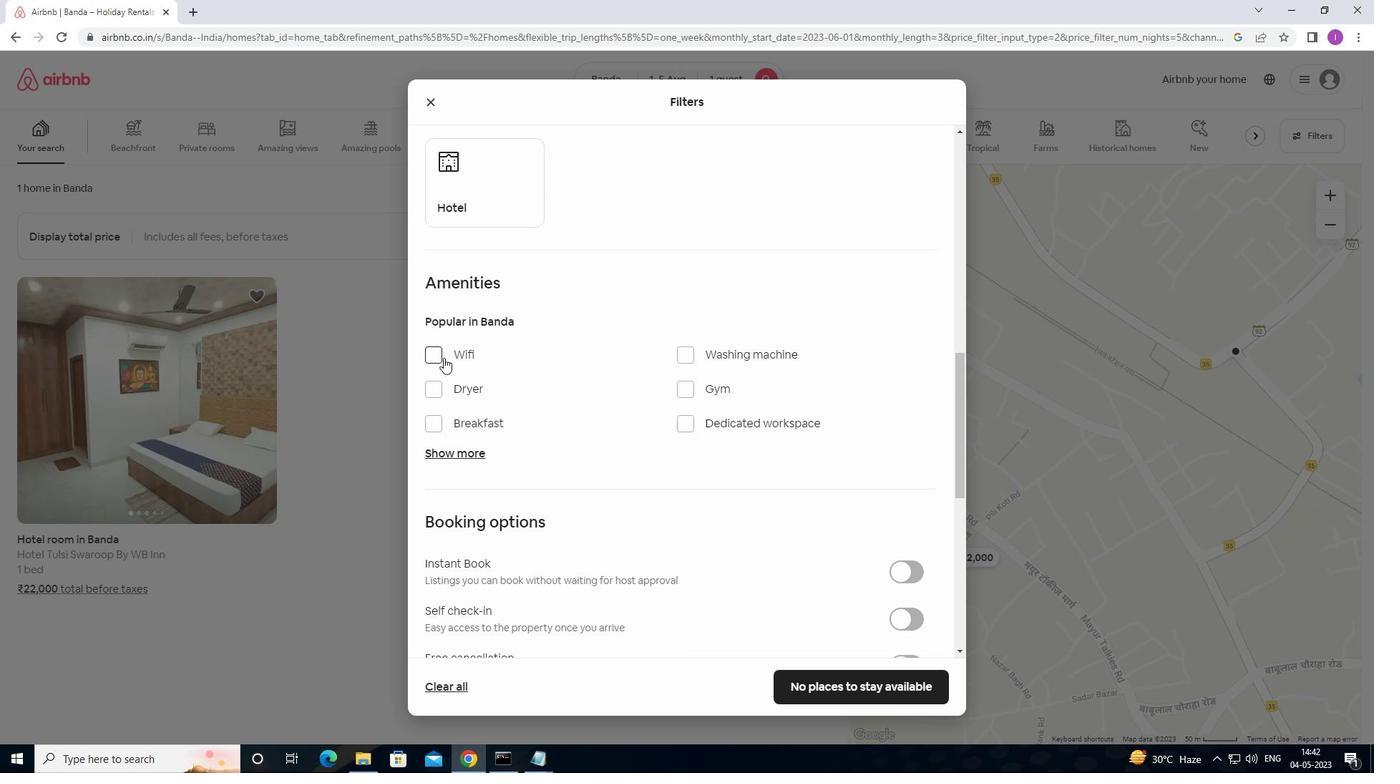 
Action: Mouse pressed left at (440, 355)
Screenshot: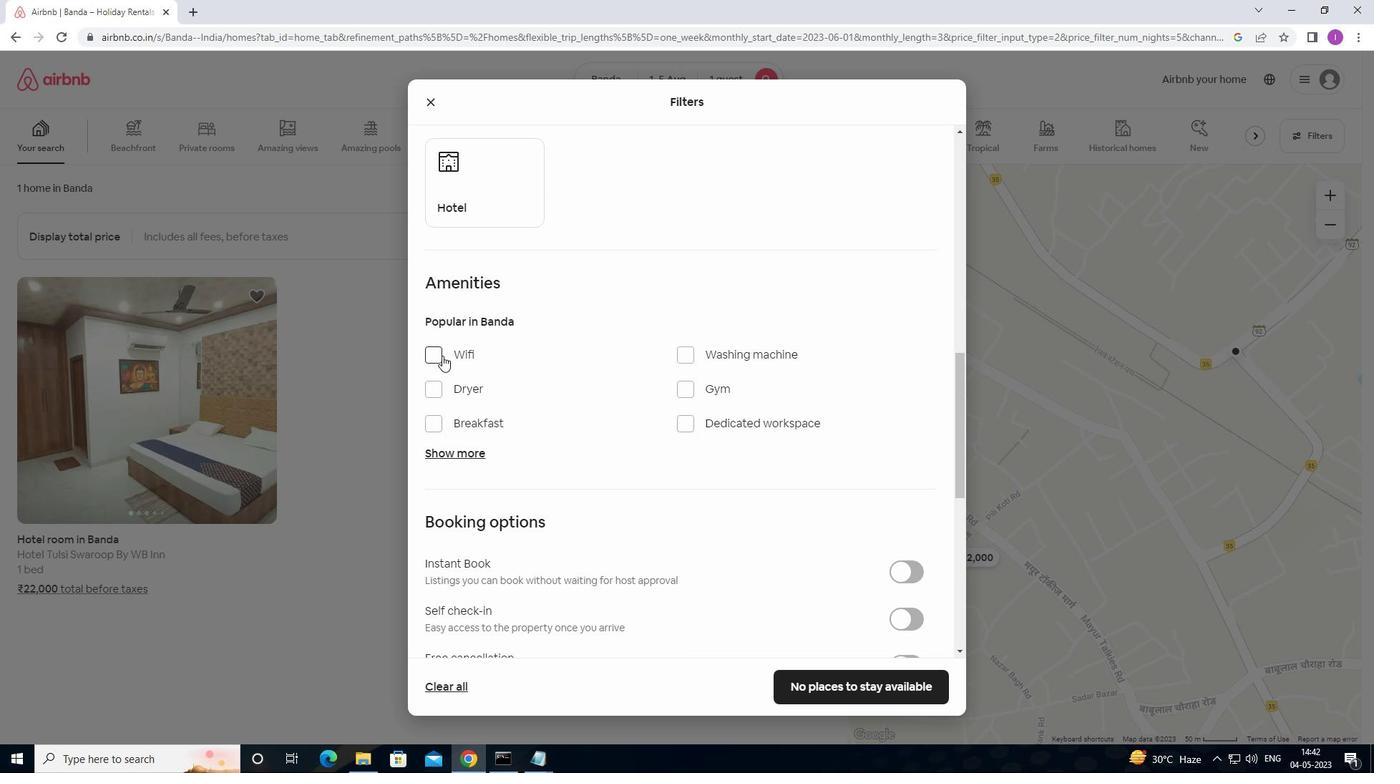 
Action: Mouse moved to (595, 374)
Screenshot: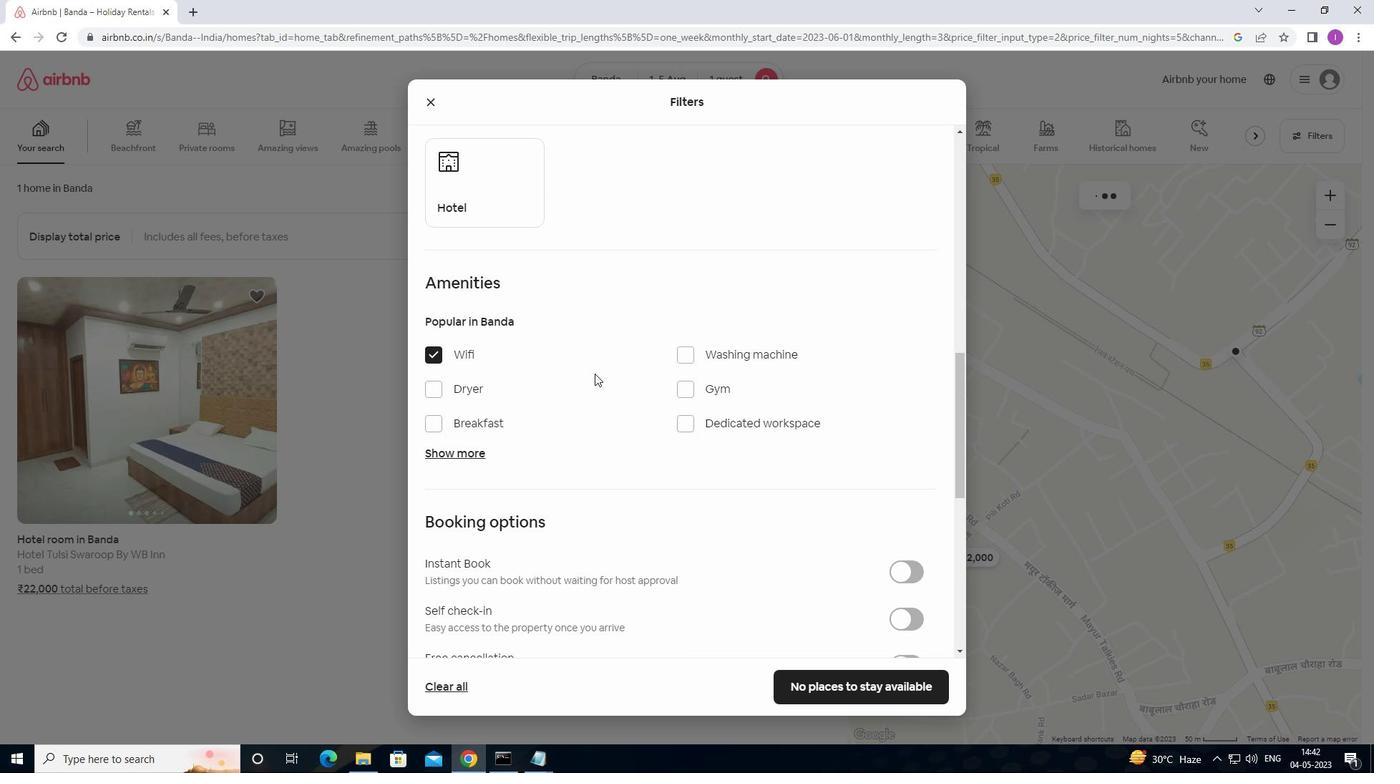 
Action: Mouse scrolled (595, 373) with delta (0, 0)
Screenshot: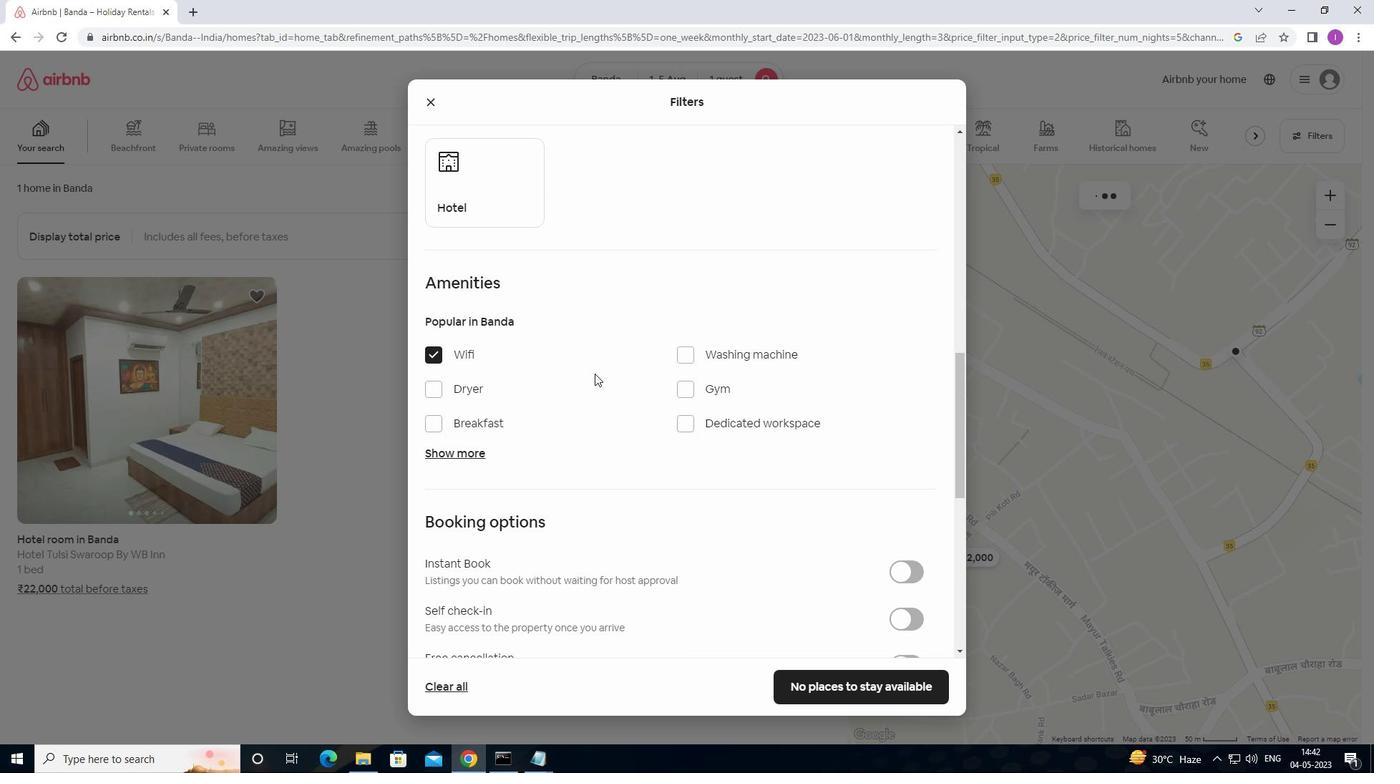 
Action: Mouse moved to (597, 378)
Screenshot: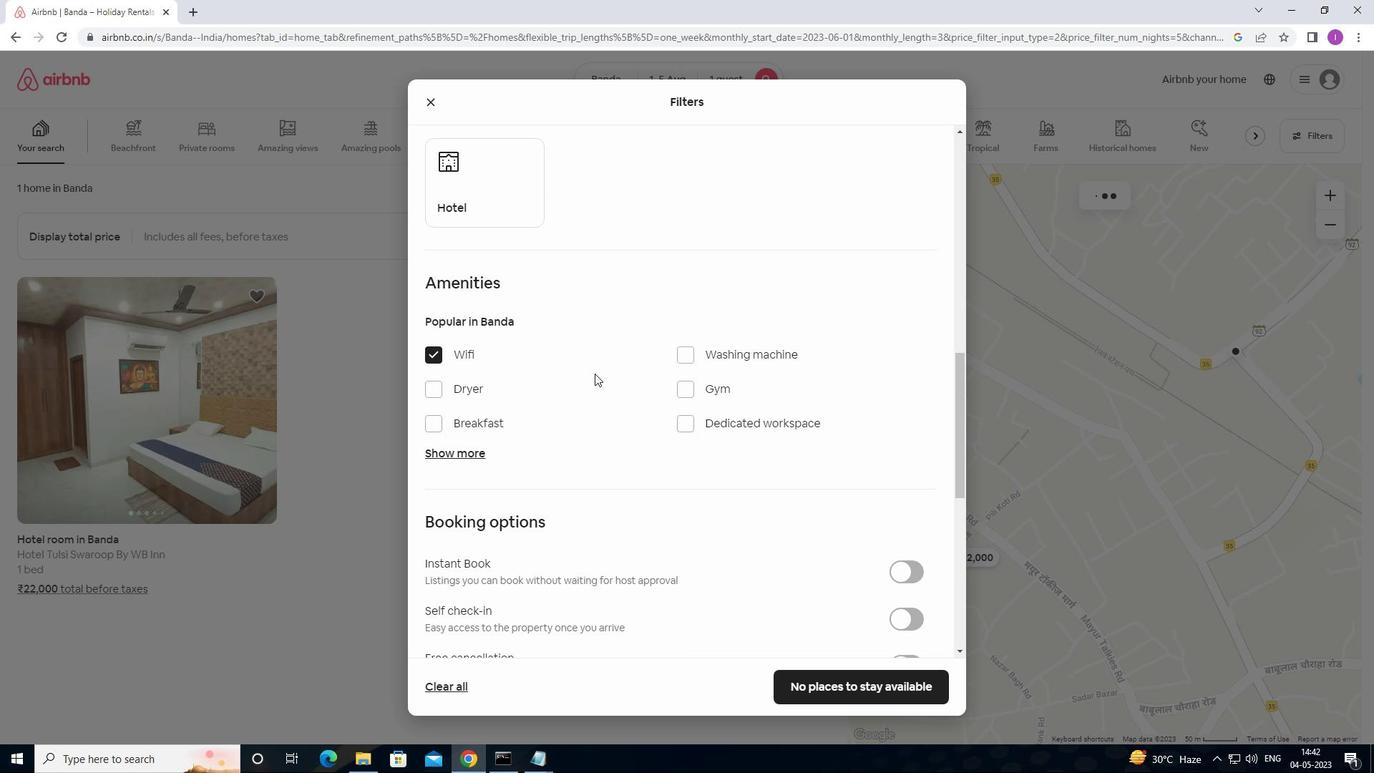 
Action: Mouse scrolled (597, 377) with delta (0, 0)
Screenshot: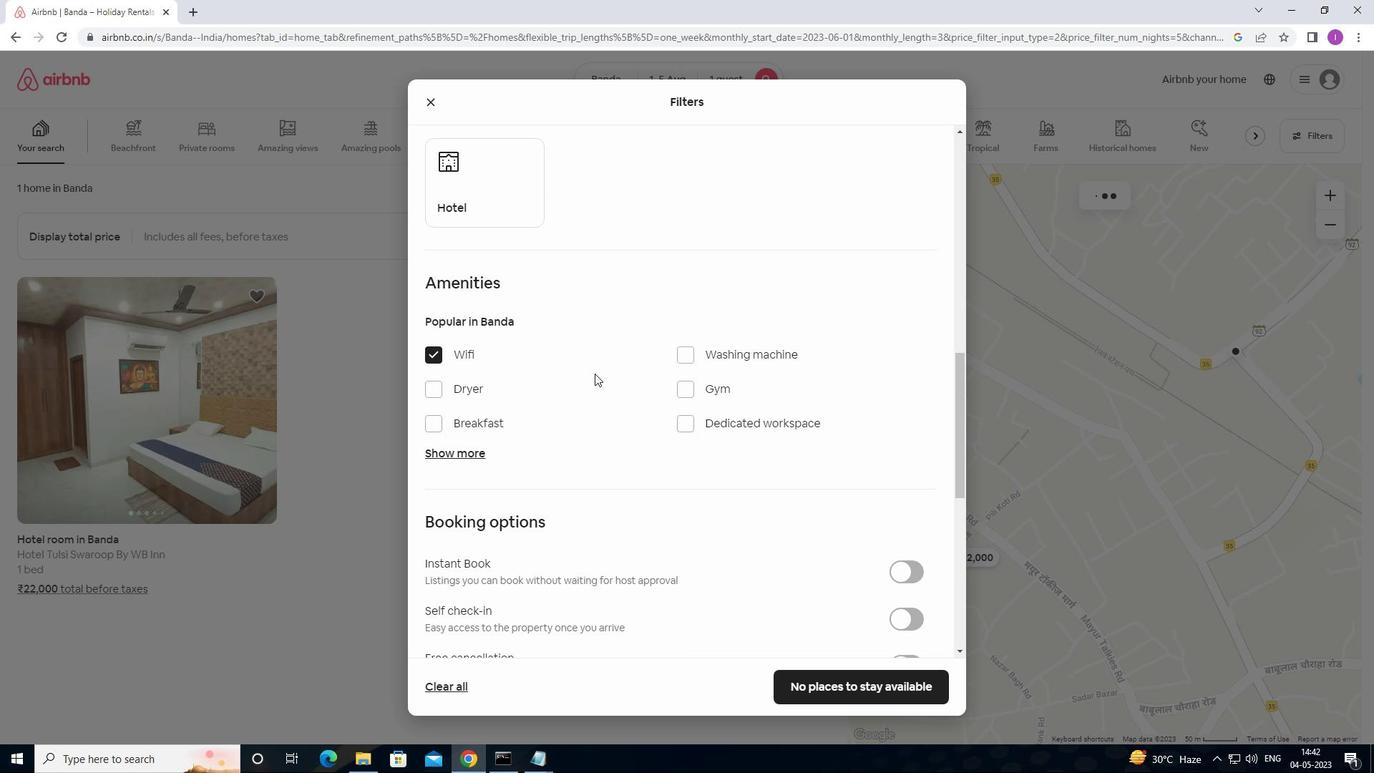 
Action: Mouse scrolled (597, 377) with delta (0, 0)
Screenshot: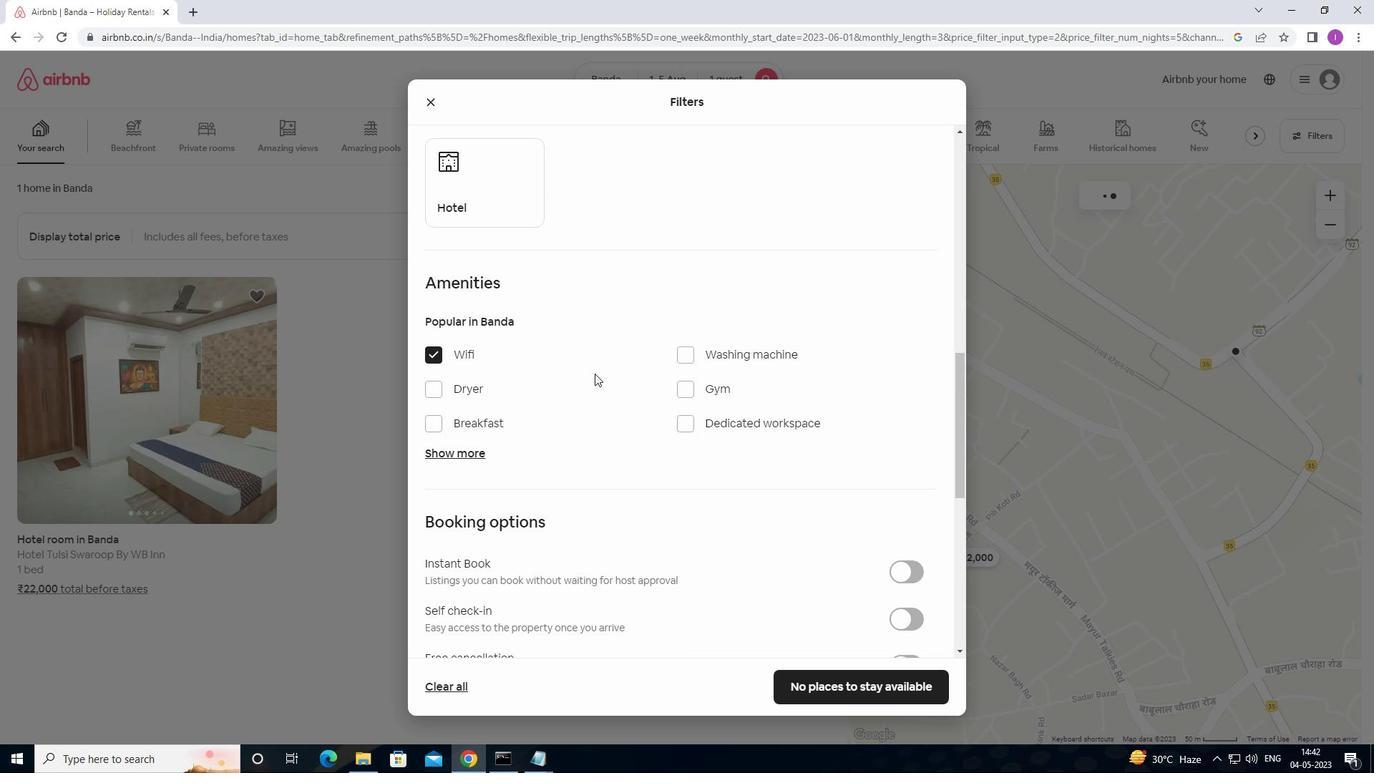 
Action: Mouse moved to (903, 402)
Screenshot: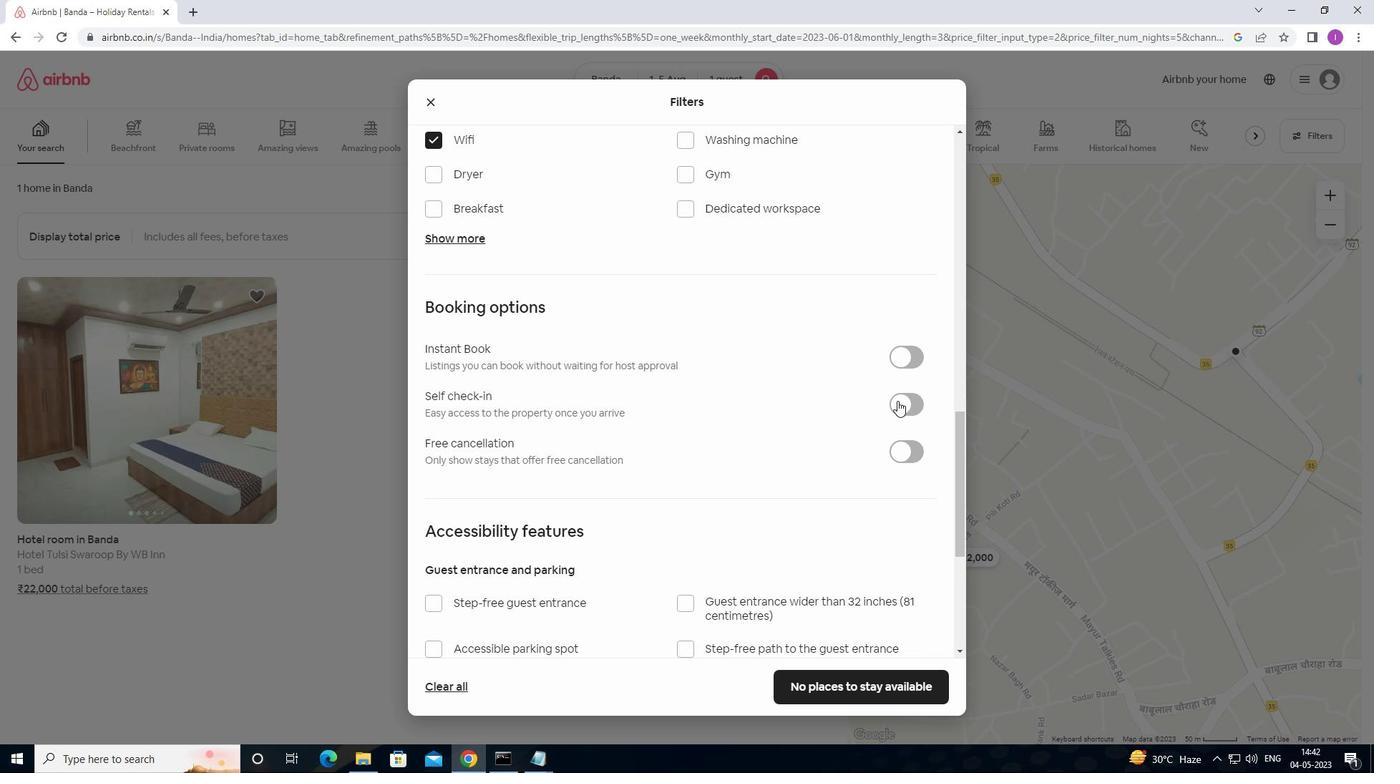 
Action: Mouse pressed left at (903, 402)
Screenshot: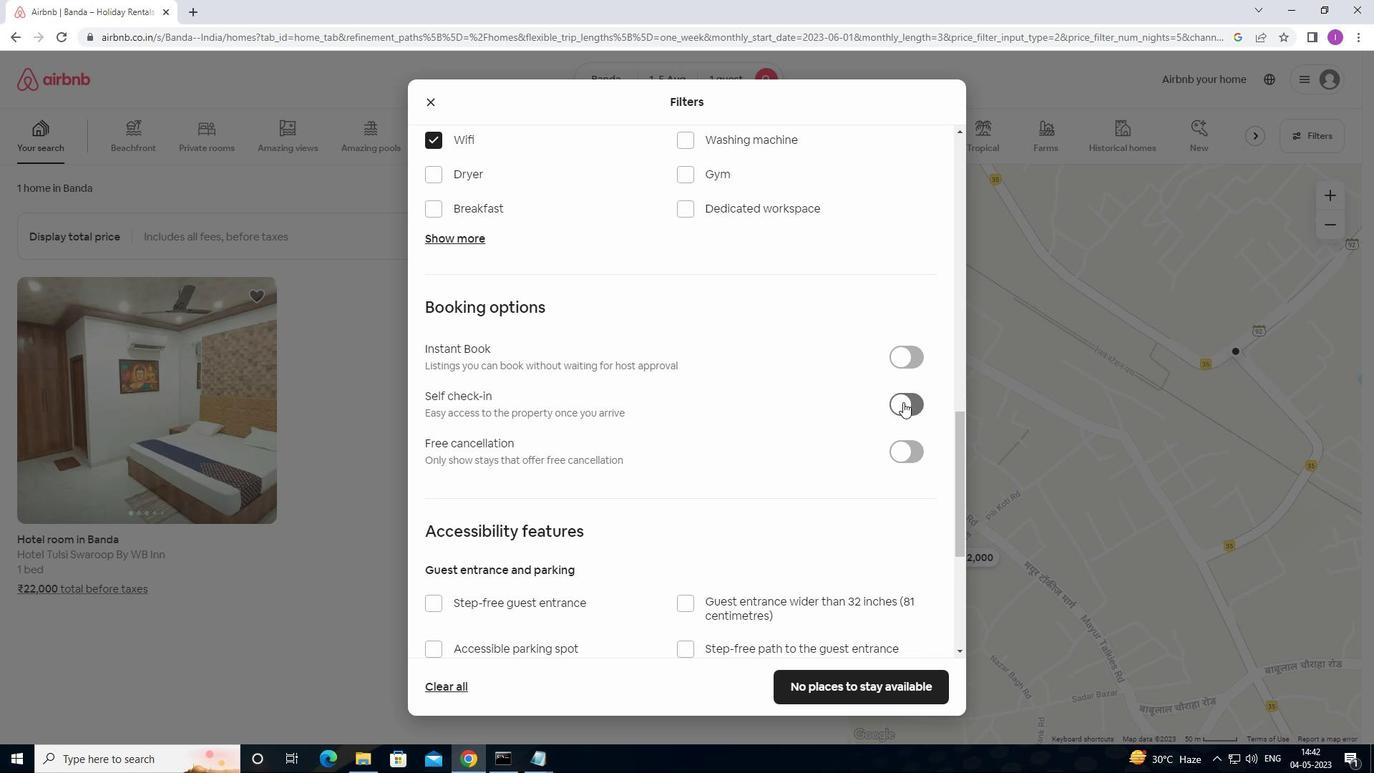 
Action: Mouse moved to (799, 426)
Screenshot: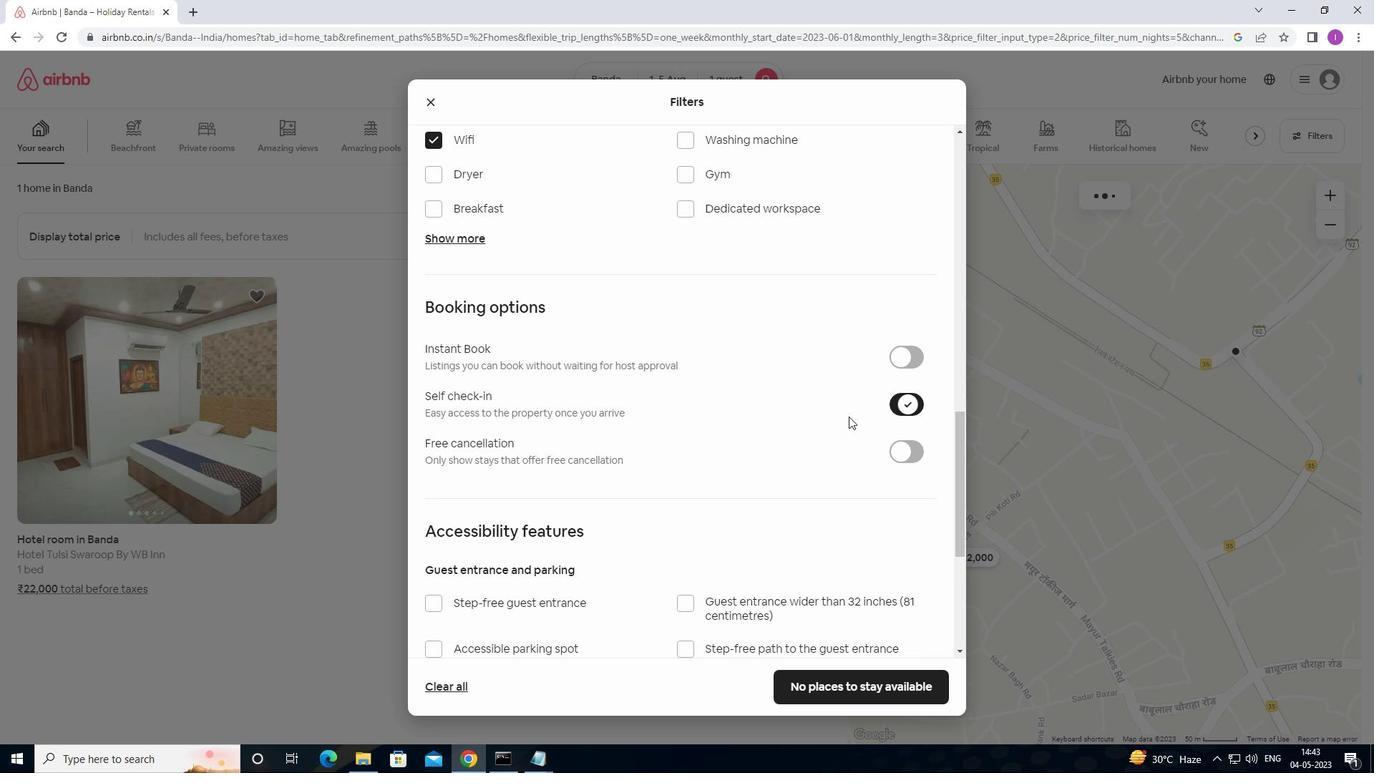 
Action: Mouse scrolled (799, 425) with delta (0, 0)
Screenshot: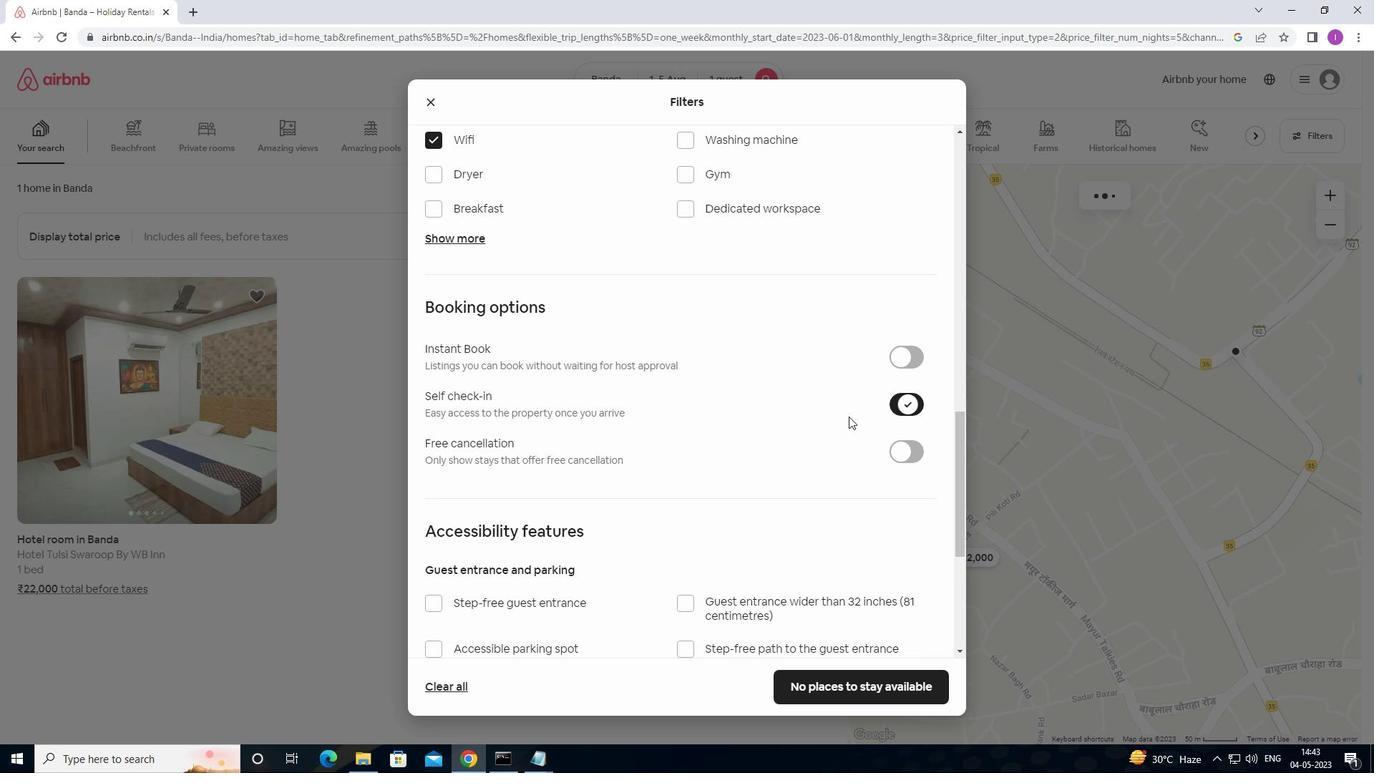 
Action: Mouse moved to (798, 426)
Screenshot: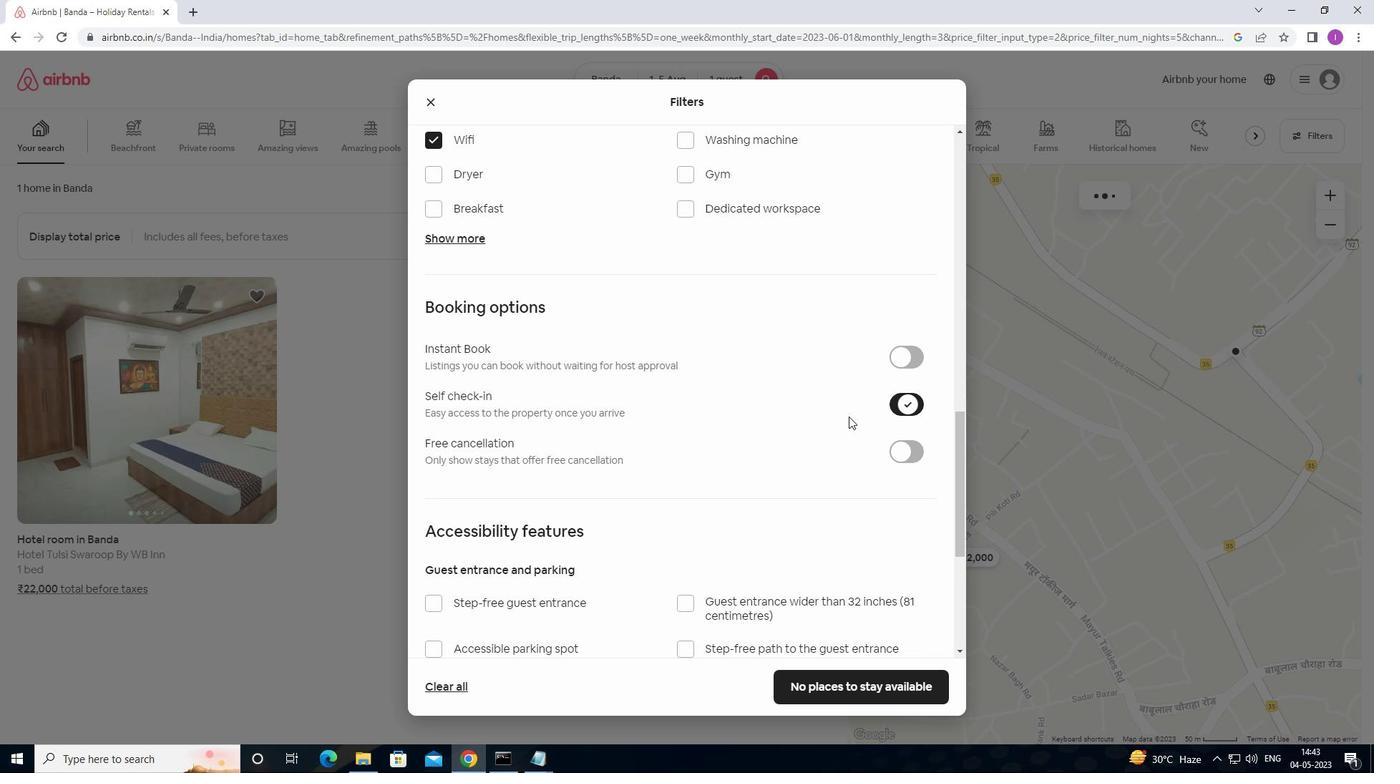 
Action: Mouse scrolled (798, 425) with delta (0, 0)
Screenshot: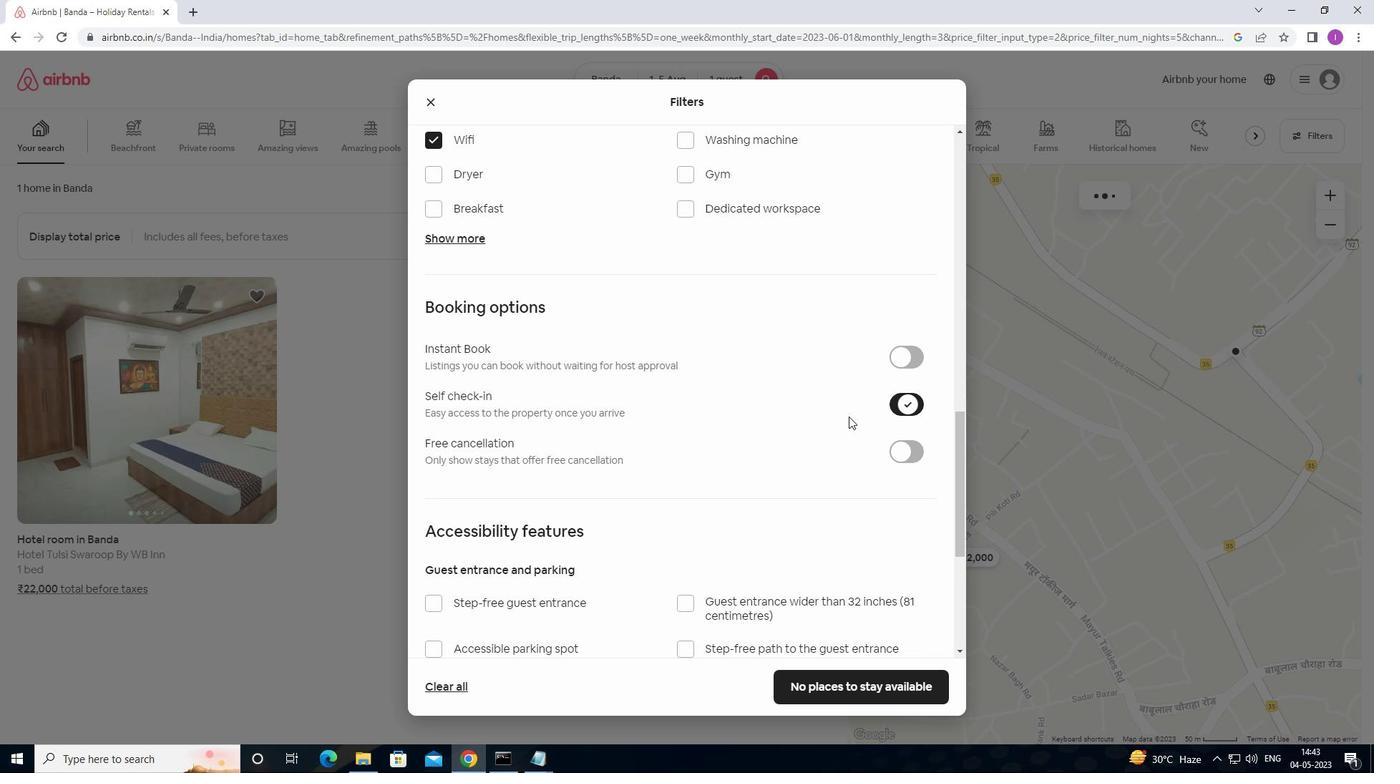 
Action: Mouse moved to (798, 427)
Screenshot: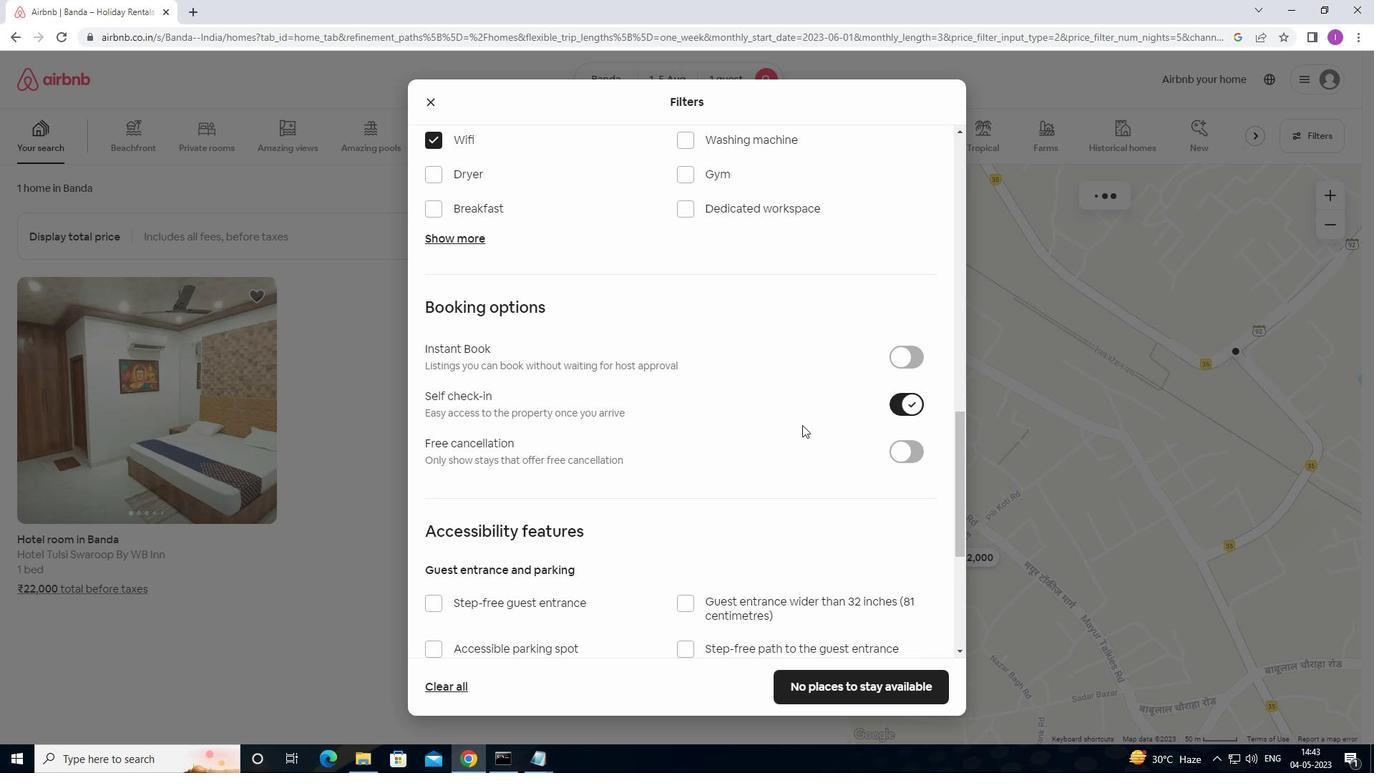 
Action: Mouse scrolled (798, 426) with delta (0, 0)
Screenshot: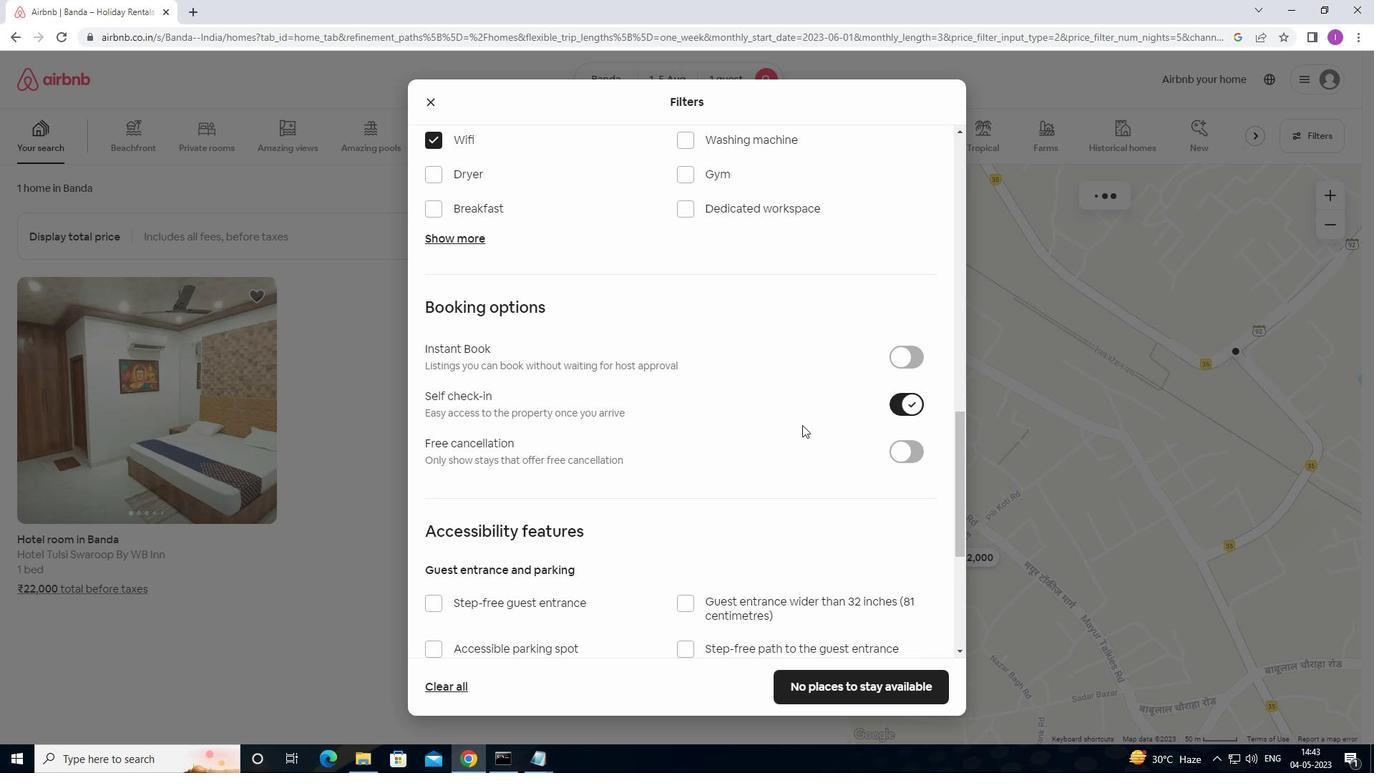 
Action: Mouse scrolled (798, 426) with delta (0, 0)
Screenshot: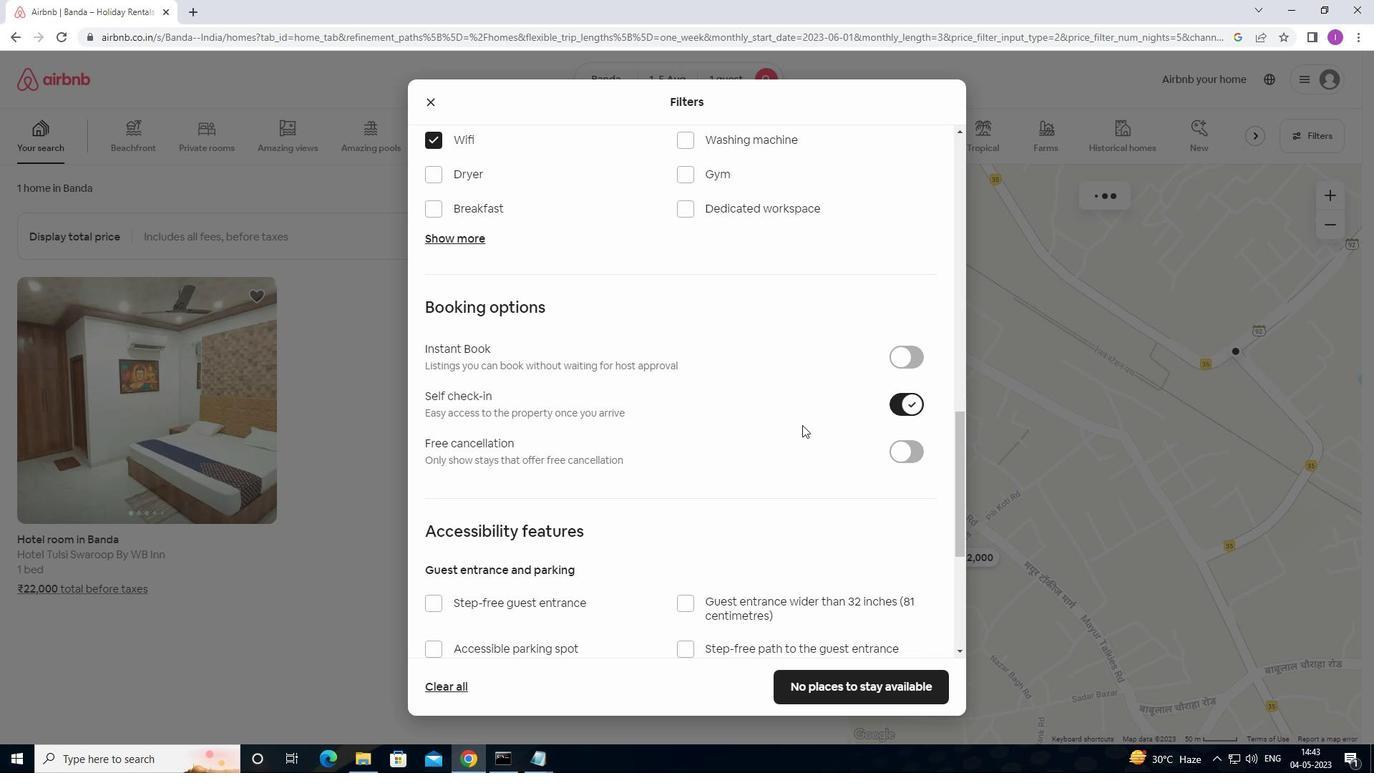 
Action: Mouse scrolled (798, 426) with delta (0, 0)
Screenshot: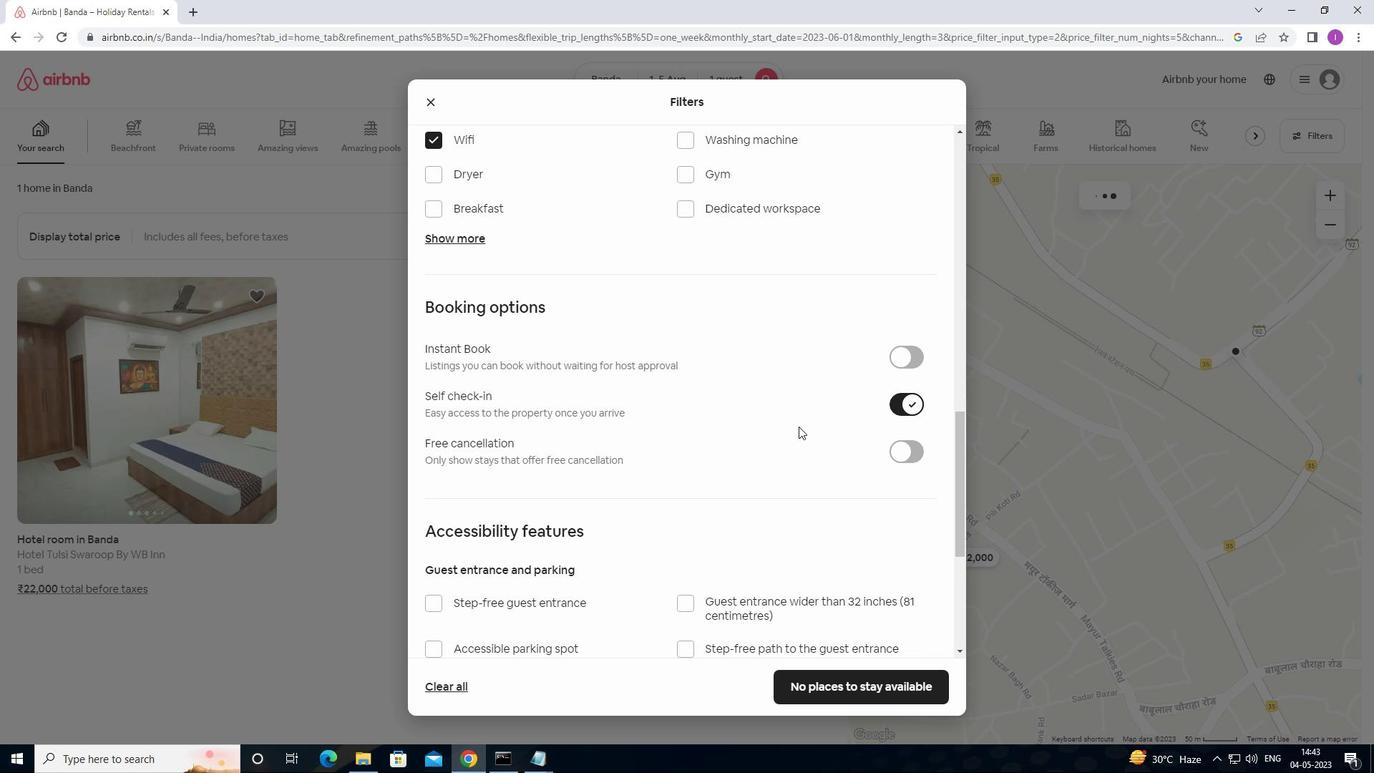 
Action: Mouse moved to (797, 428)
Screenshot: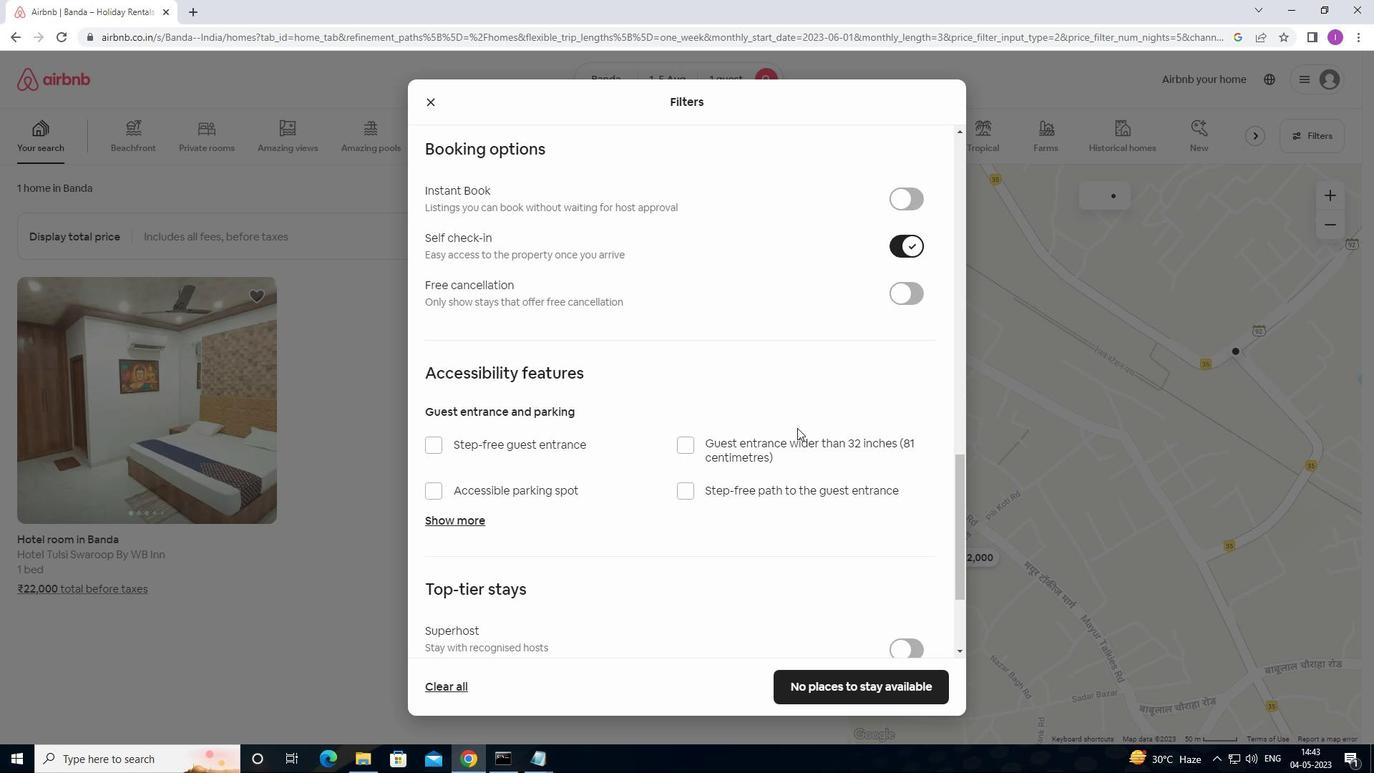 
Action: Mouse scrolled (797, 427) with delta (0, 0)
Screenshot: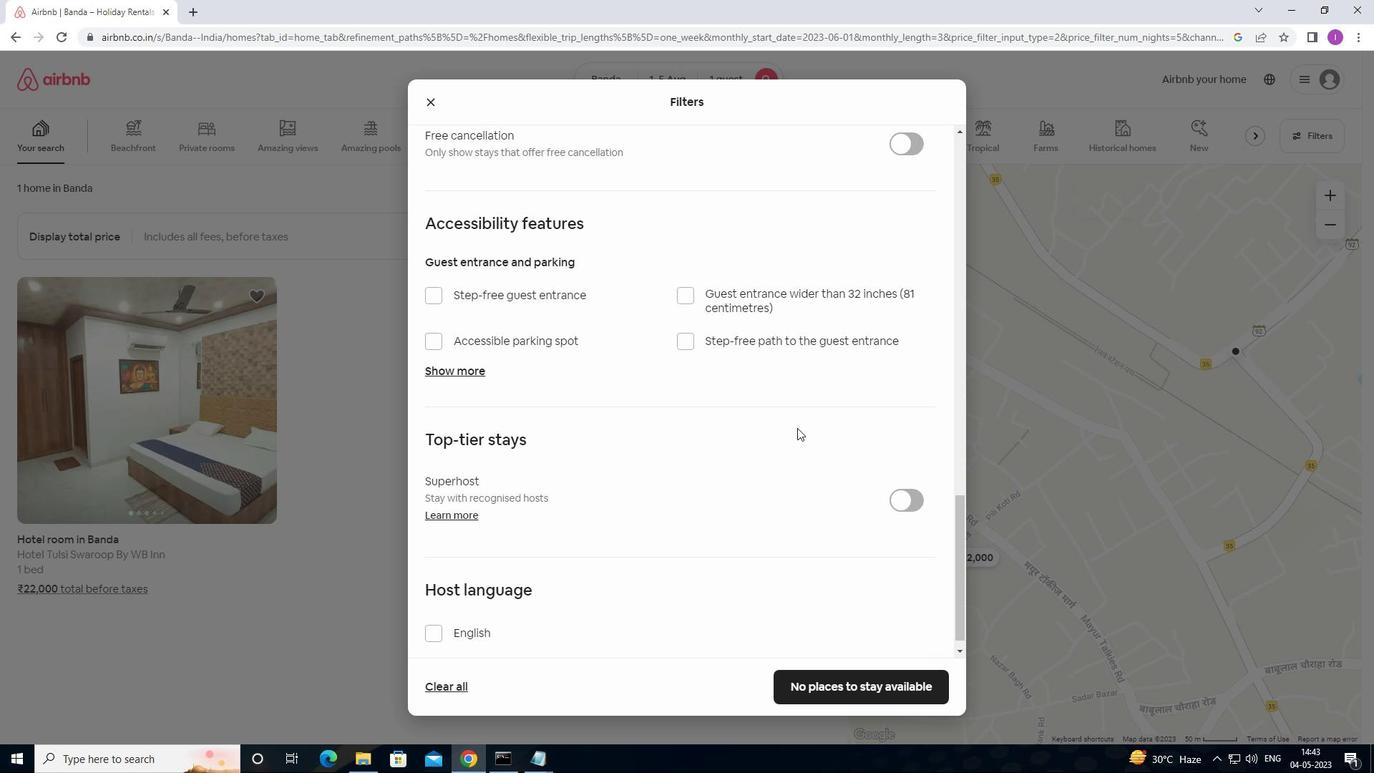 
Action: Mouse scrolled (797, 427) with delta (0, 0)
Screenshot: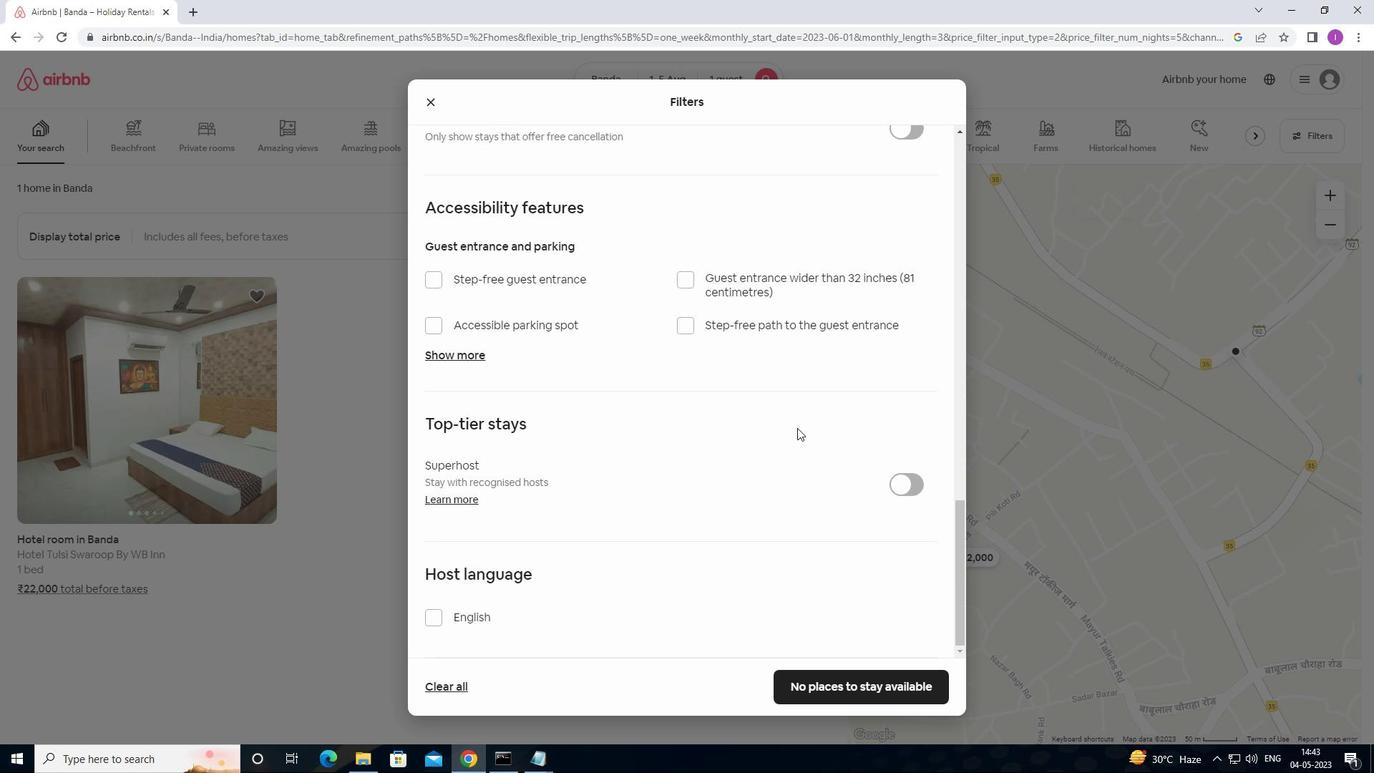 
Action: Mouse scrolled (797, 427) with delta (0, 0)
Screenshot: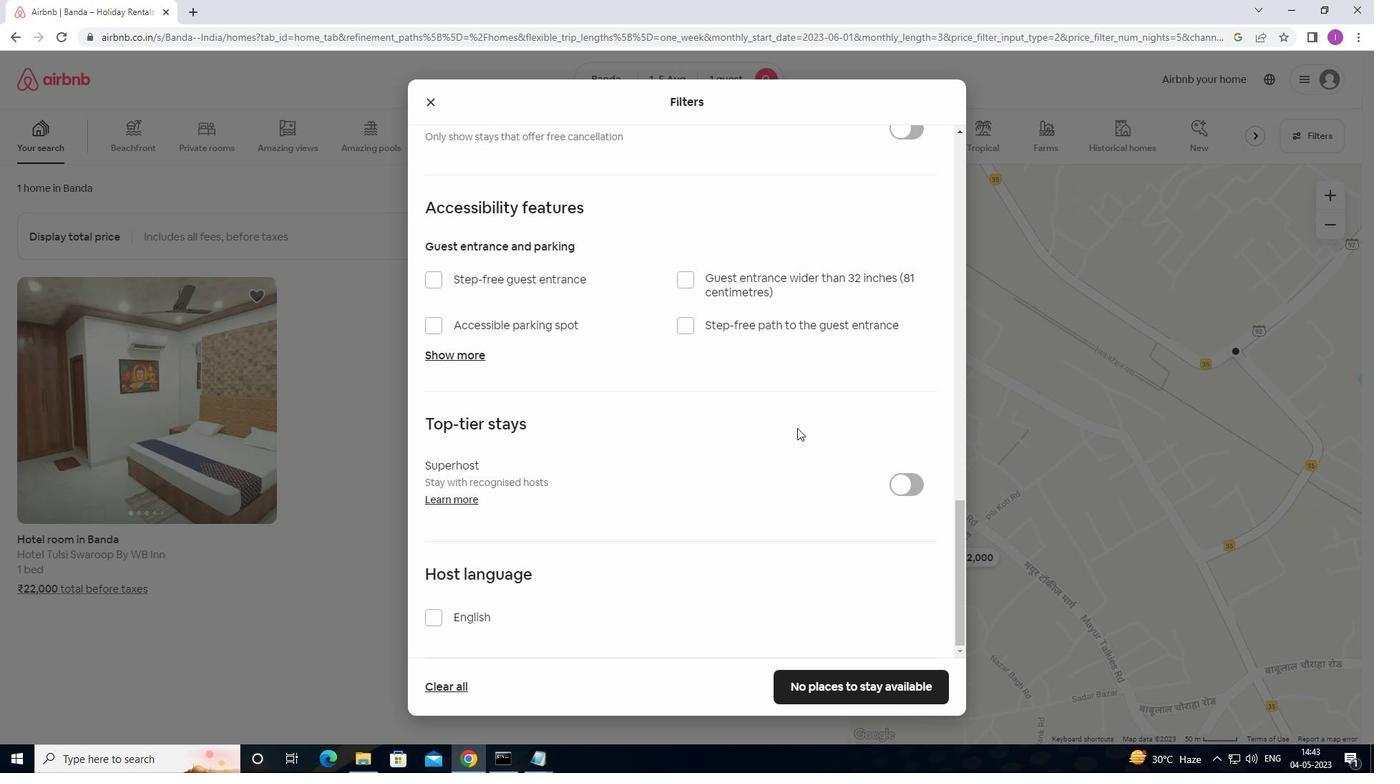 
Action: Mouse scrolled (797, 427) with delta (0, 0)
Screenshot: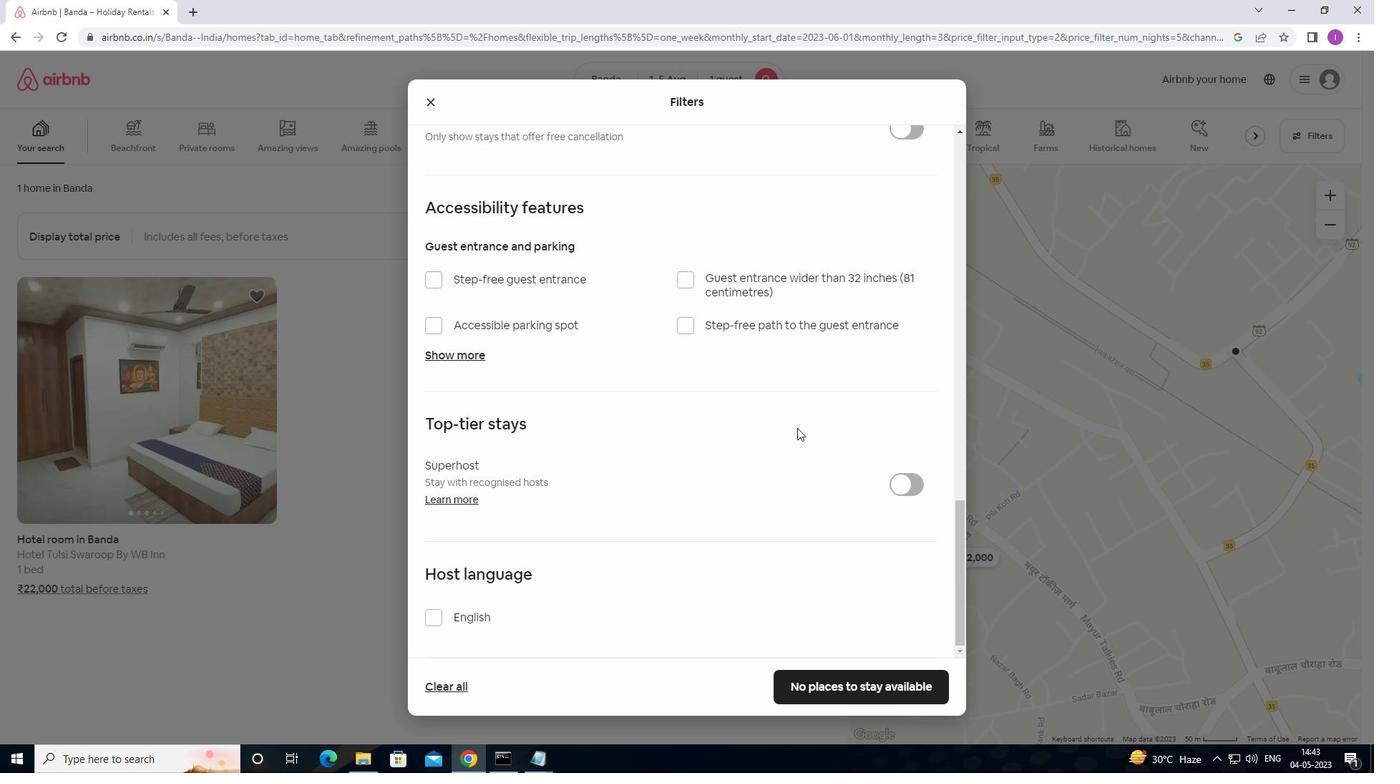 
Action: Mouse moved to (787, 431)
Screenshot: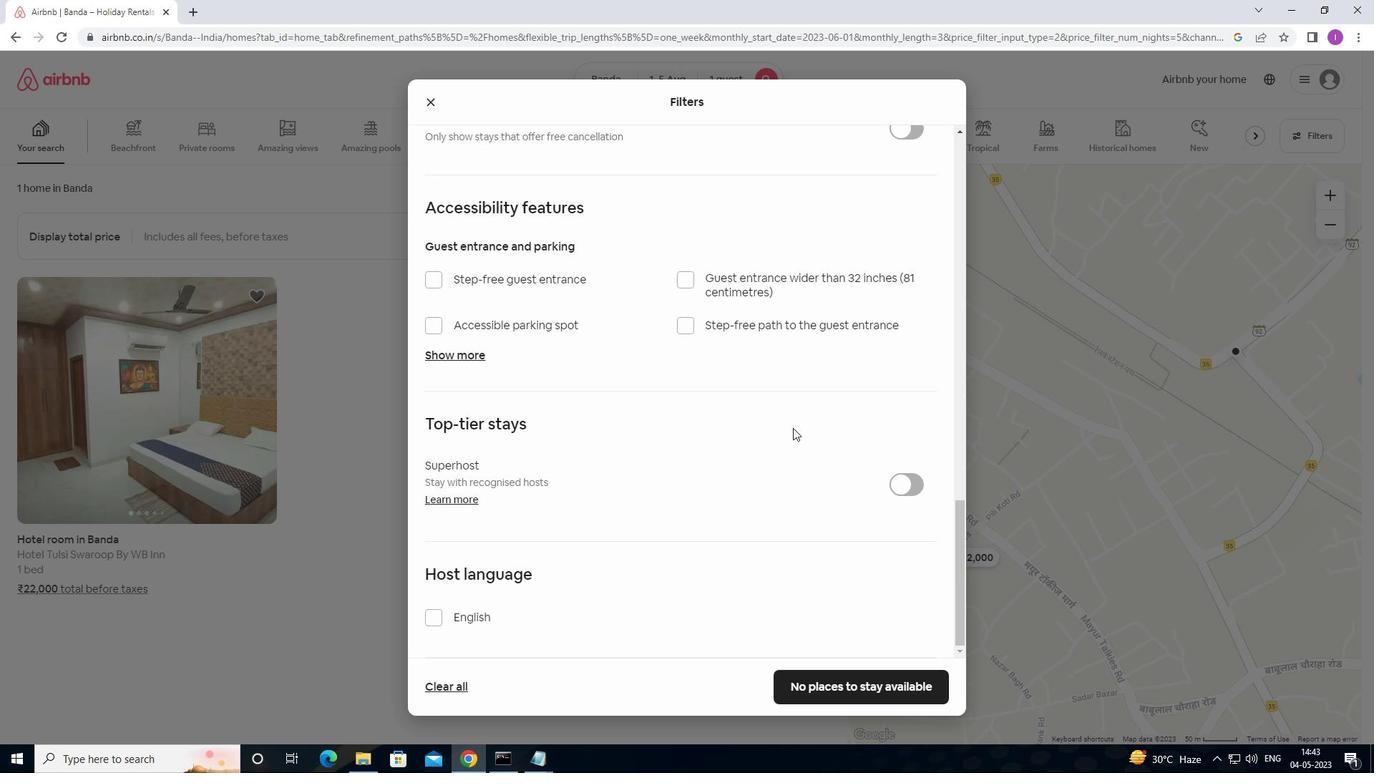 
Action: Mouse scrolled (787, 430) with delta (0, 0)
Screenshot: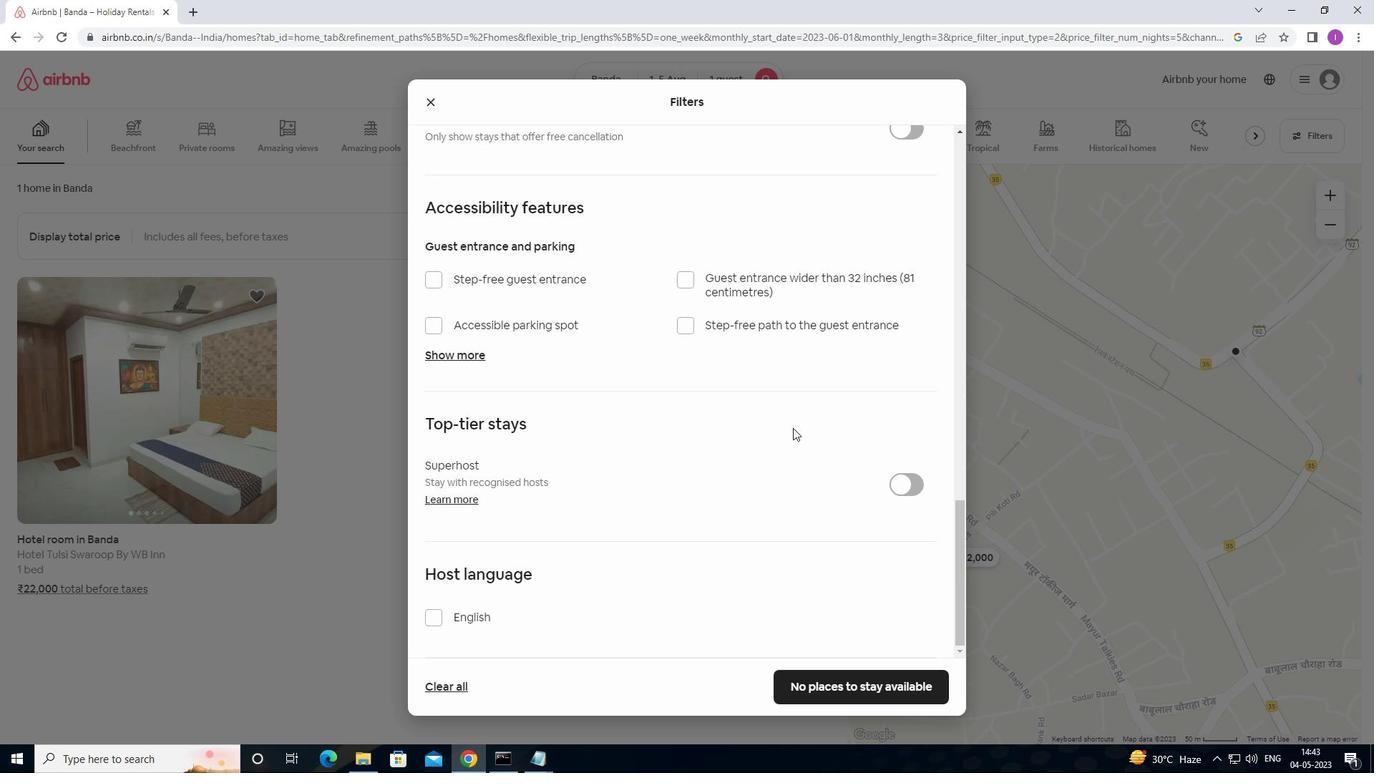 
Action: Mouse moved to (768, 441)
Screenshot: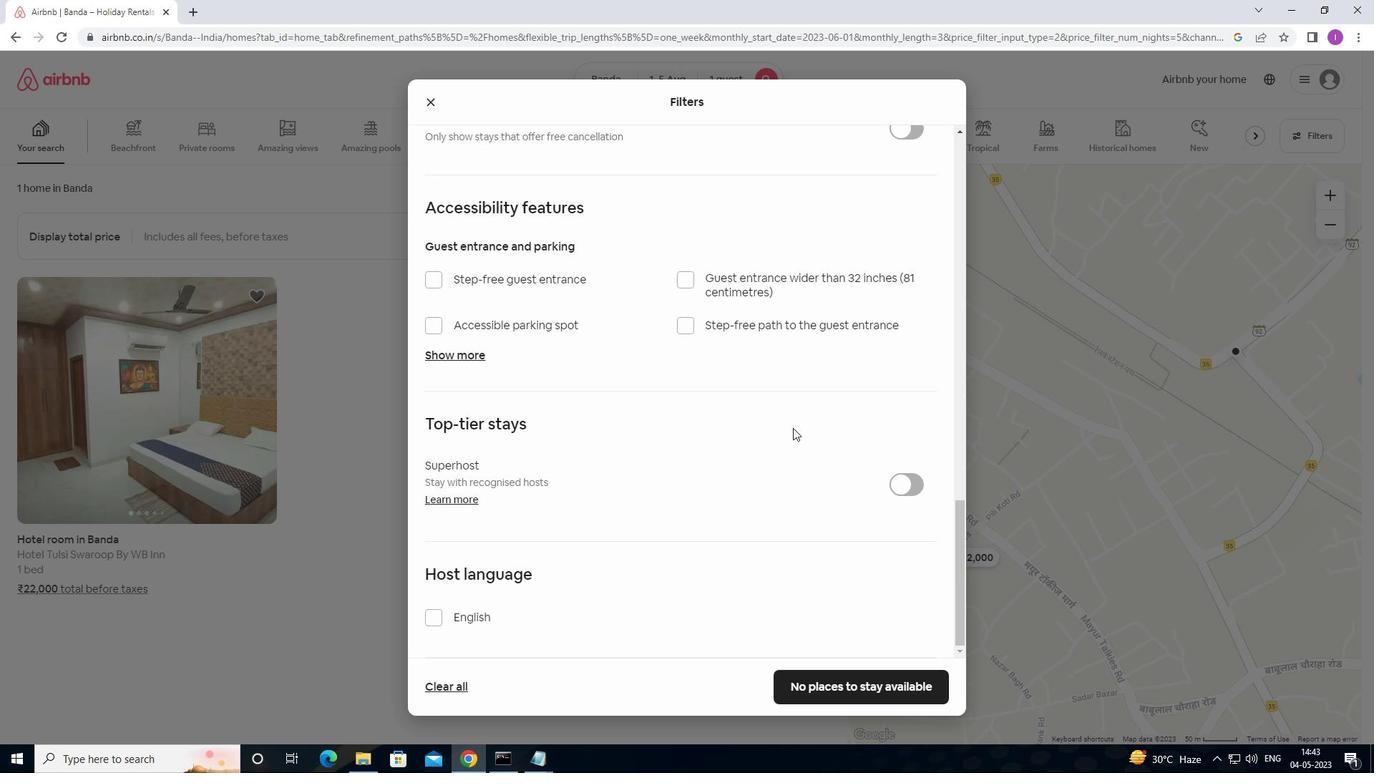 
Action: Mouse scrolled (768, 440) with delta (0, 0)
Screenshot: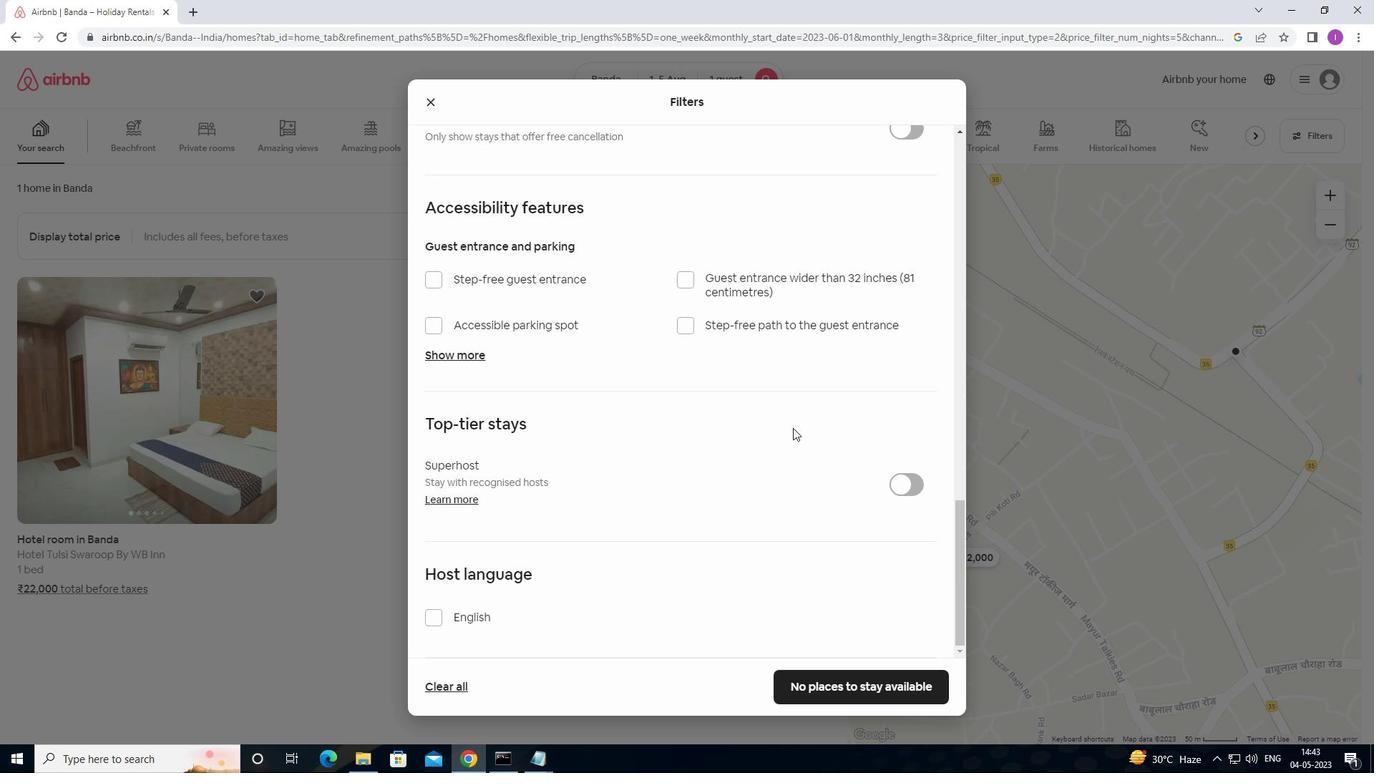 
Action: Mouse moved to (436, 617)
Screenshot: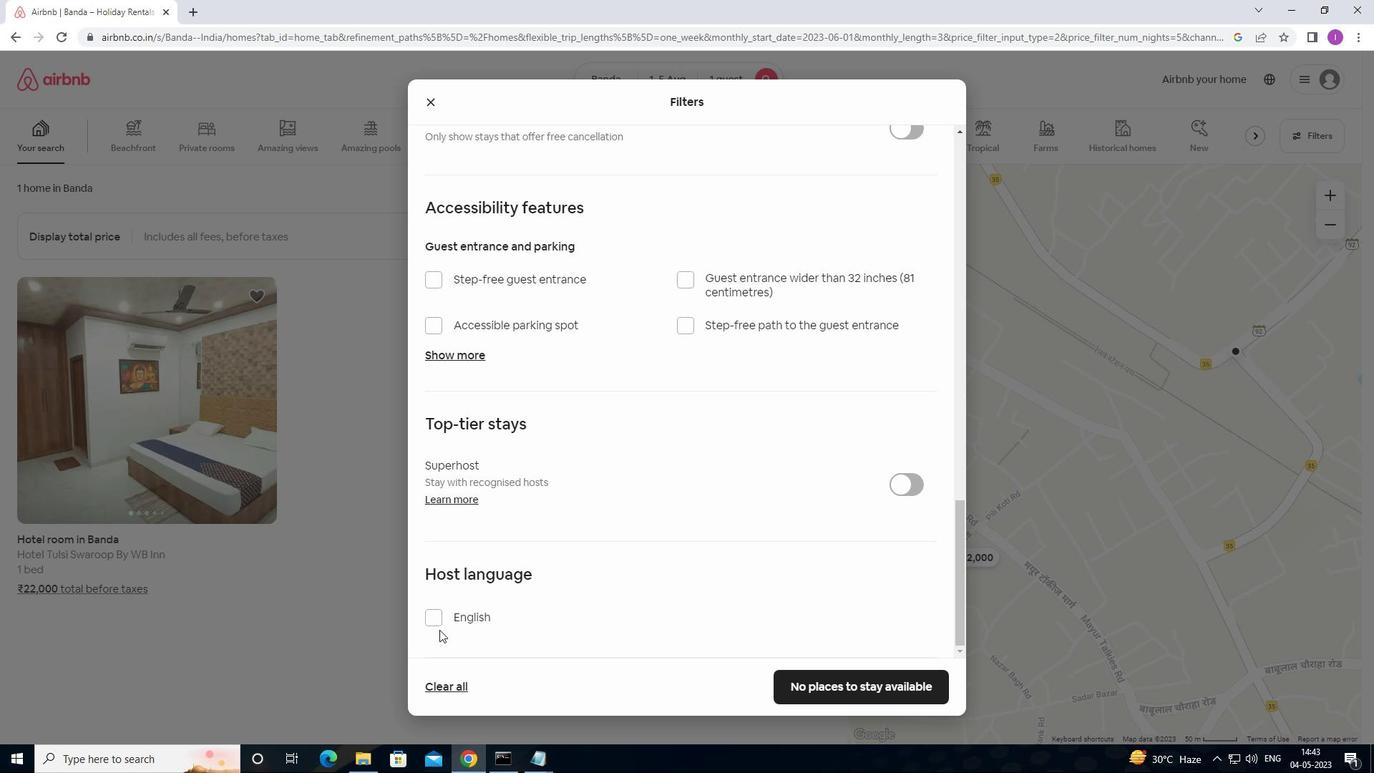 
Action: Mouse pressed left at (436, 617)
Screenshot: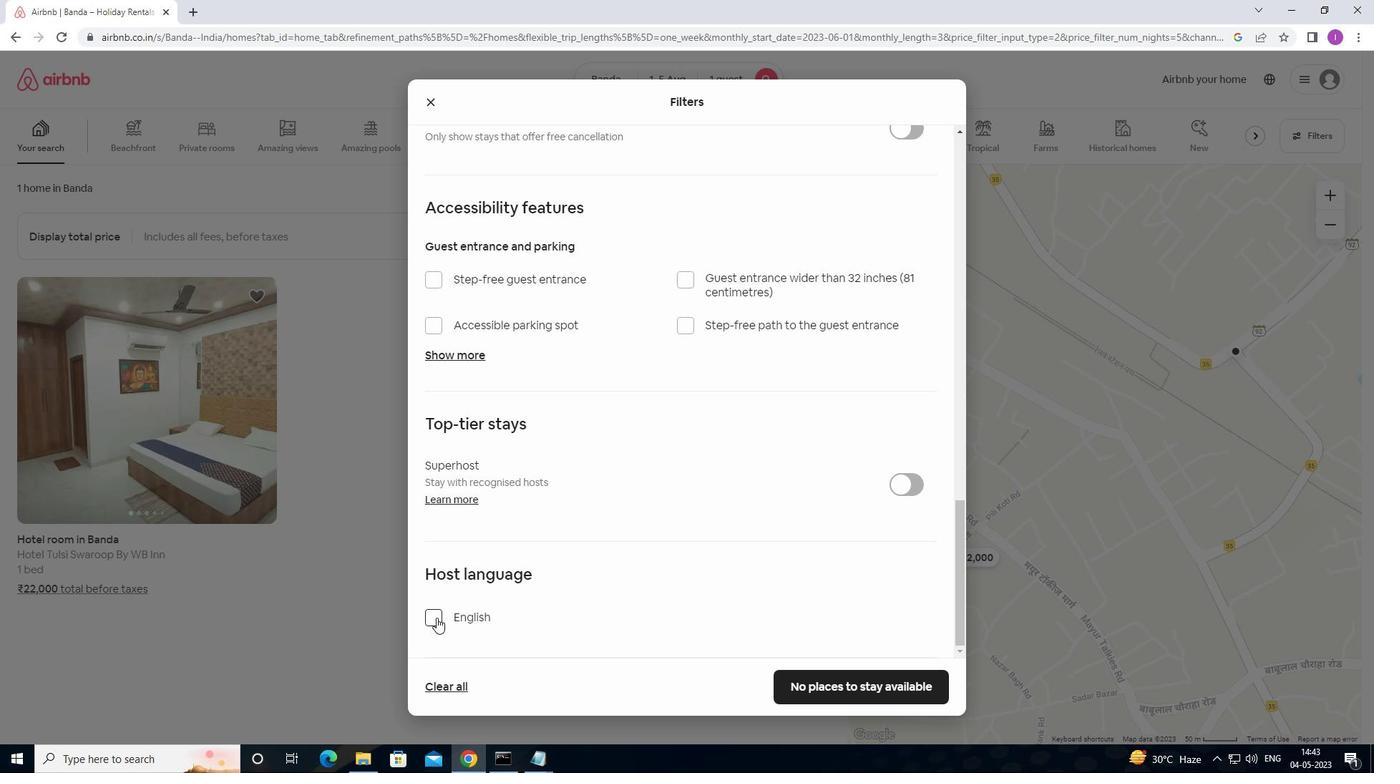 
Action: Mouse moved to (855, 687)
Screenshot: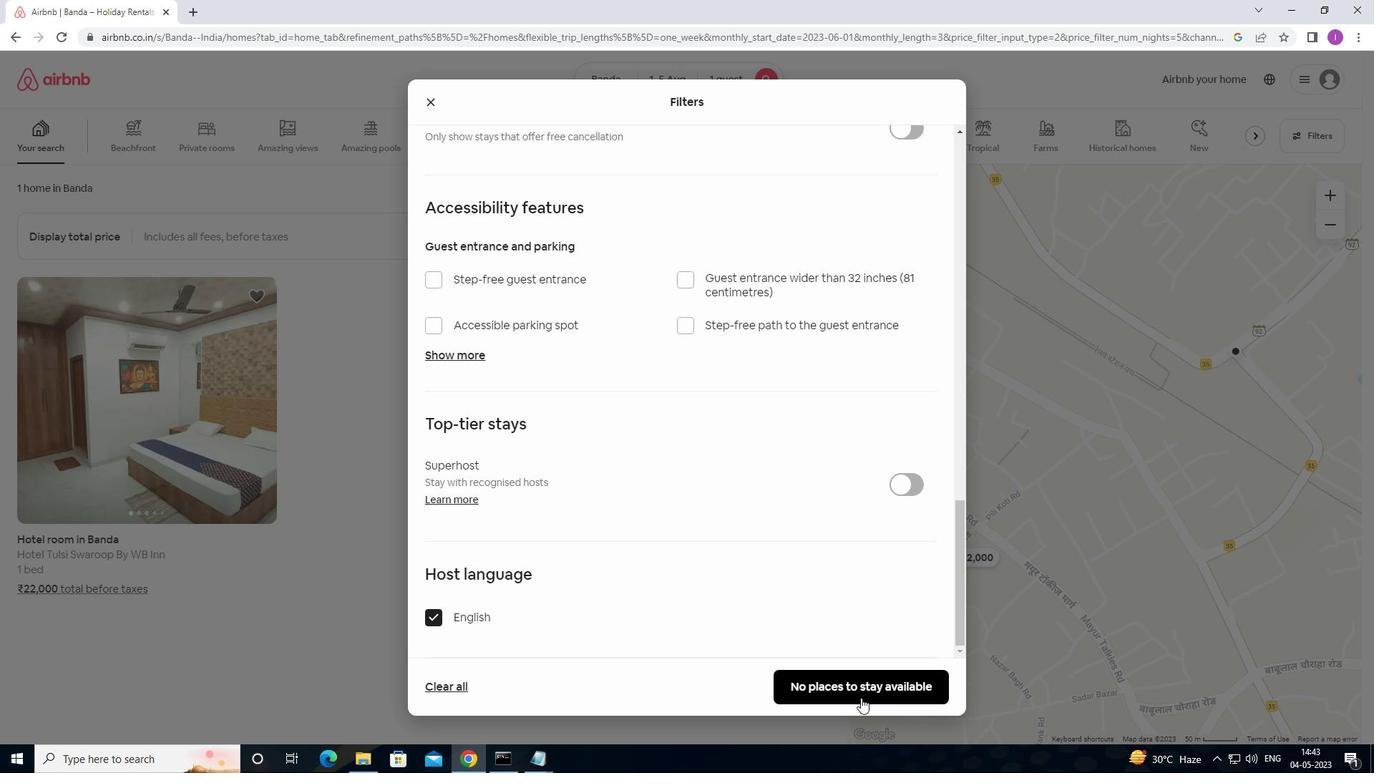 
Action: Mouse pressed left at (855, 687)
Screenshot: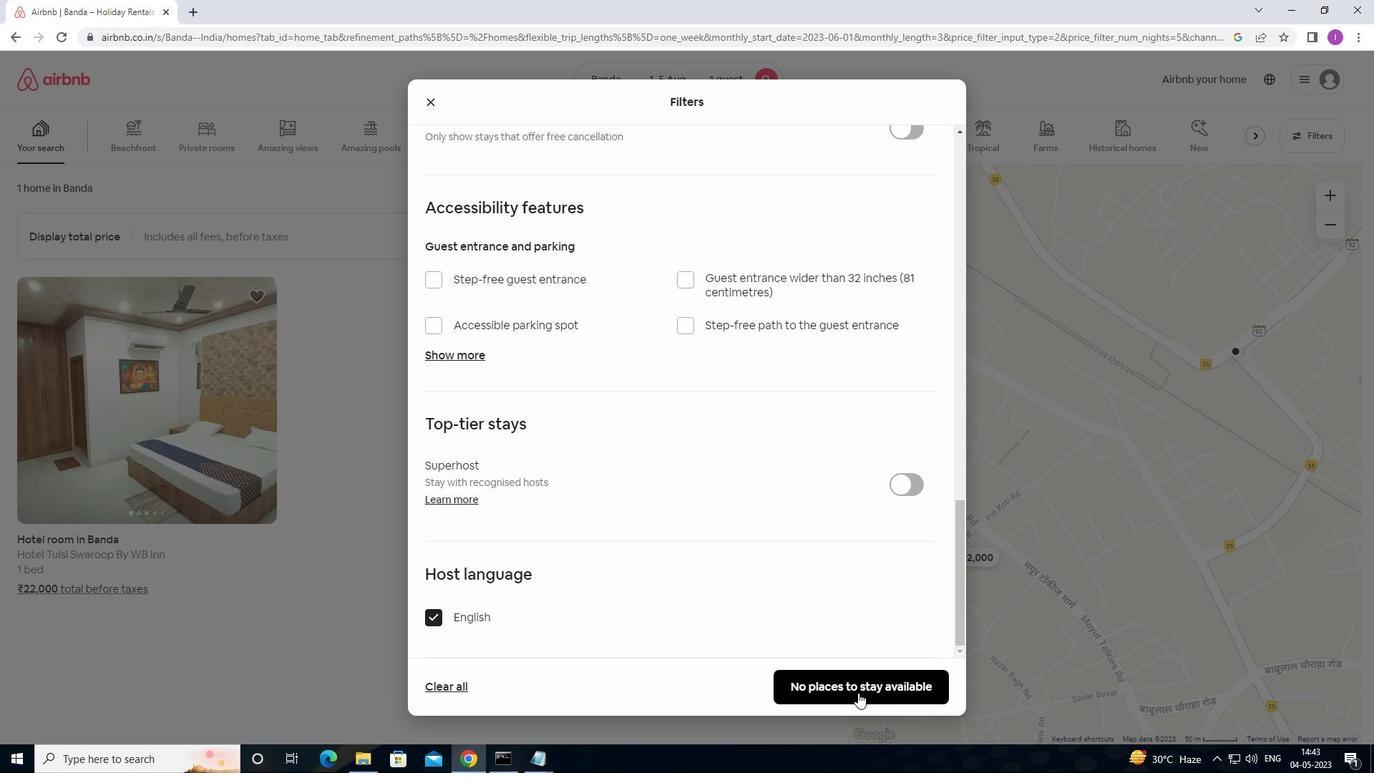 
Action: Mouse moved to (1114, 553)
Screenshot: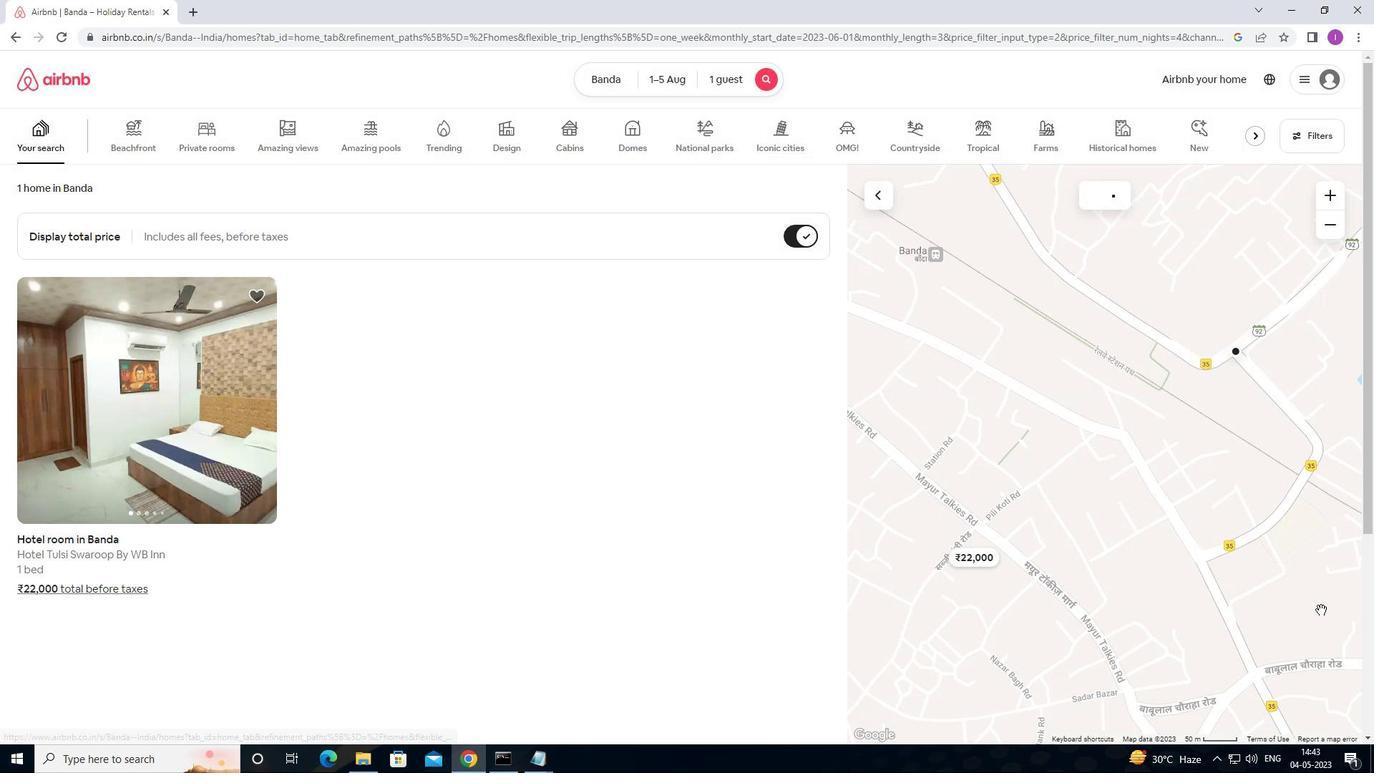 
